 Task: Look for space in Phirangipuram, India from 1st July, 2023 to 3rd July, 2023 for 1 adult in price range Rs.5000 to Rs.15000. Place can be private room with 1  bedroom having 1 bed and 1 bathroom. Property type can be house, flat, guest house, hotel. Amenities needed are: wifi. Booking option can be shelf check-in. Required host language is English.
Action: Mouse moved to (619, 87)
Screenshot: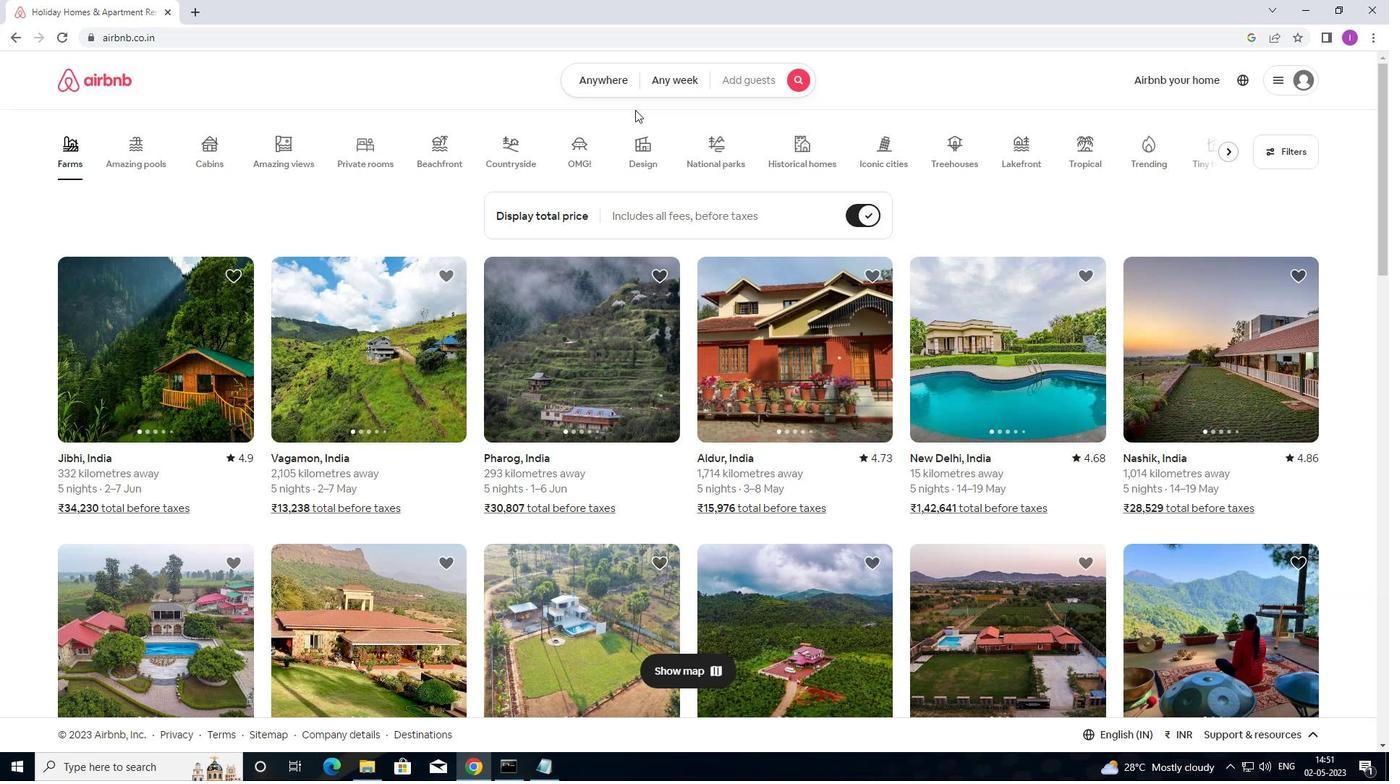 
Action: Mouse pressed left at (619, 87)
Screenshot: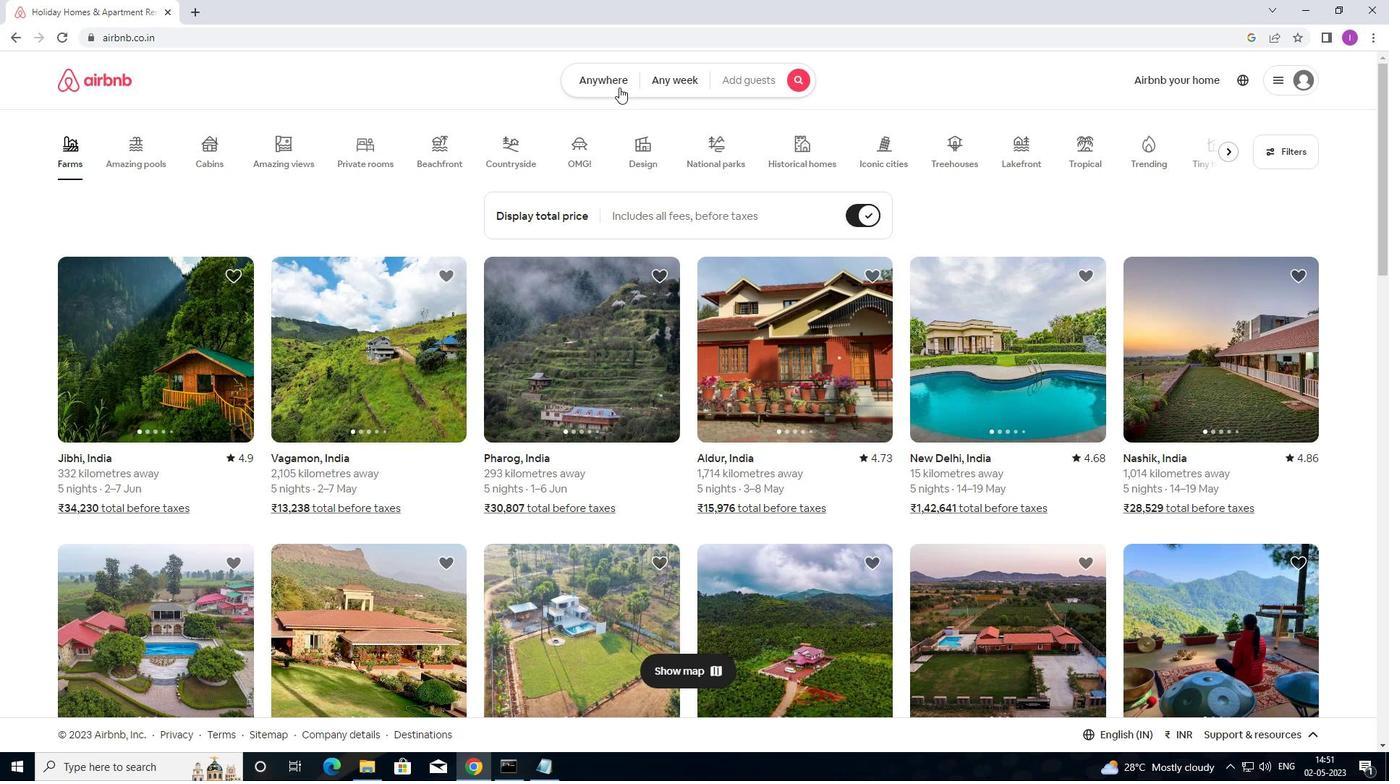
Action: Mouse moved to (456, 146)
Screenshot: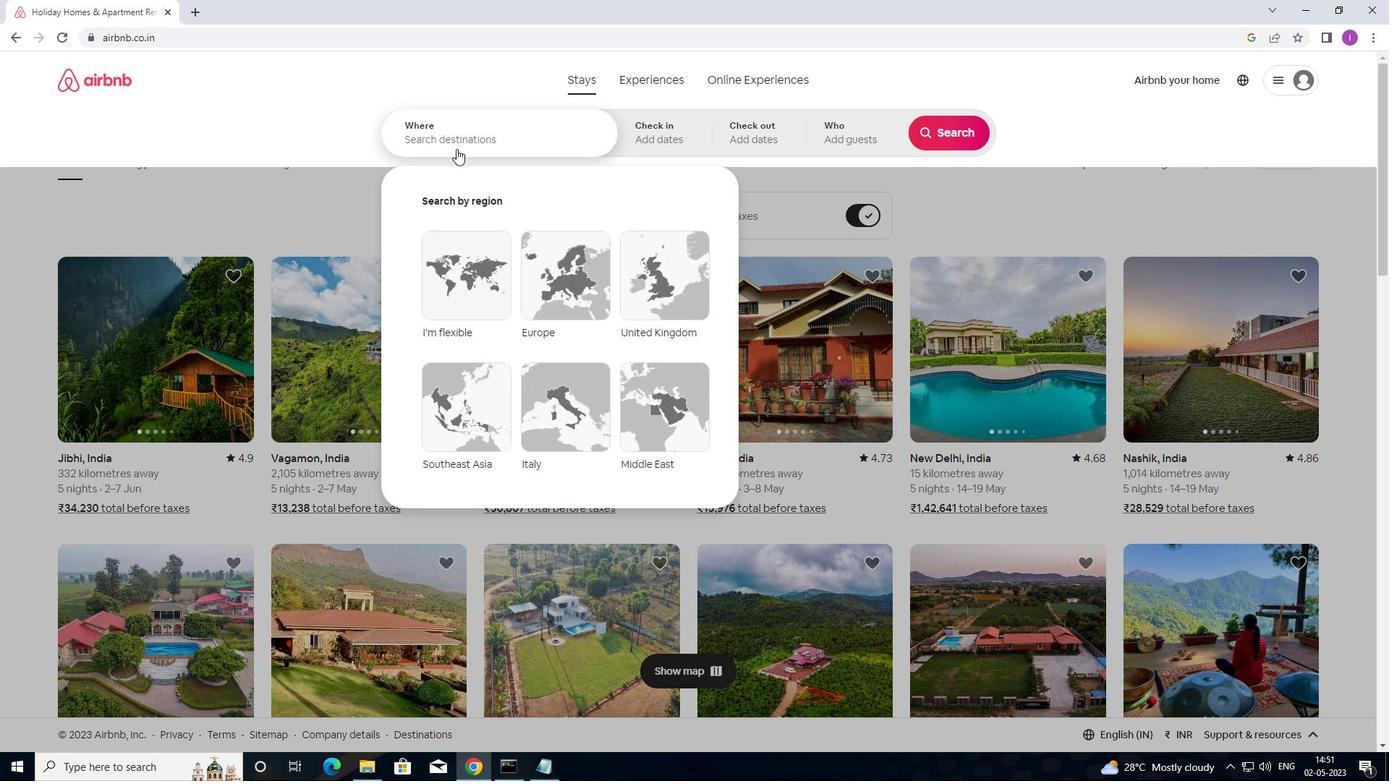 
Action: Mouse pressed left at (456, 146)
Screenshot: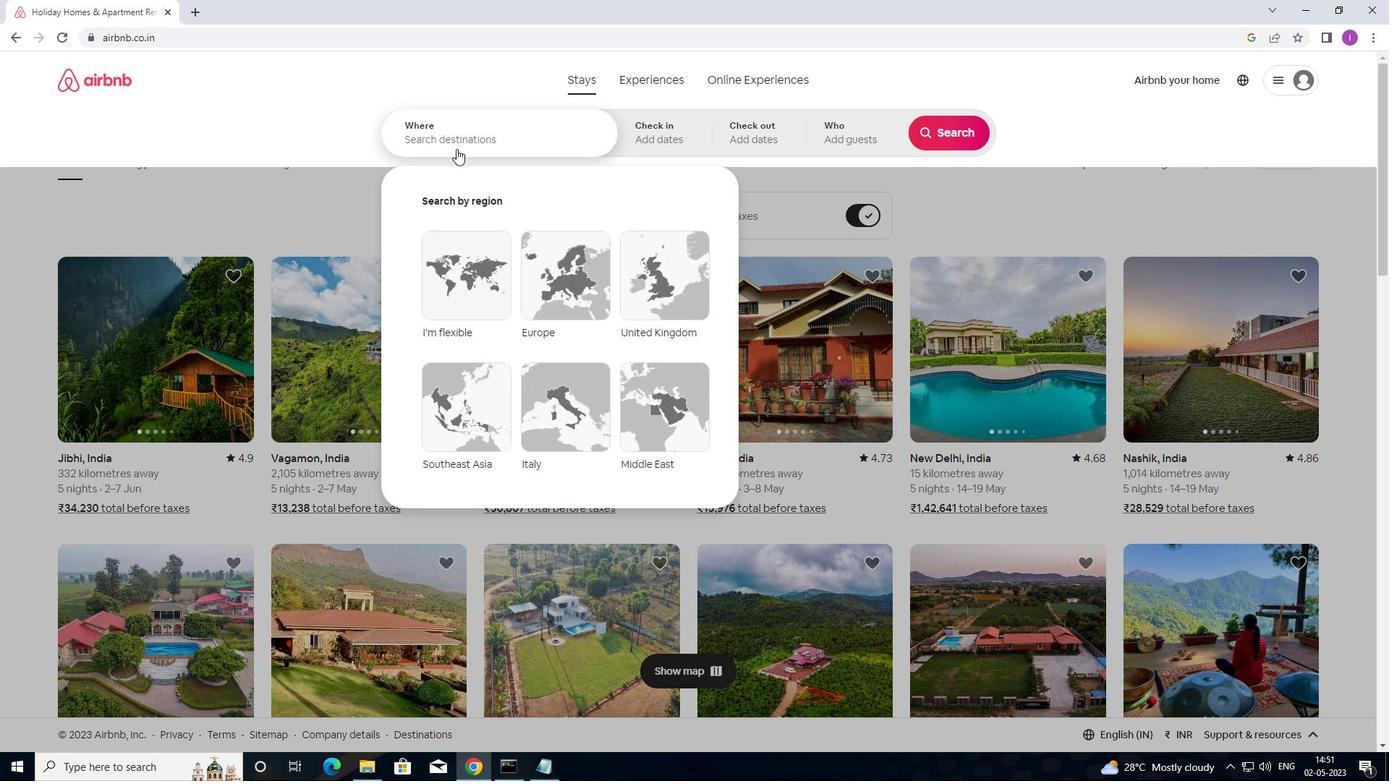 
Action: Mouse moved to (711, 159)
Screenshot: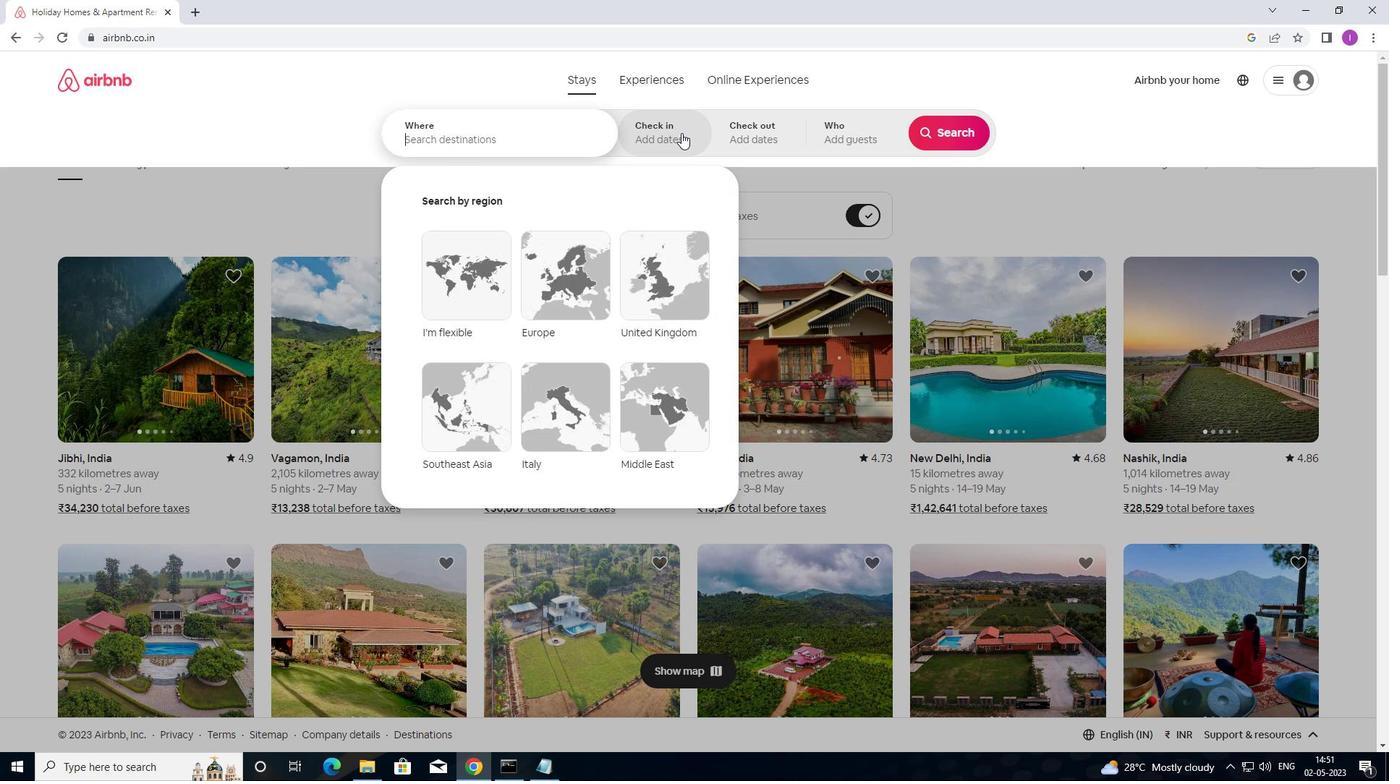 
Action: Key pressed <Key.shift>PHIRANGIPURAM,<Key.shift>INDIA
Screenshot: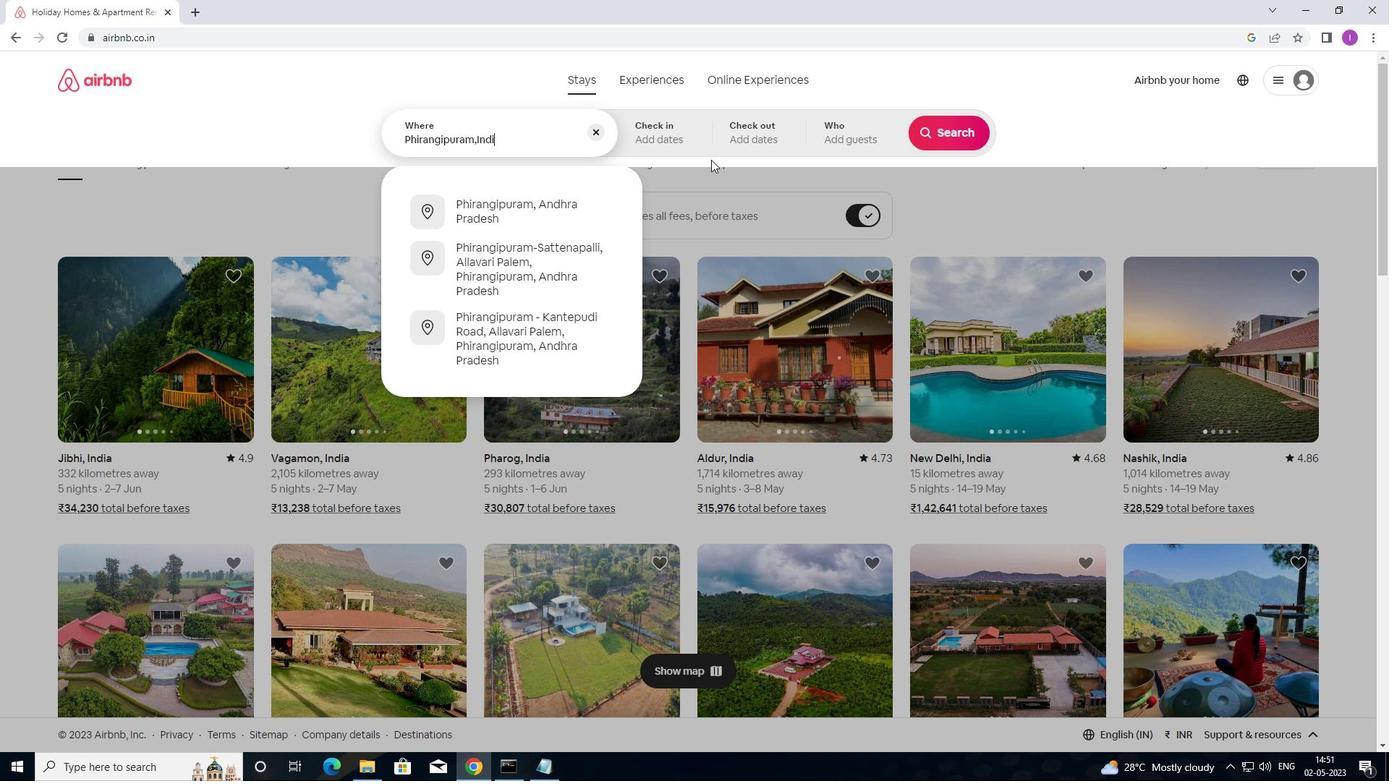 
Action: Mouse moved to (671, 133)
Screenshot: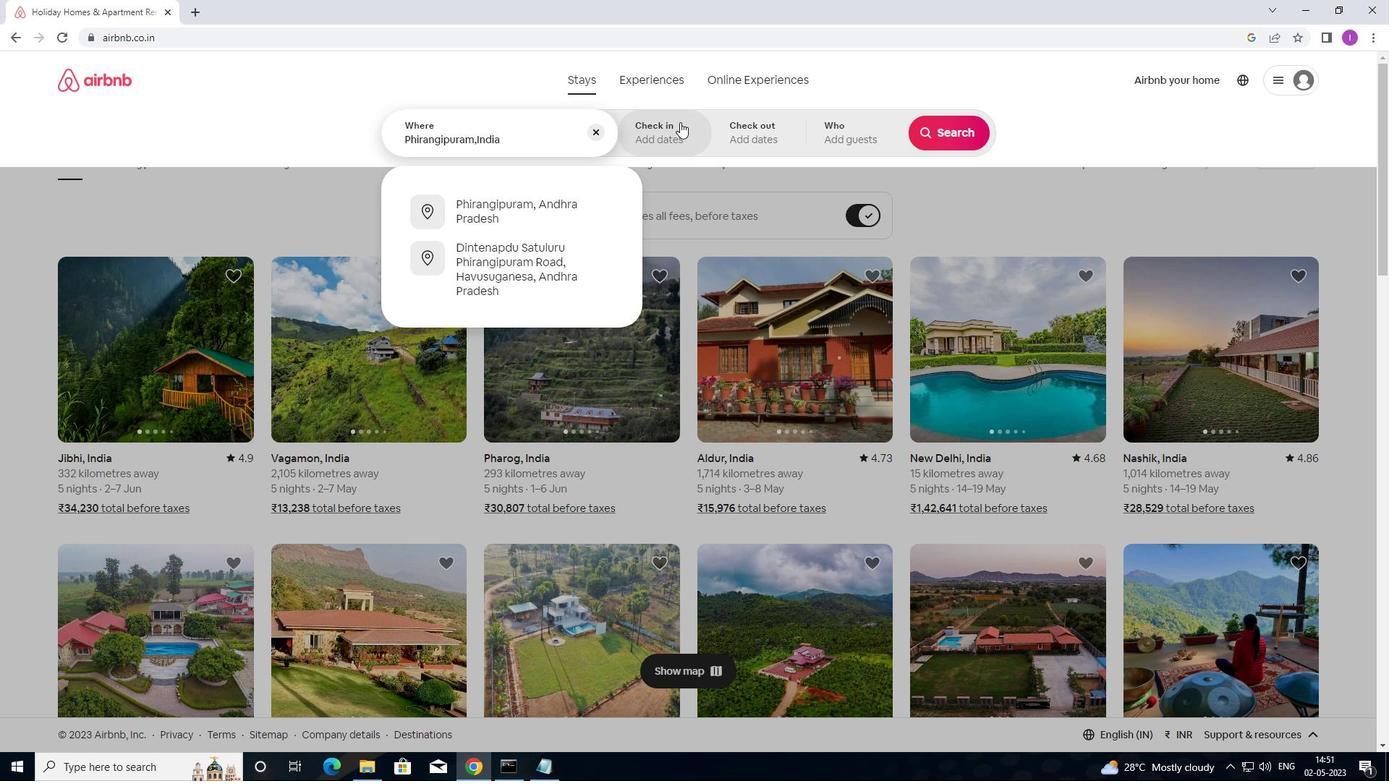 
Action: Mouse pressed left at (671, 133)
Screenshot: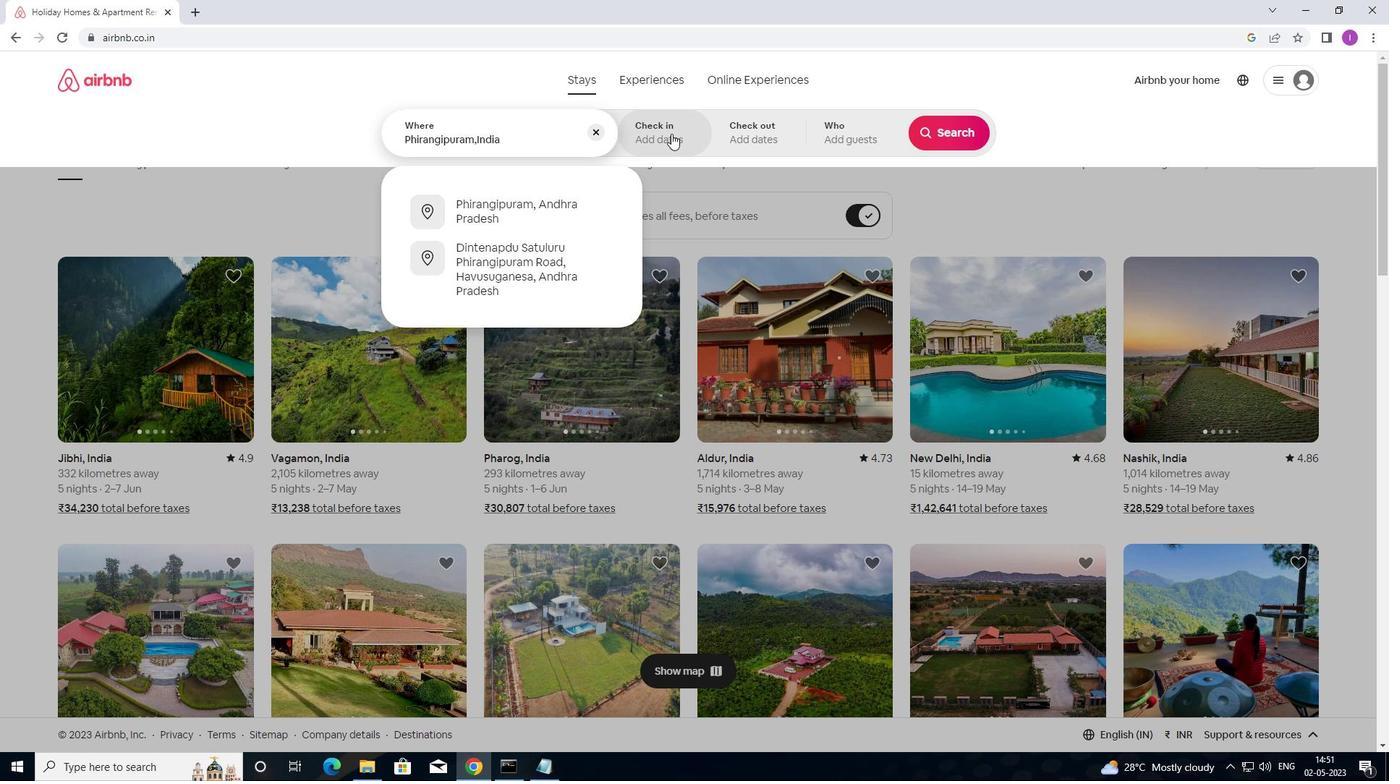
Action: Mouse moved to (944, 248)
Screenshot: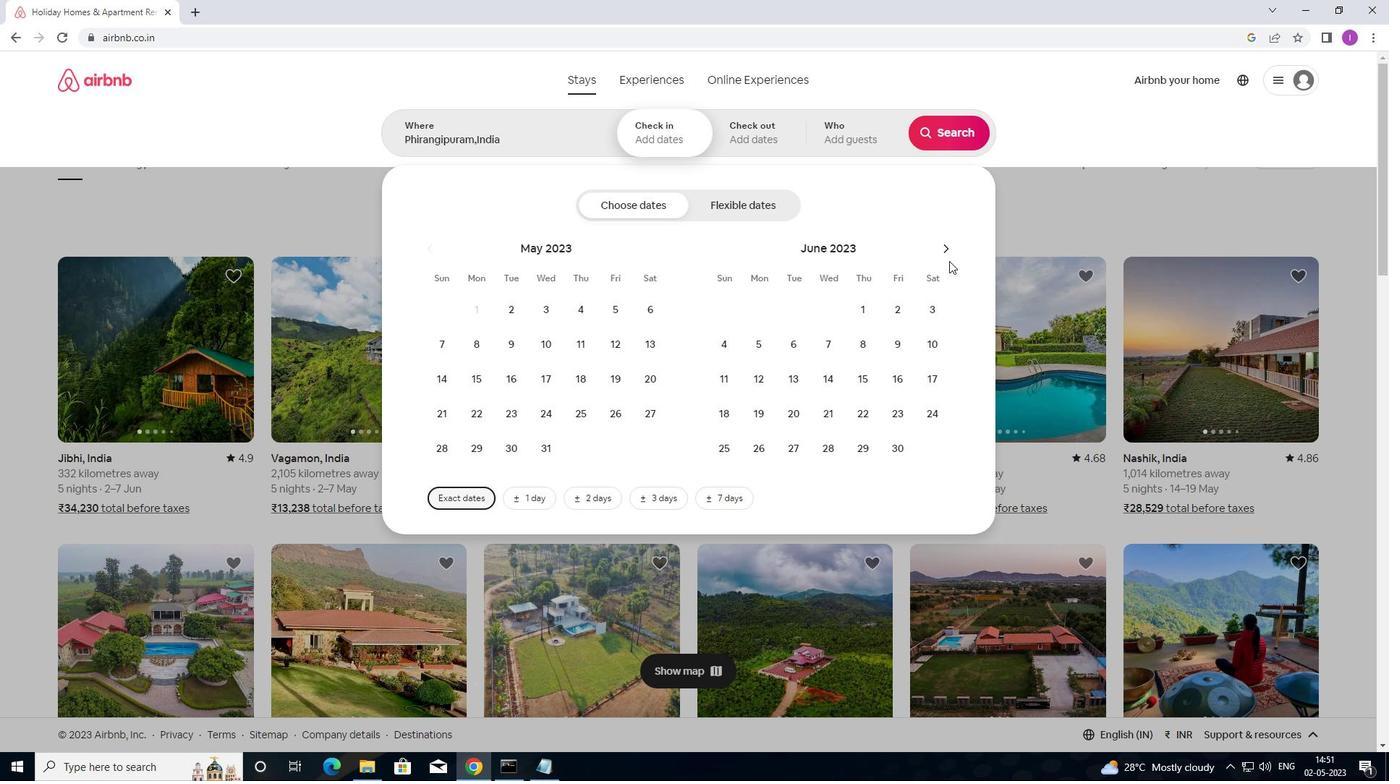
Action: Mouse pressed left at (944, 248)
Screenshot: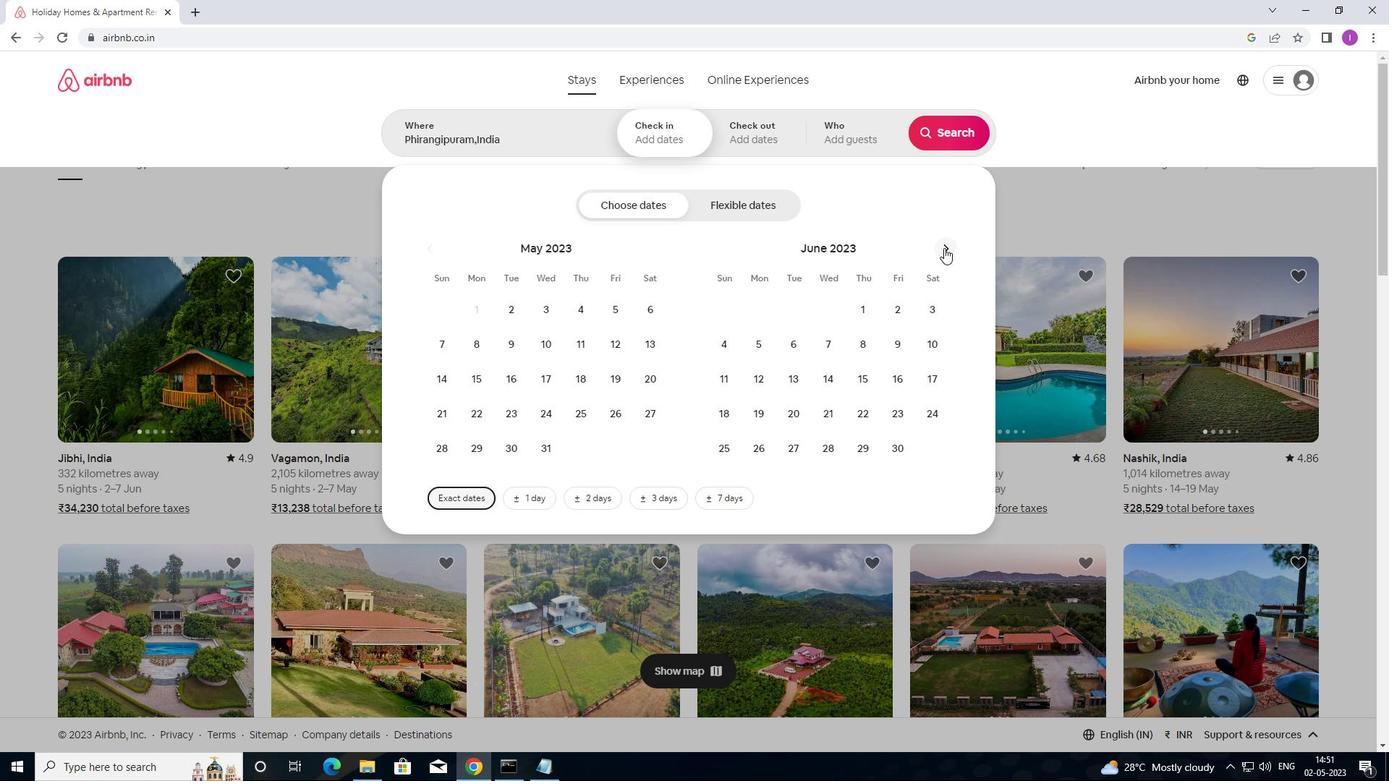 
Action: Mouse moved to (580, 302)
Screenshot: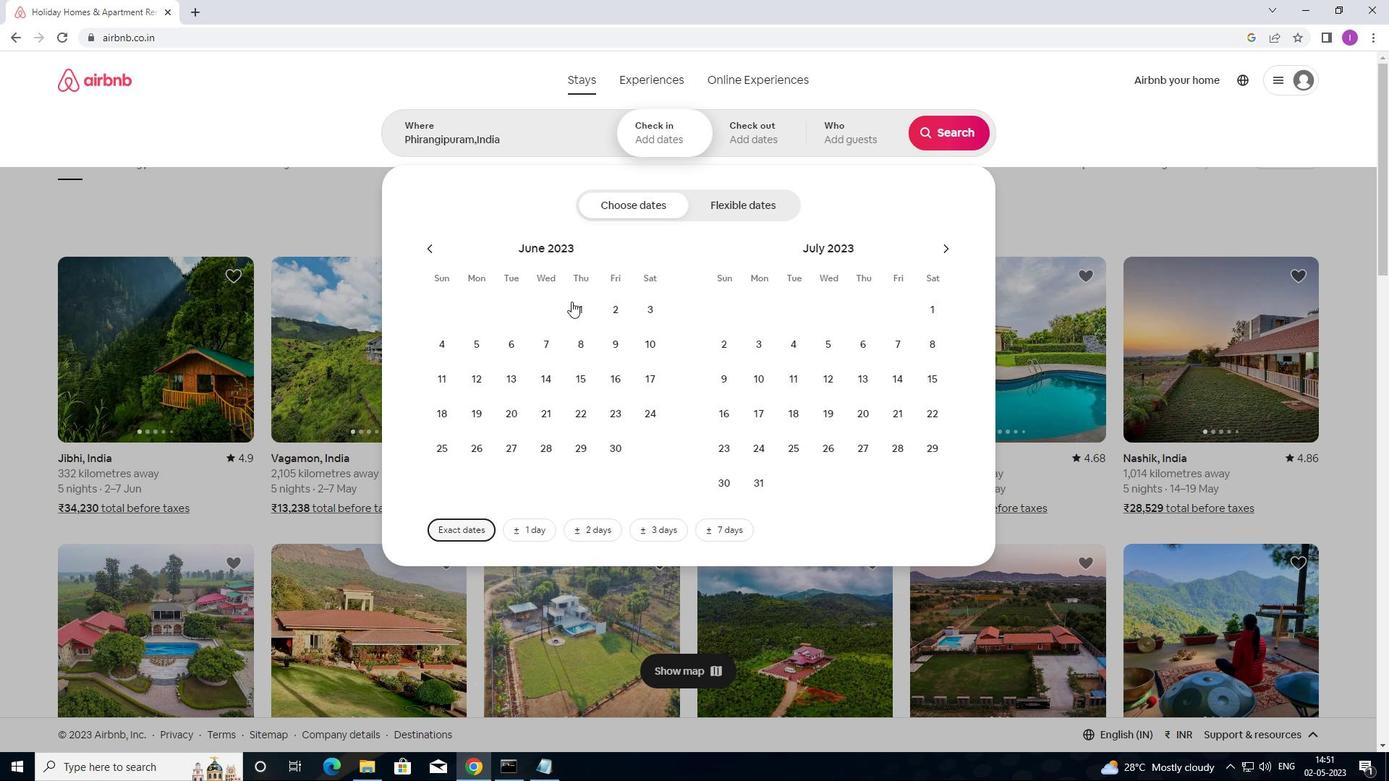 
Action: Mouse pressed left at (580, 302)
Screenshot: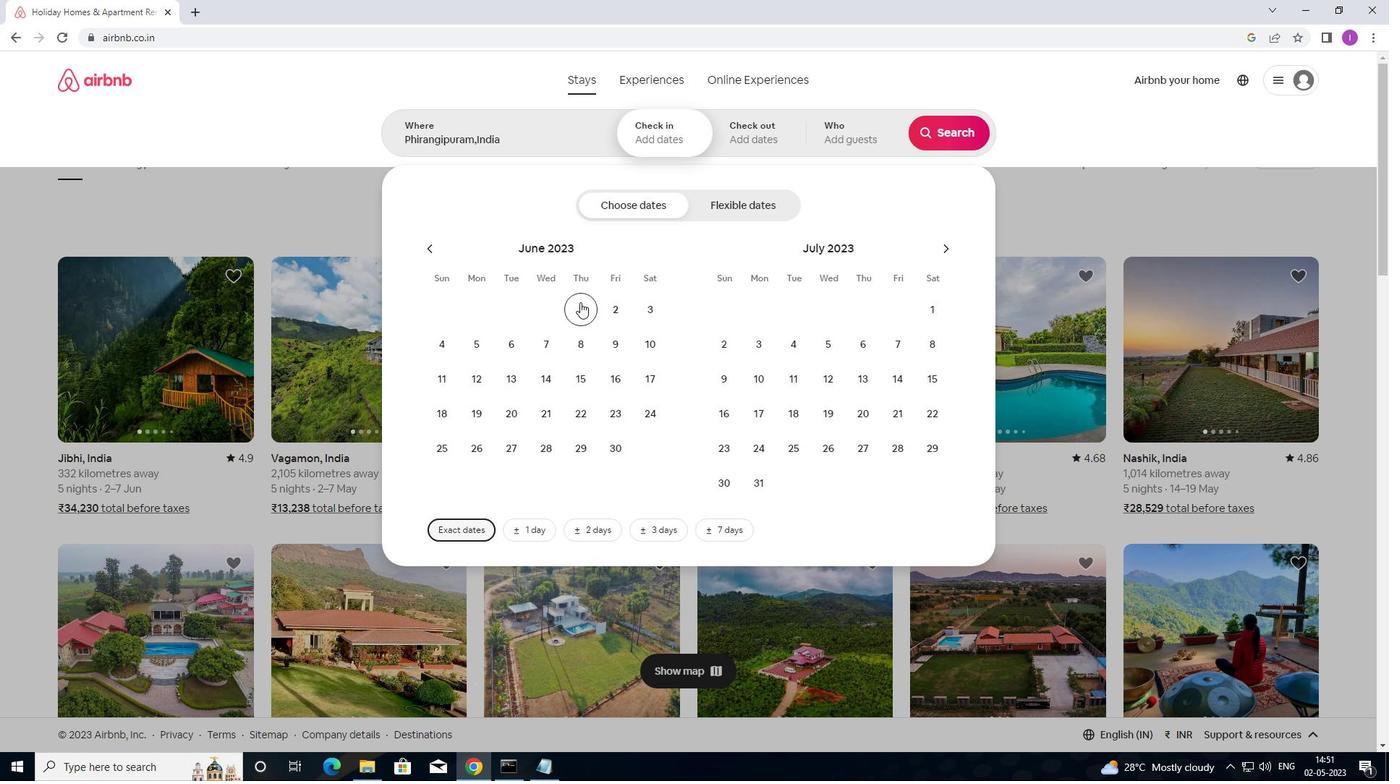 
Action: Mouse moved to (659, 314)
Screenshot: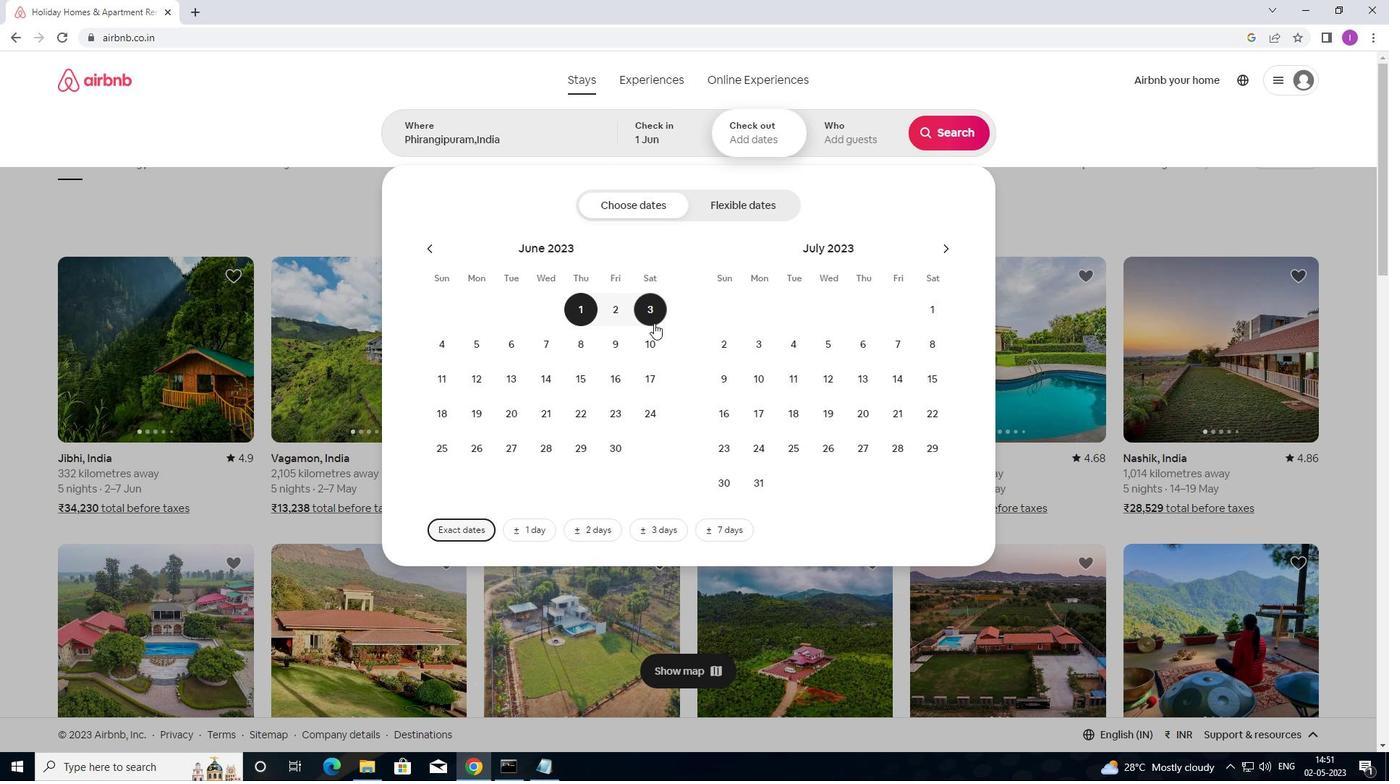 
Action: Mouse pressed left at (659, 314)
Screenshot: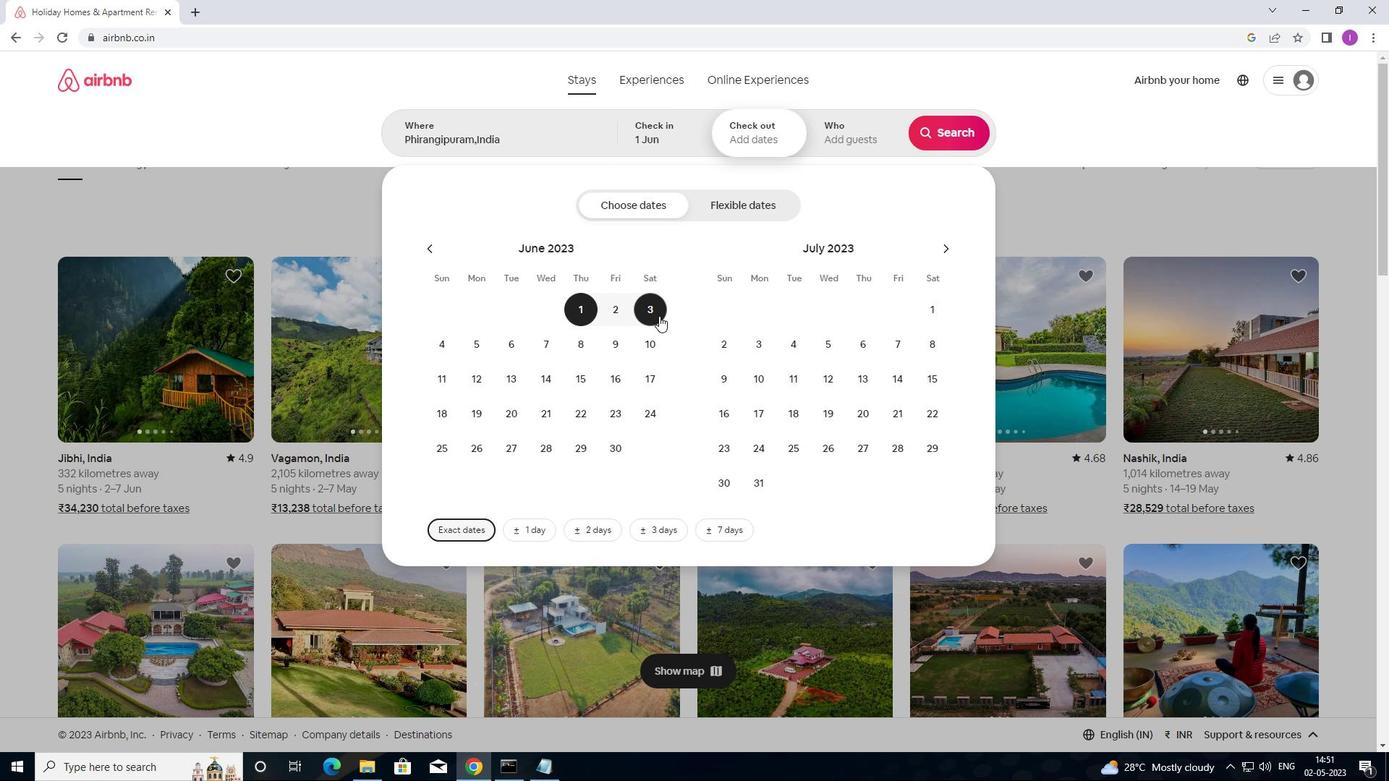 
Action: Mouse moved to (642, 126)
Screenshot: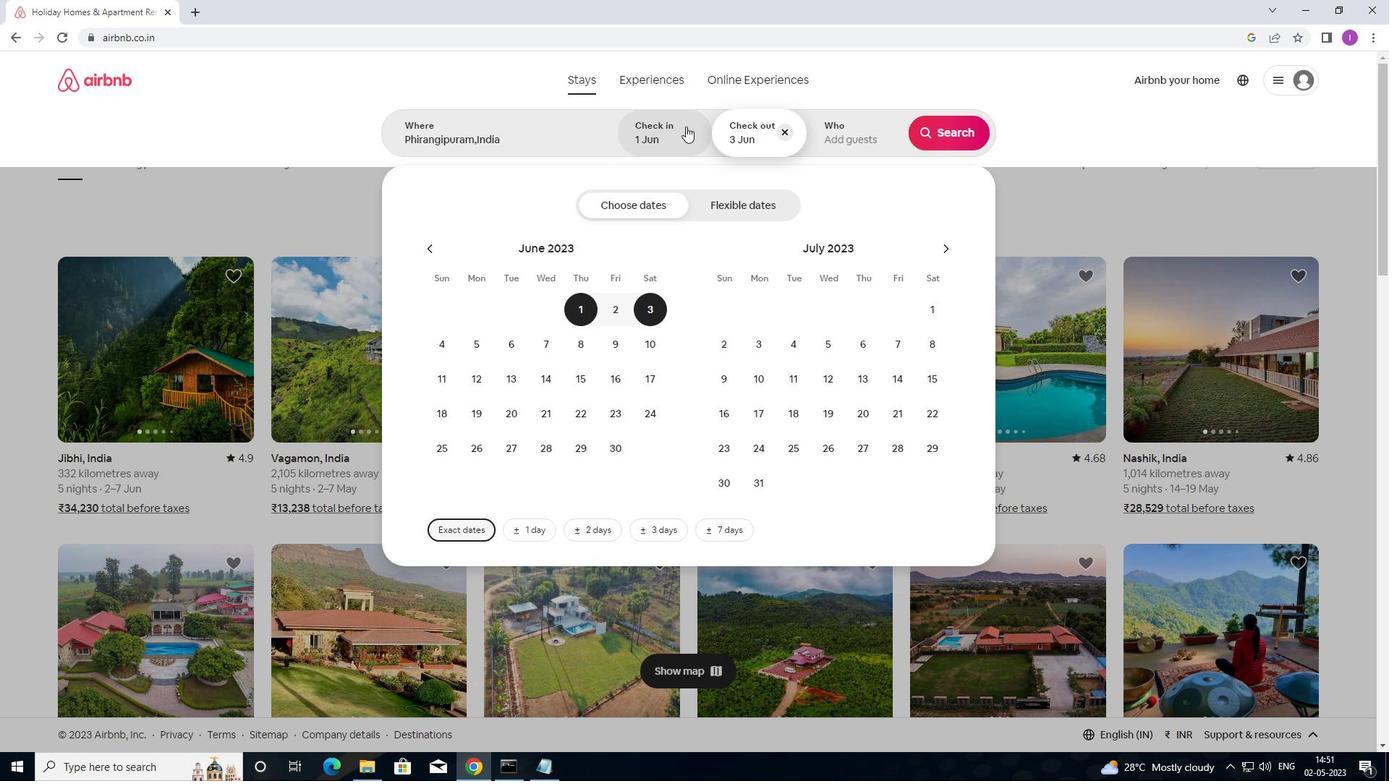 
Action: Mouse pressed left at (642, 126)
Screenshot: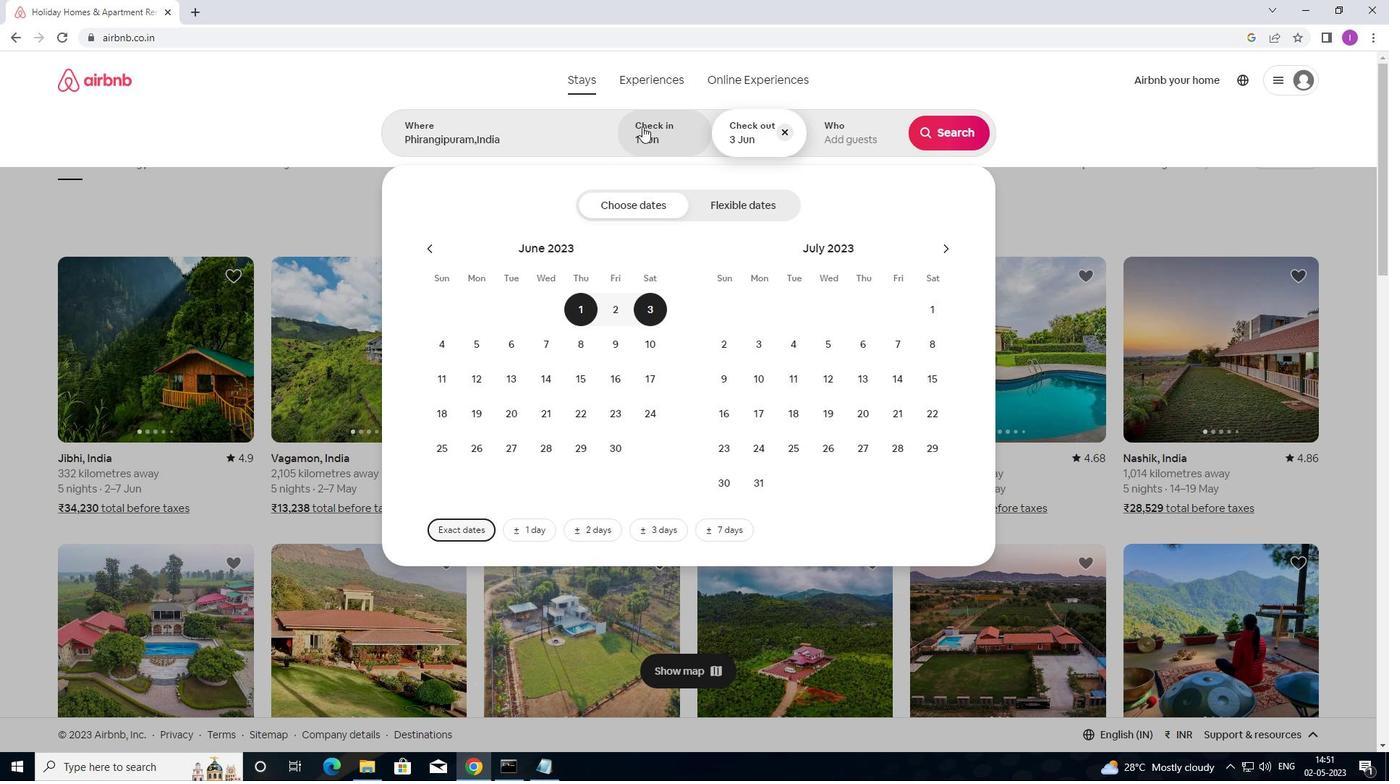
Action: Mouse moved to (696, 131)
Screenshot: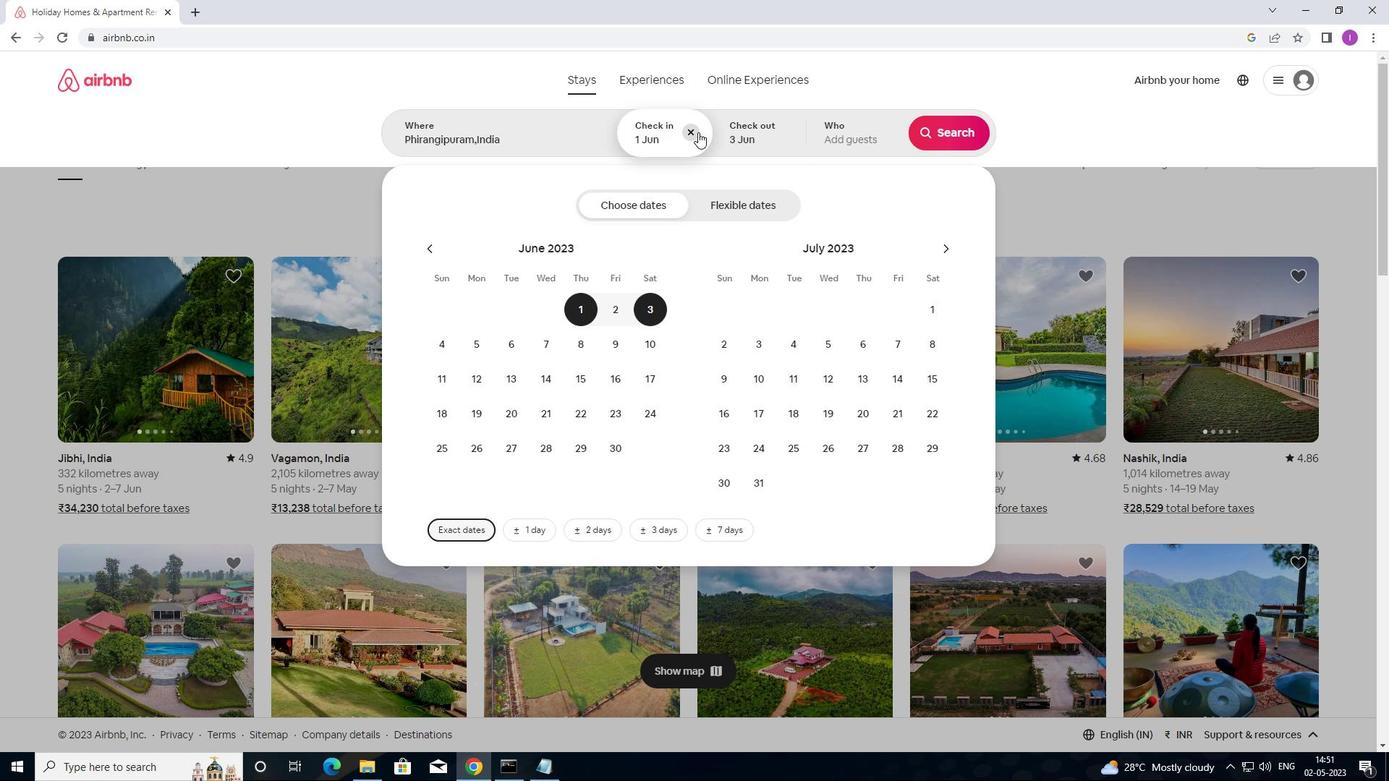 
Action: Mouse pressed left at (696, 131)
Screenshot: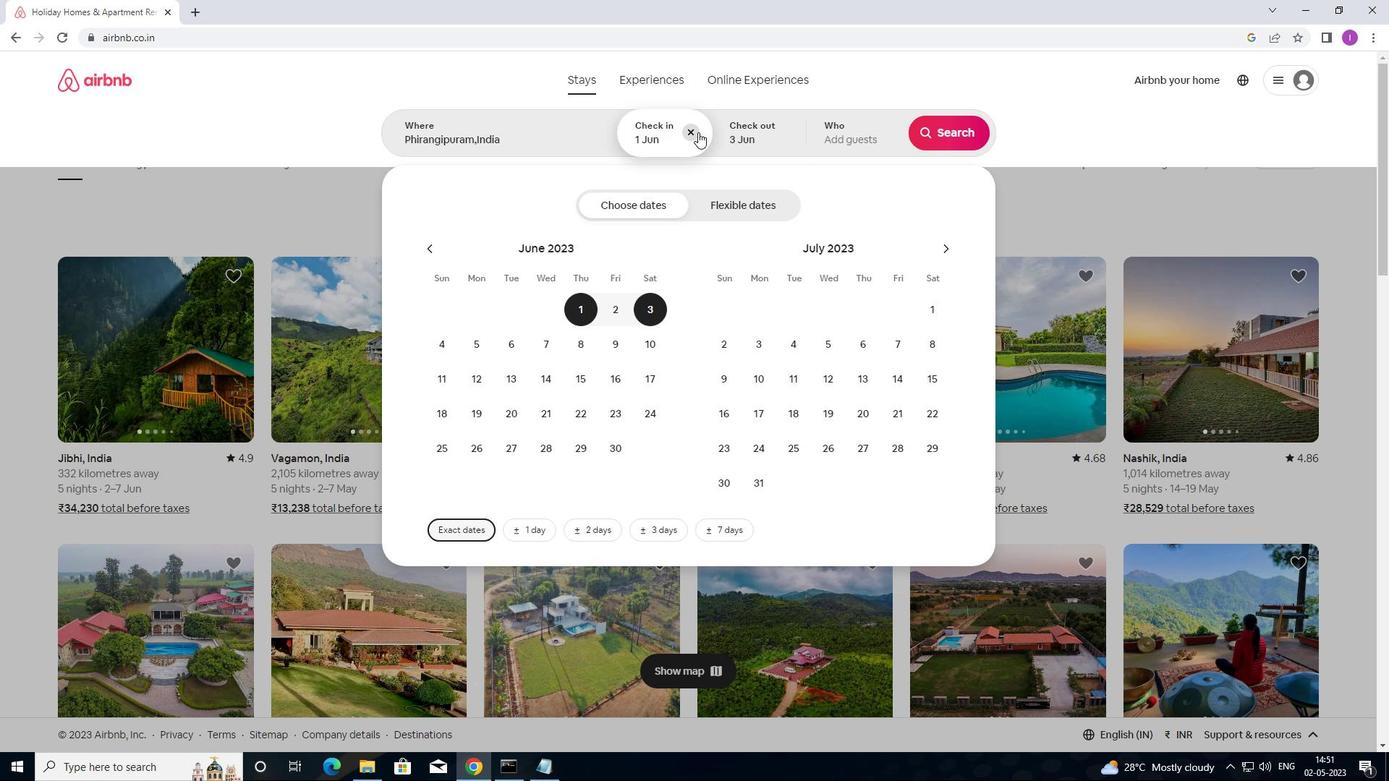 
Action: Mouse moved to (937, 308)
Screenshot: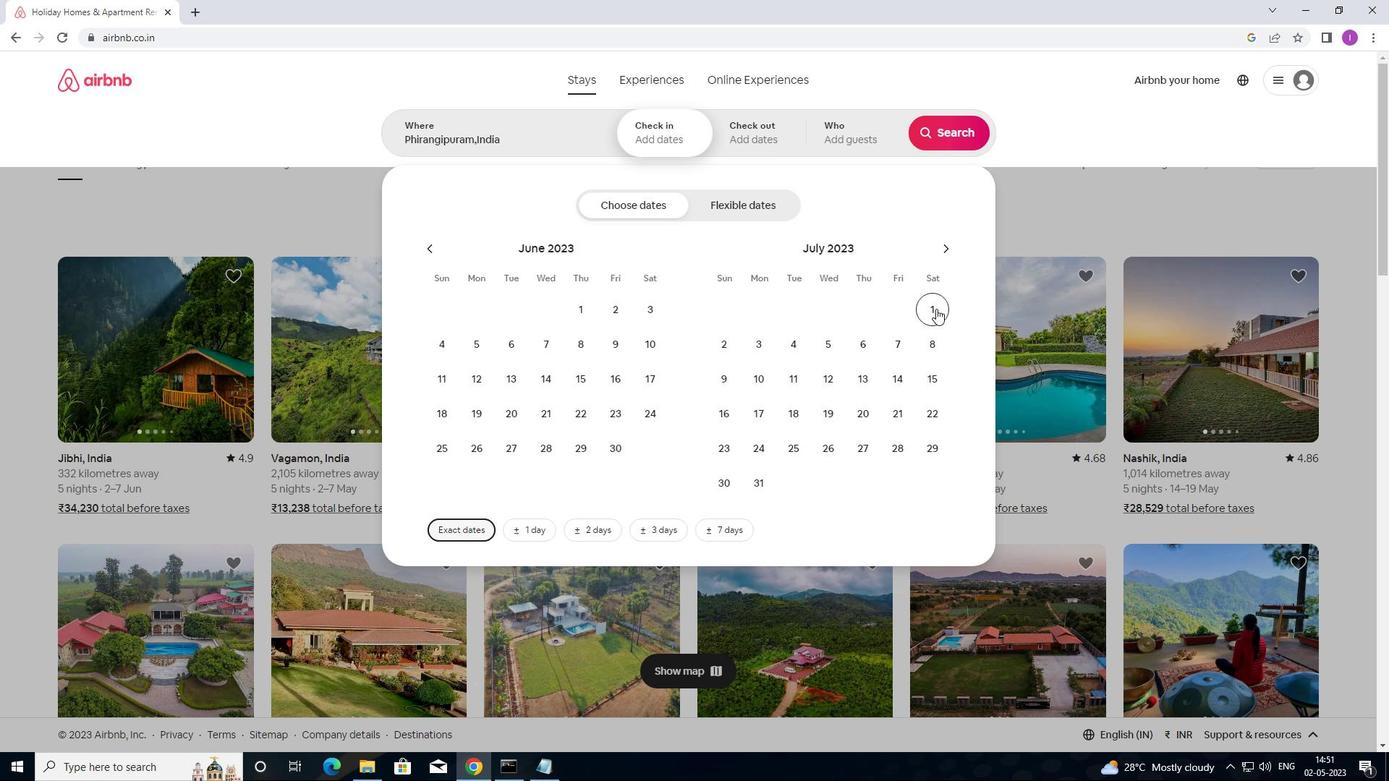 
Action: Mouse pressed left at (937, 308)
Screenshot: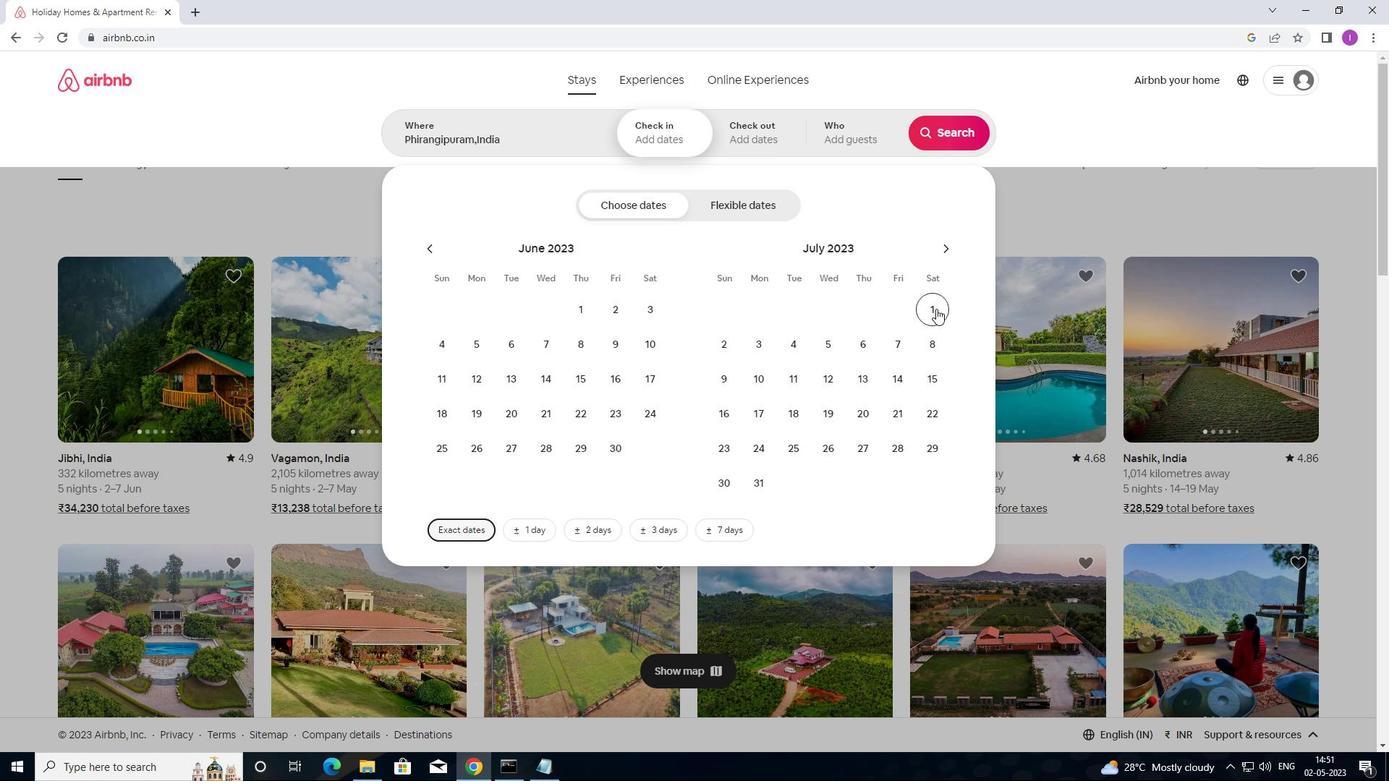 
Action: Mouse moved to (758, 345)
Screenshot: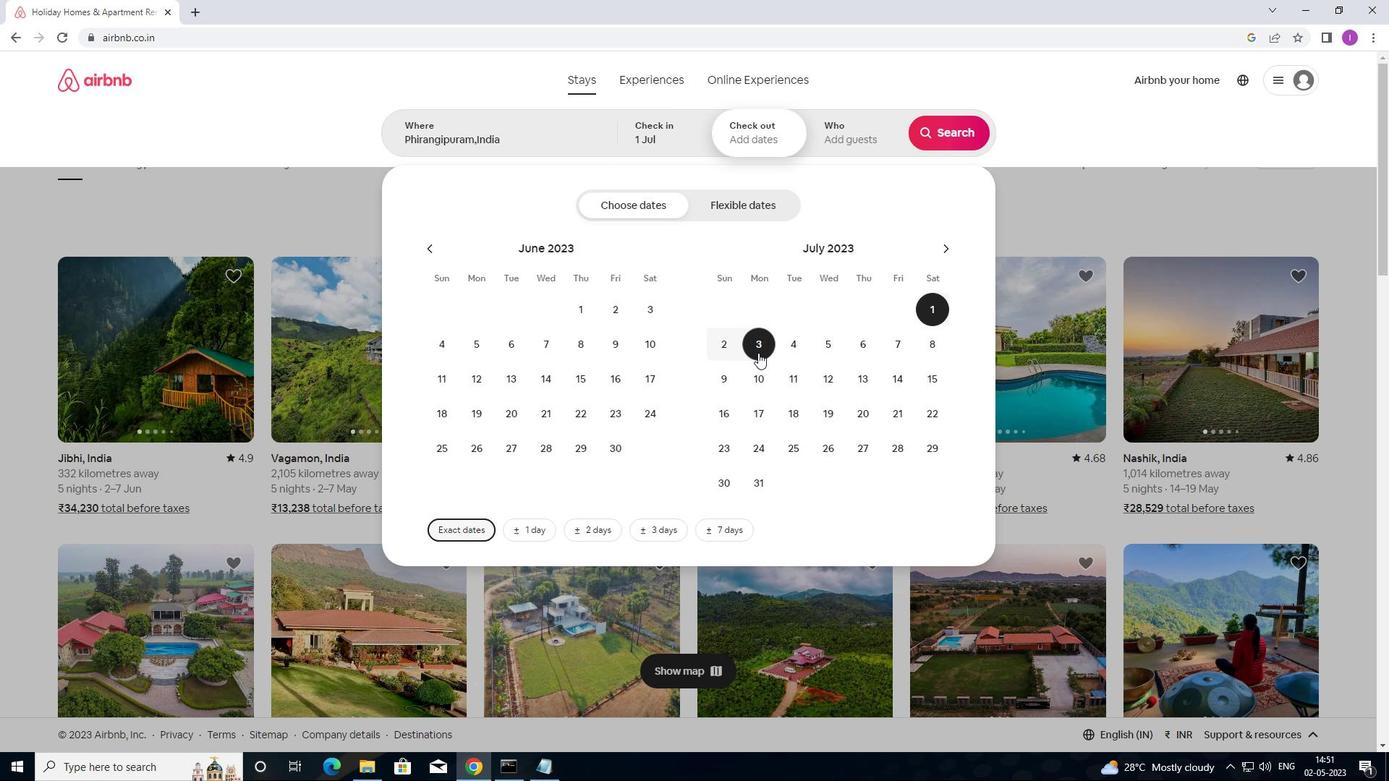 
Action: Mouse pressed left at (758, 345)
Screenshot: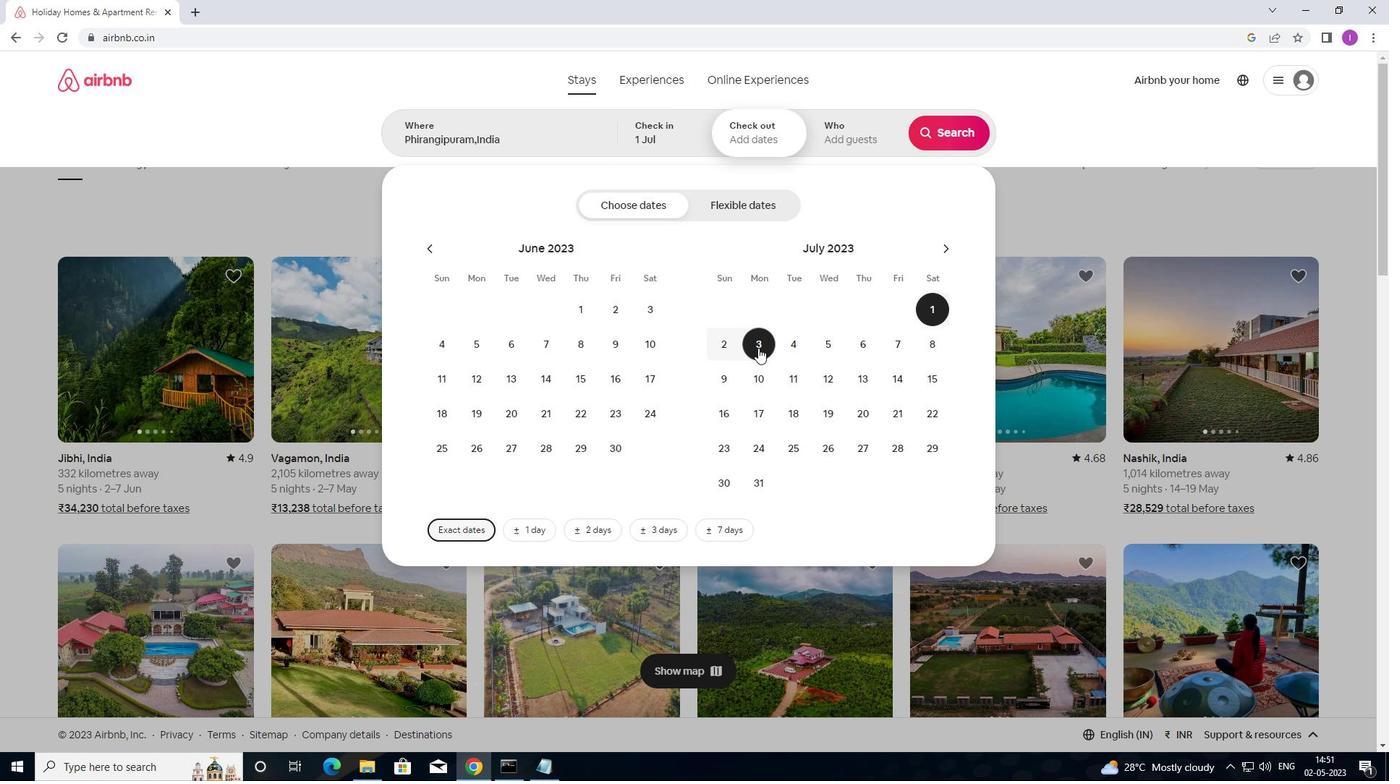 
Action: Mouse moved to (859, 138)
Screenshot: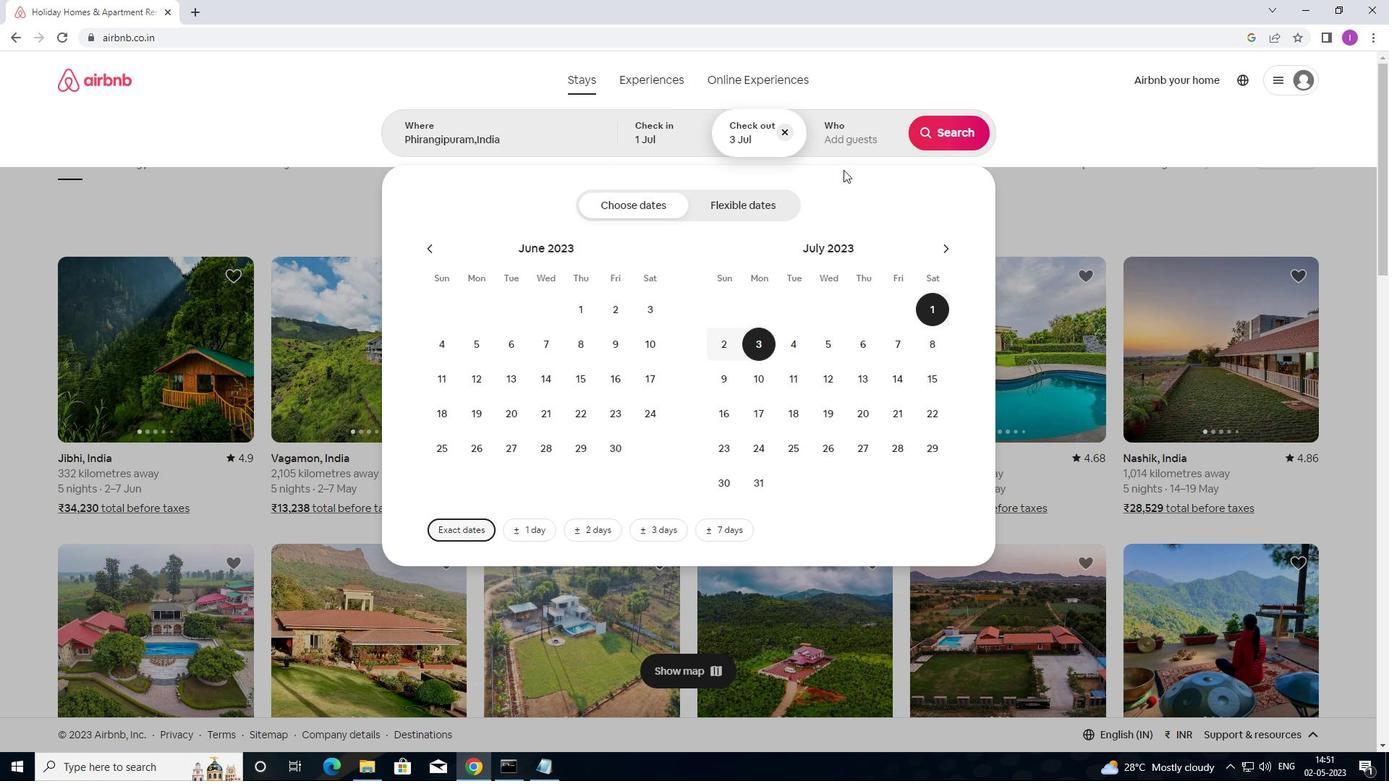 
Action: Mouse pressed left at (859, 138)
Screenshot: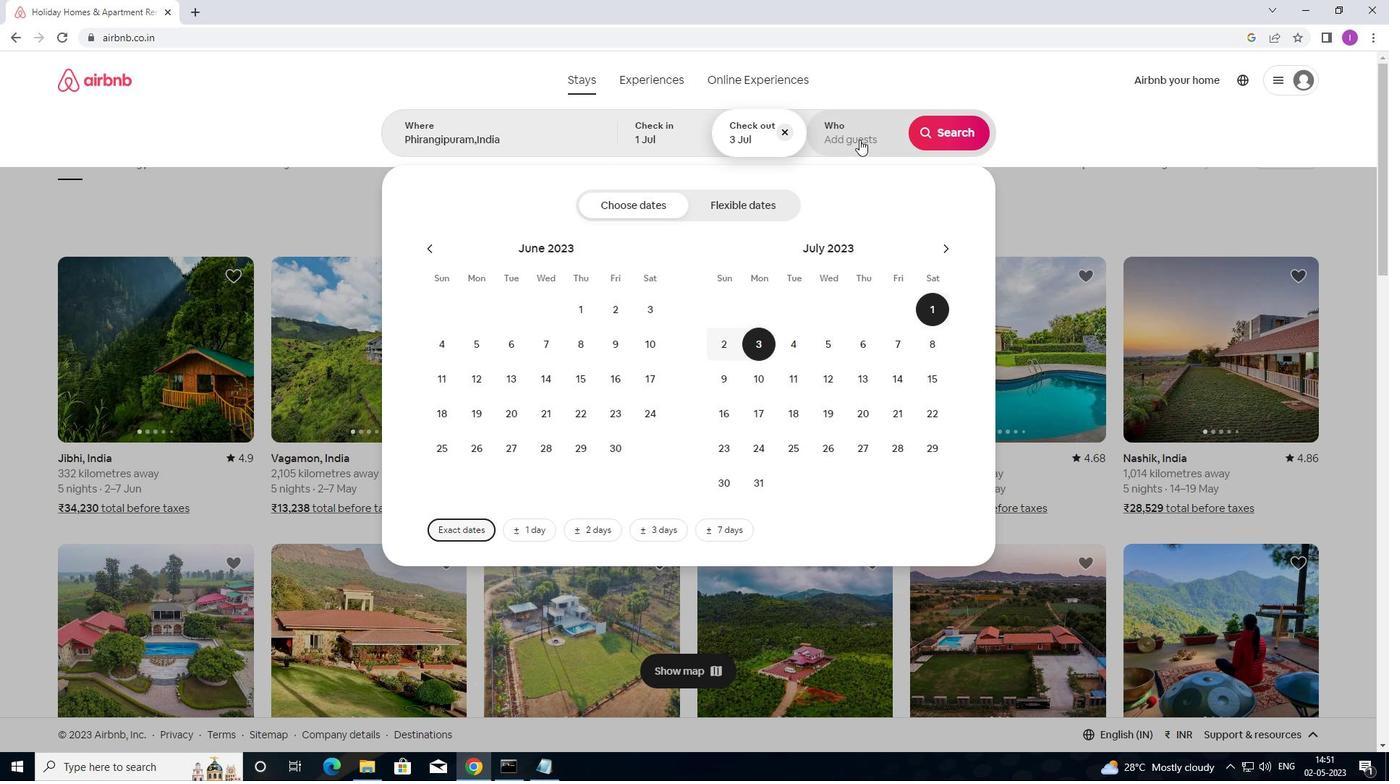 
Action: Mouse moved to (955, 209)
Screenshot: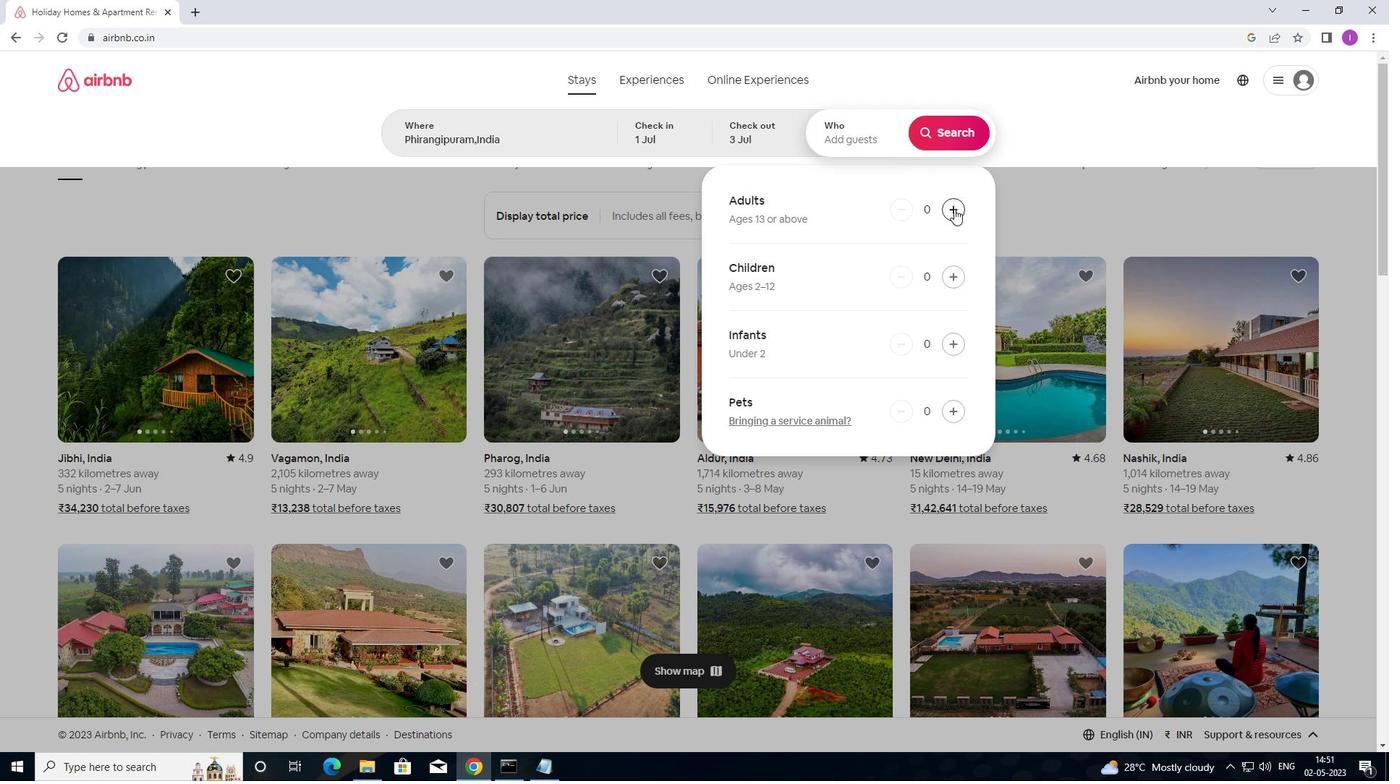 
Action: Mouse pressed left at (955, 209)
Screenshot: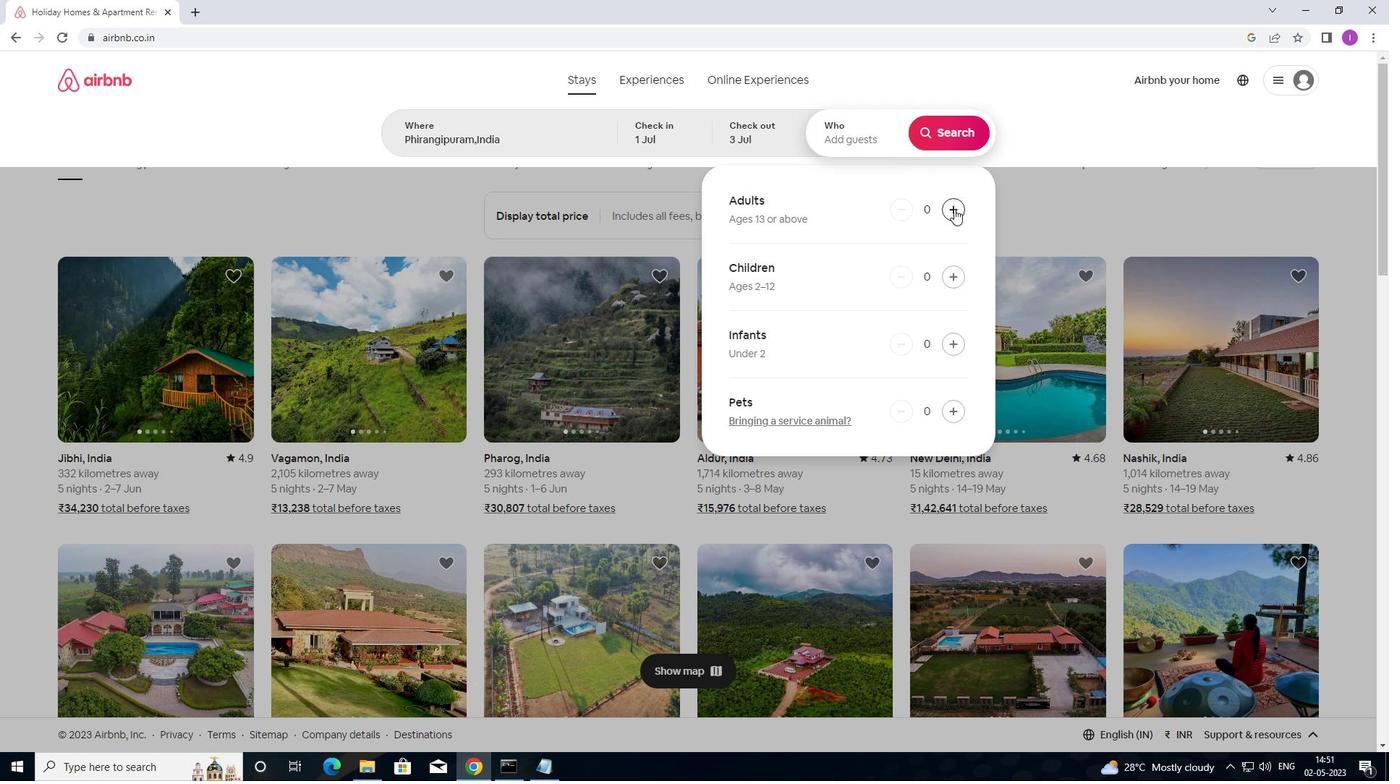 
Action: Mouse moved to (955, 209)
Screenshot: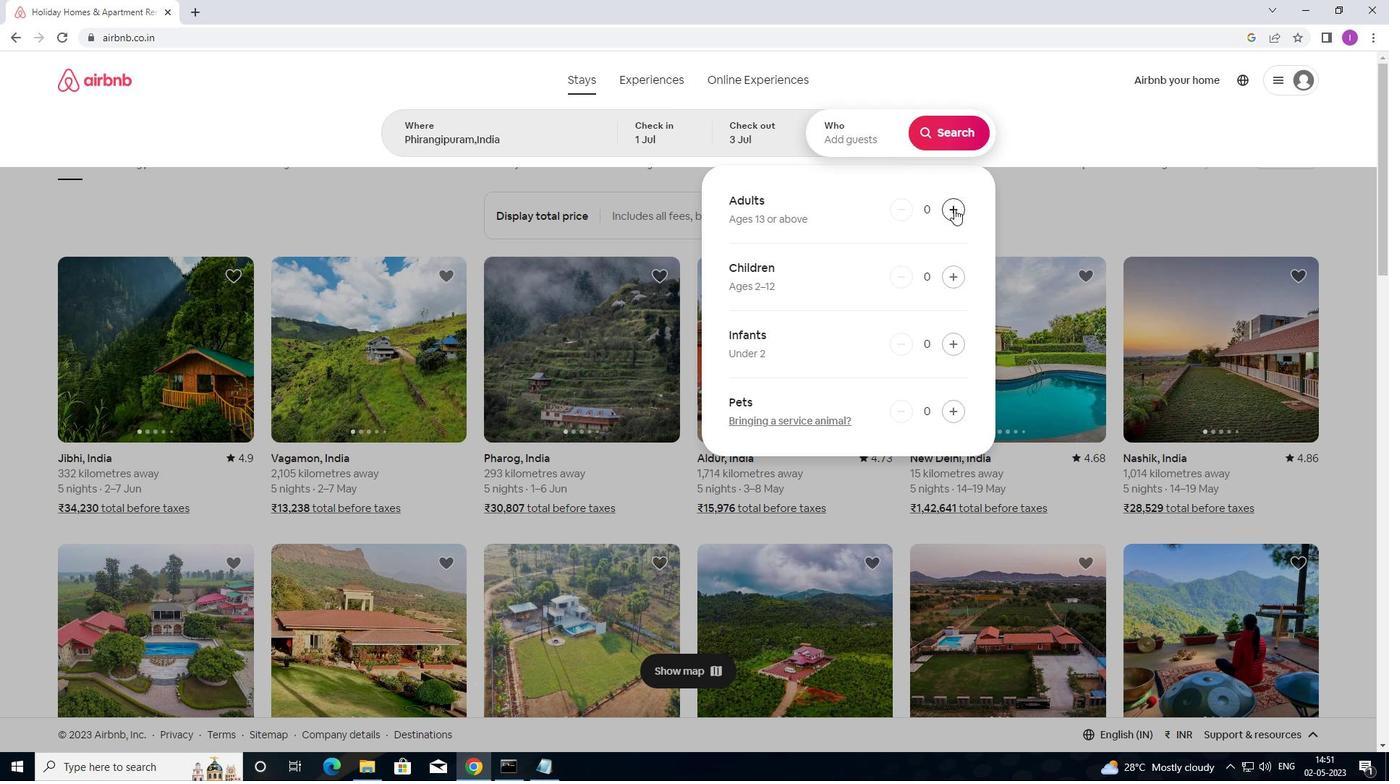
Action: Mouse pressed left at (955, 209)
Screenshot: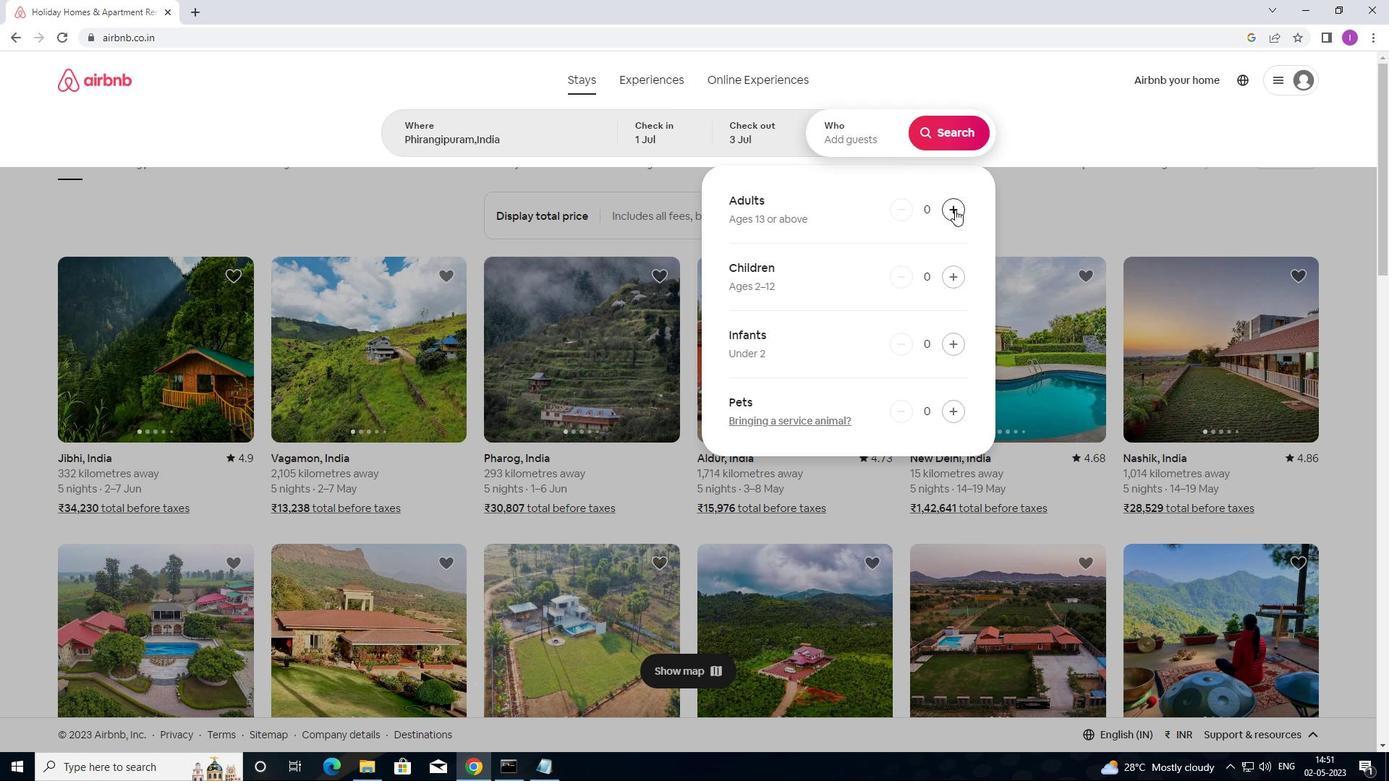 
Action: Mouse moved to (897, 214)
Screenshot: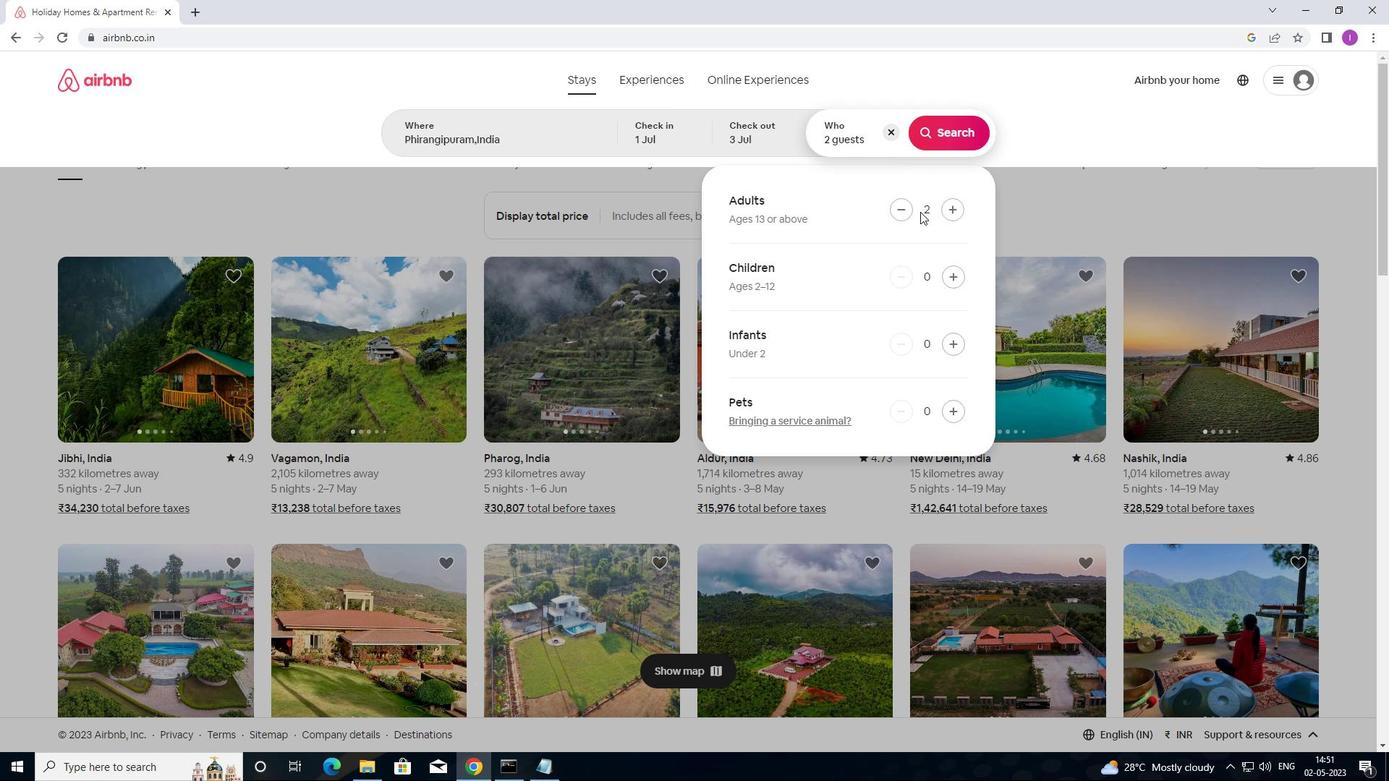 
Action: Mouse pressed left at (897, 214)
Screenshot: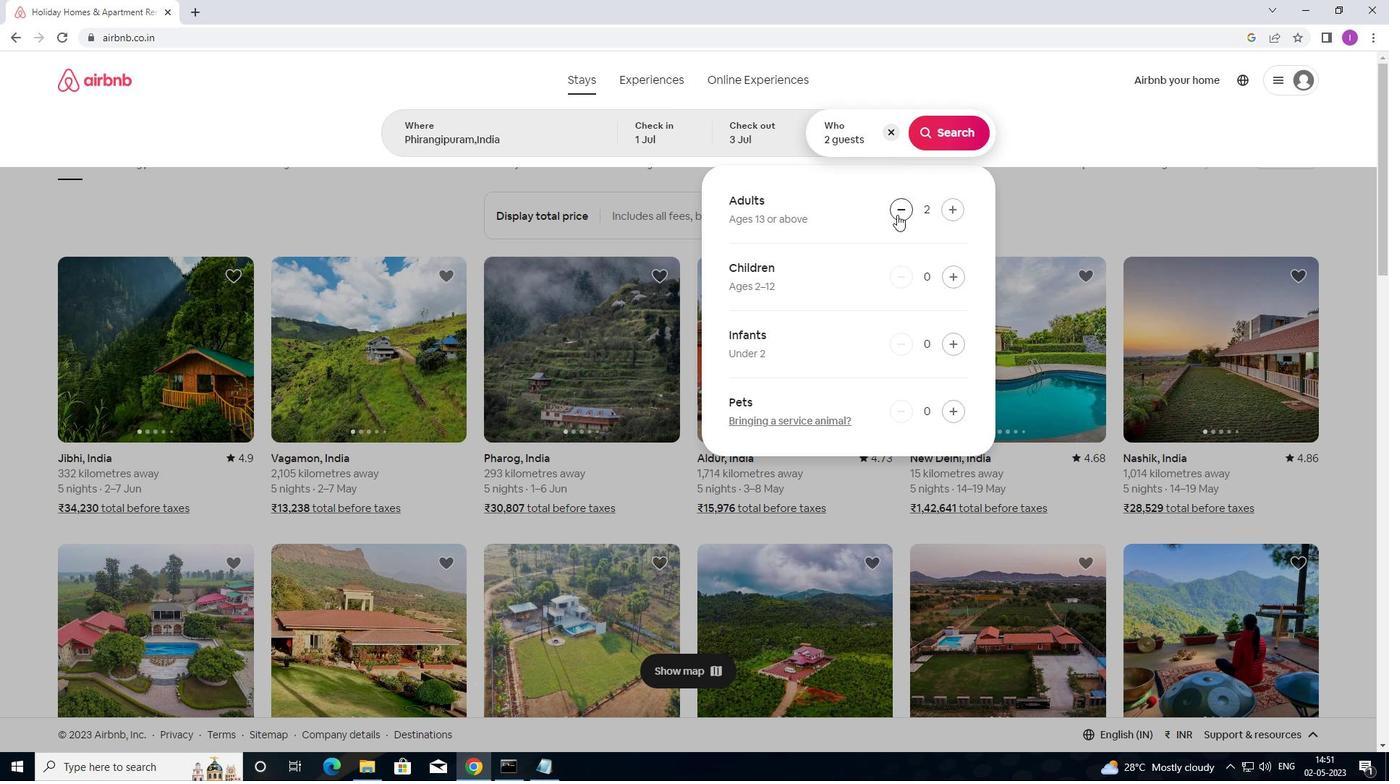 
Action: Mouse moved to (941, 139)
Screenshot: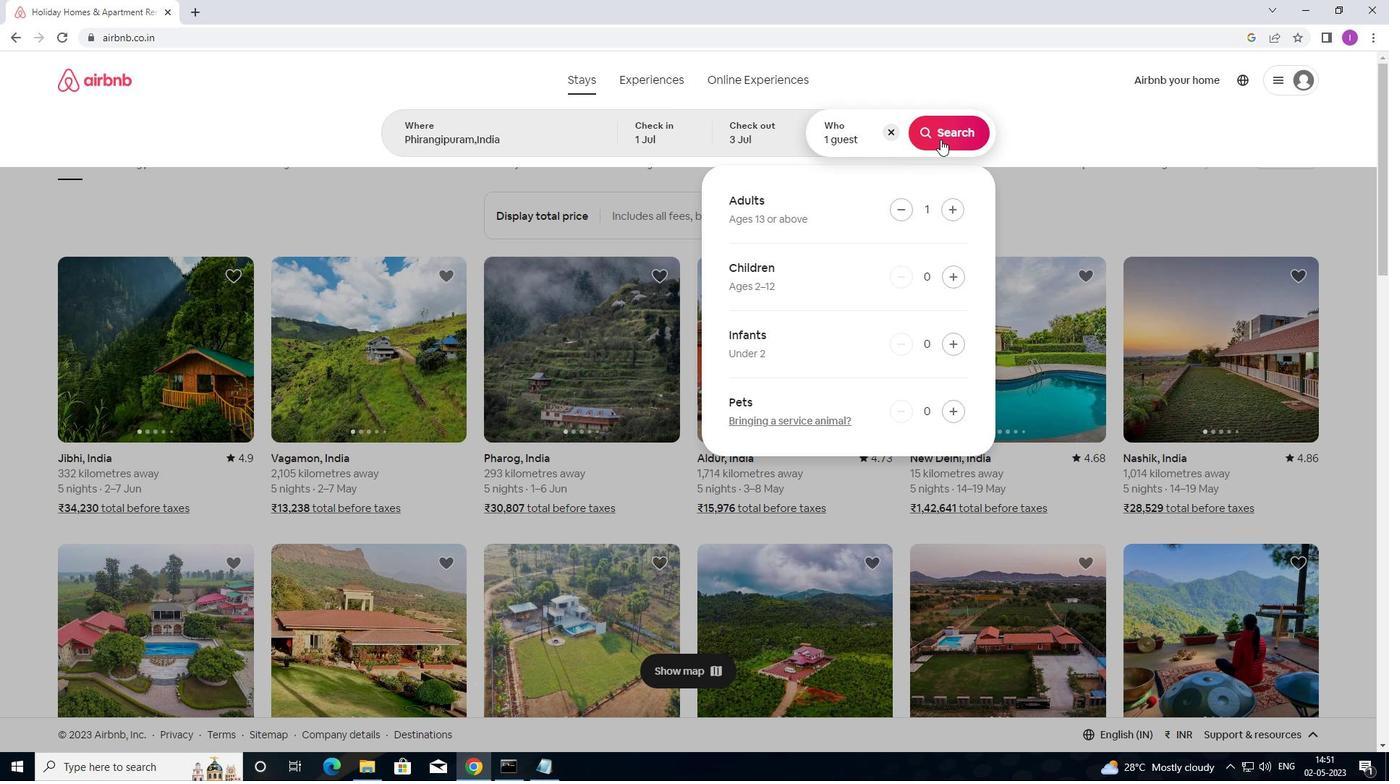 
Action: Mouse pressed left at (941, 139)
Screenshot: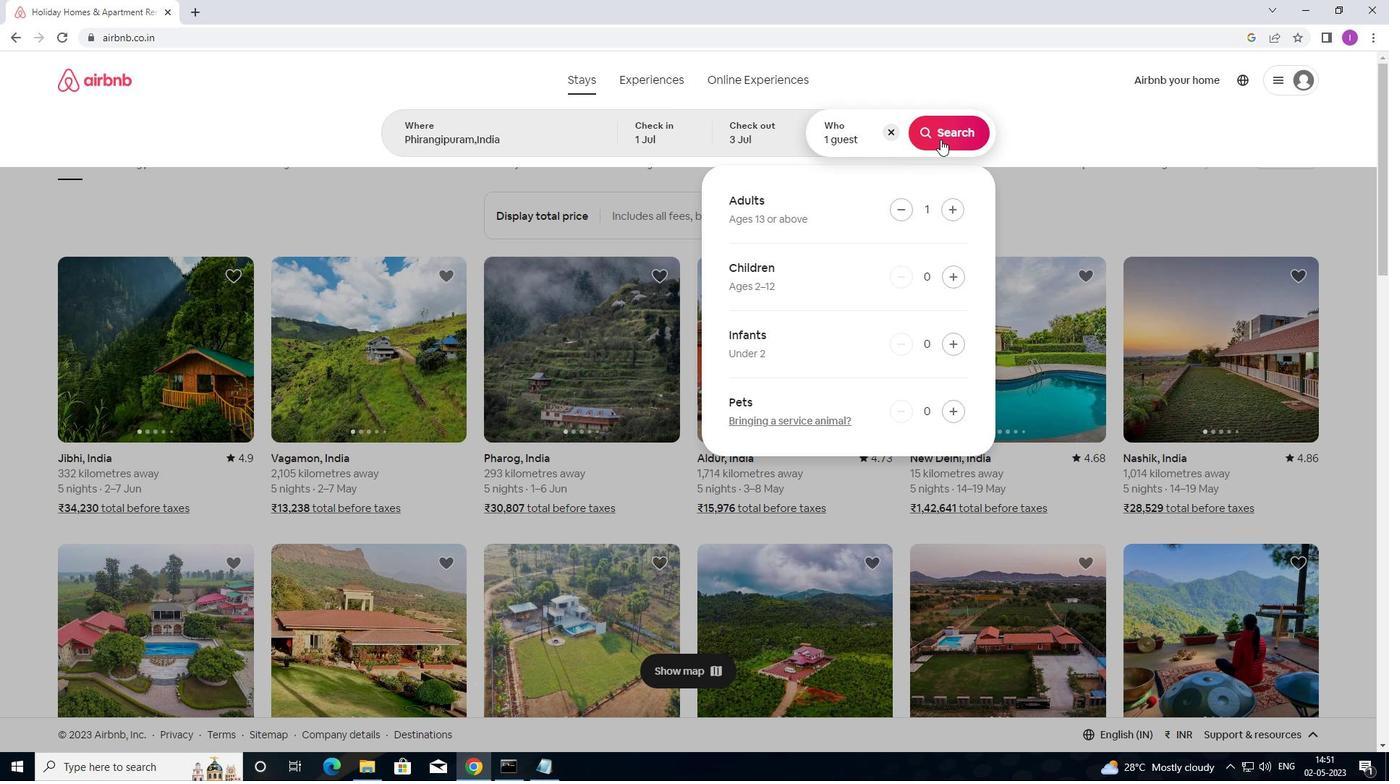
Action: Mouse moved to (1307, 136)
Screenshot: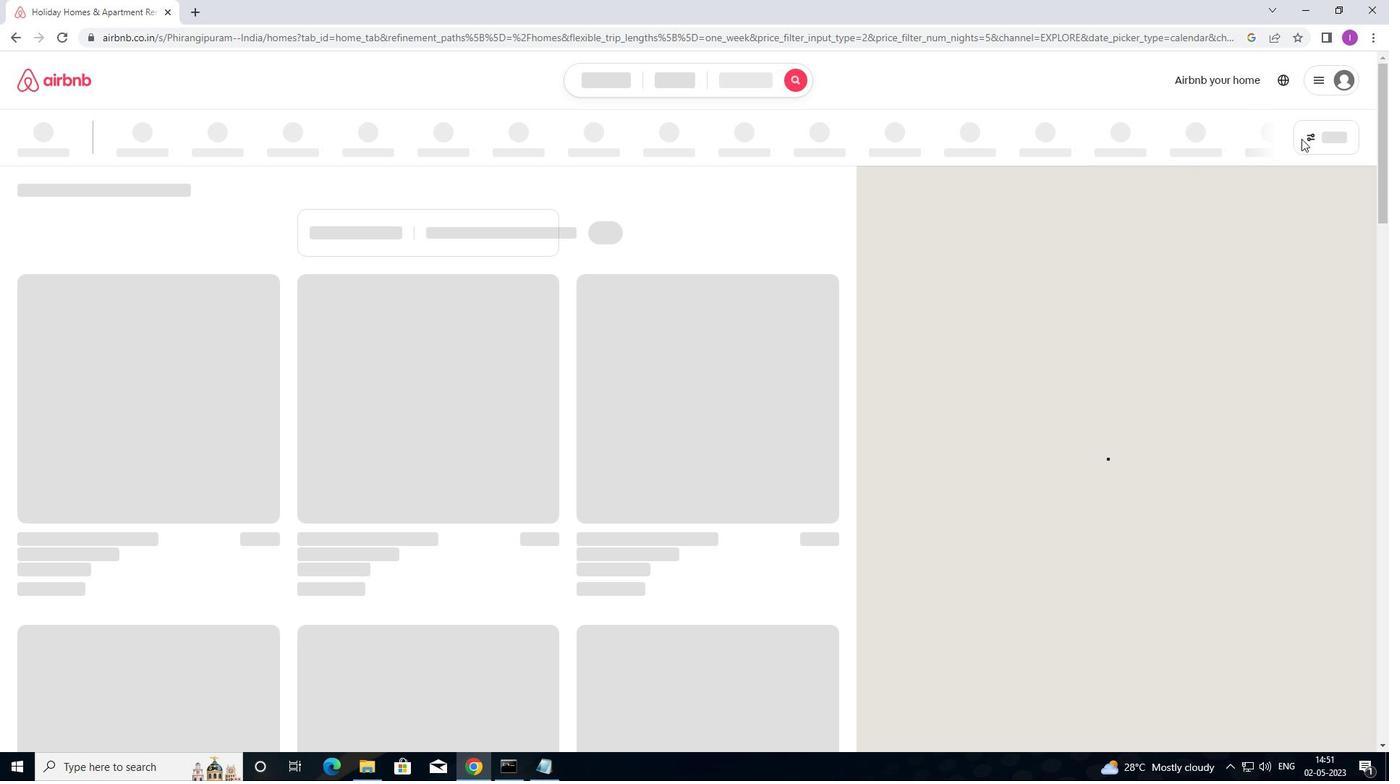 
Action: Mouse pressed left at (1307, 136)
Screenshot: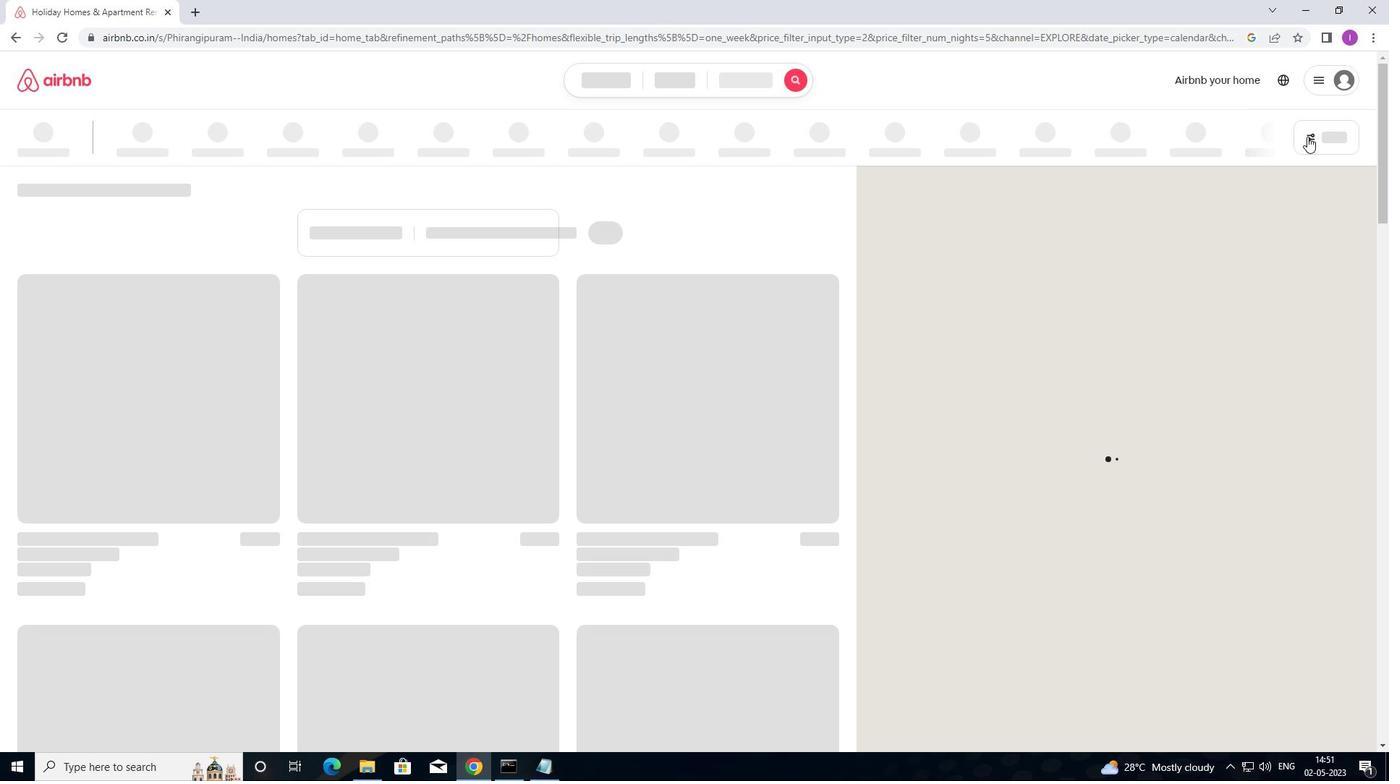 
Action: Mouse moved to (540, 324)
Screenshot: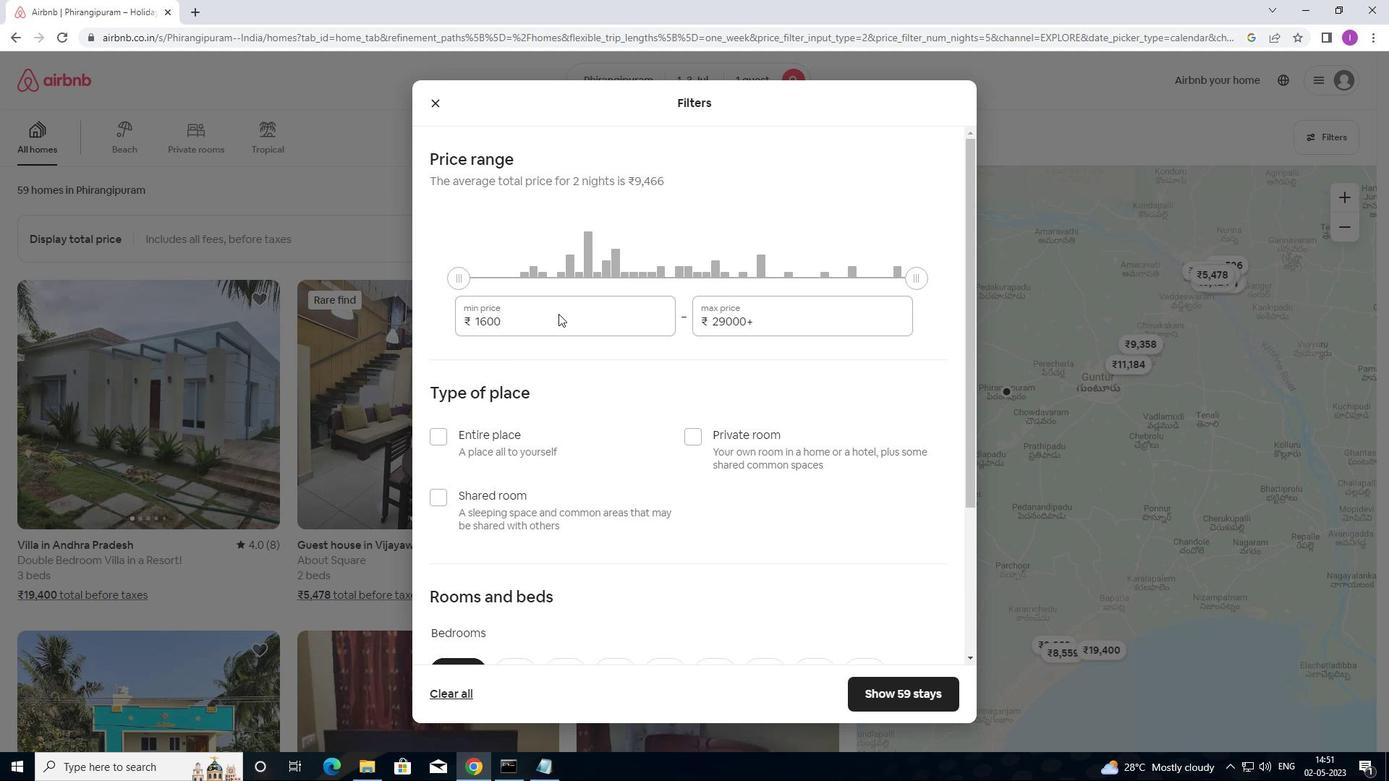 
Action: Mouse pressed left at (540, 324)
Screenshot: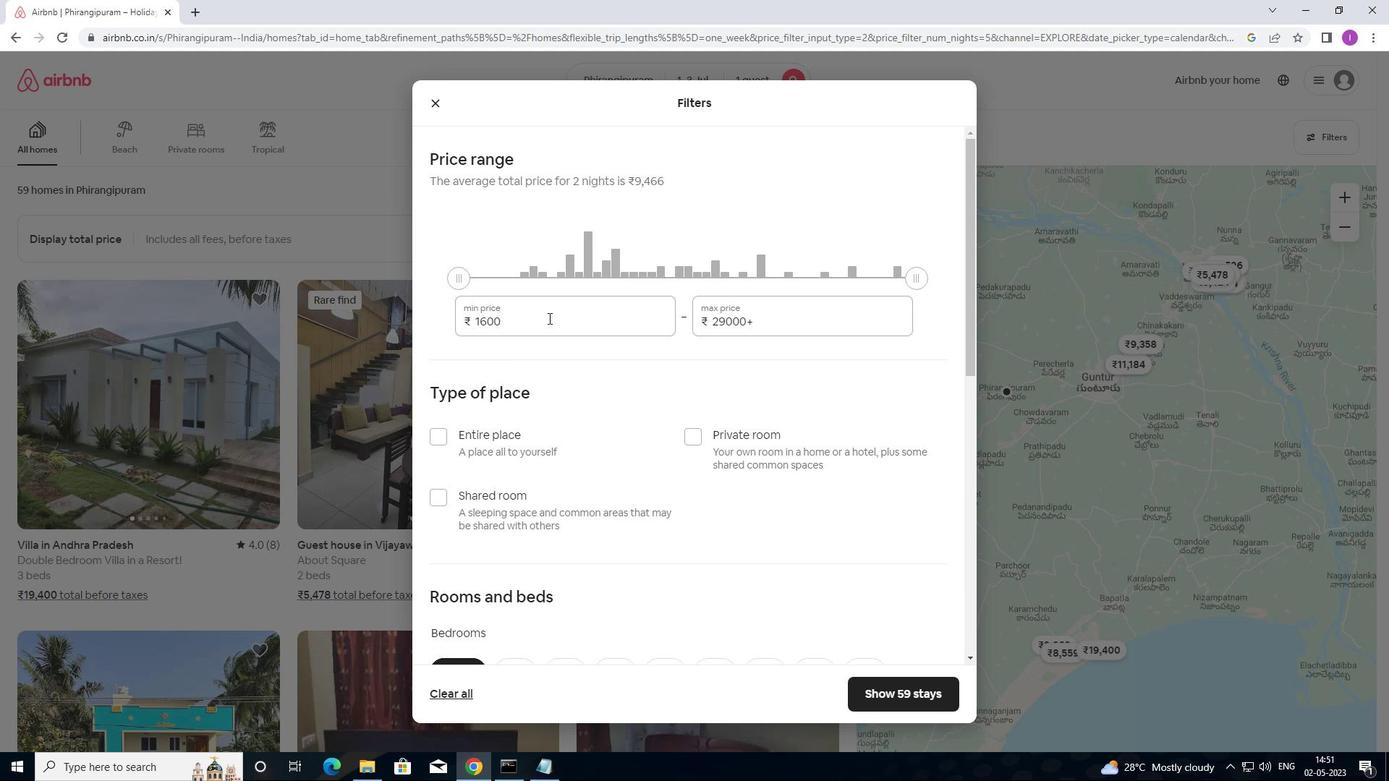 
Action: Mouse moved to (466, 314)
Screenshot: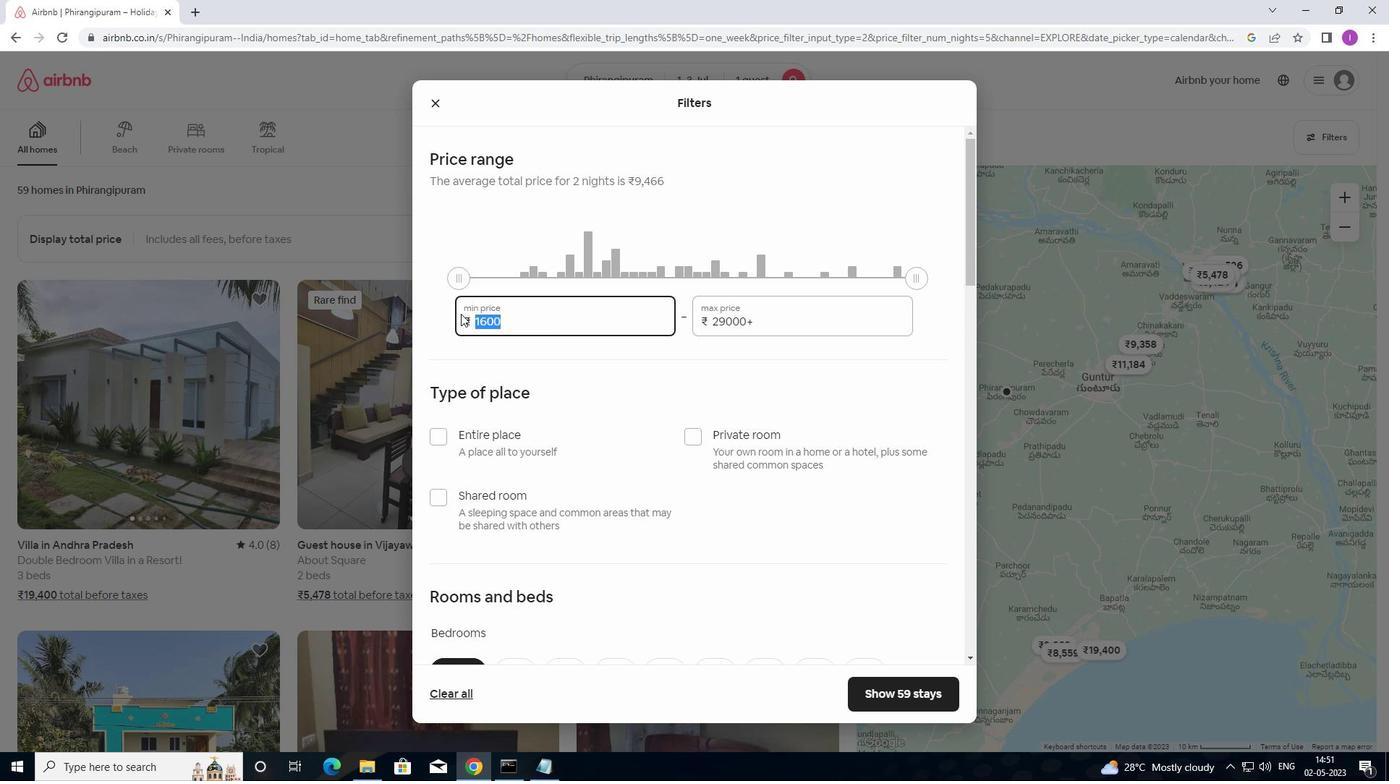 
Action: Key pressed 50
Screenshot: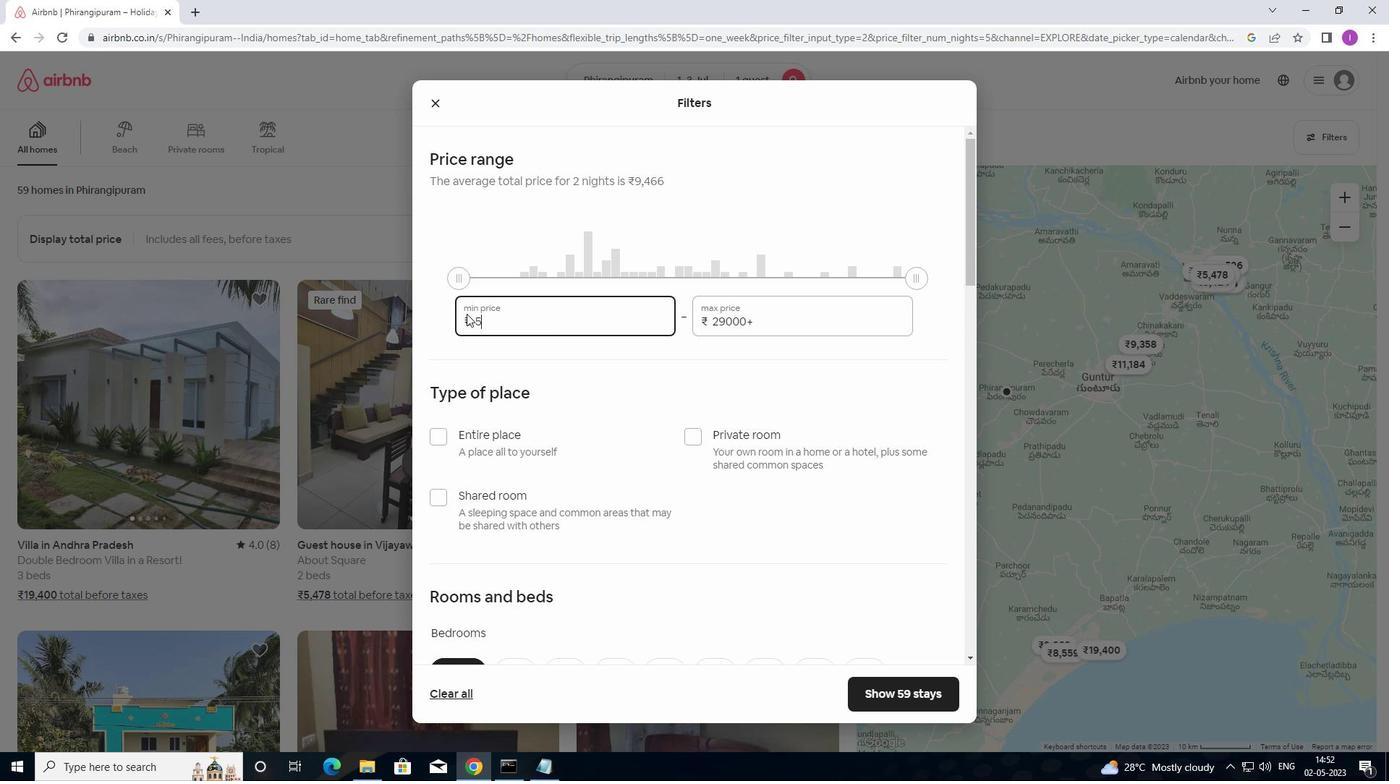 
Action: Mouse moved to (471, 314)
Screenshot: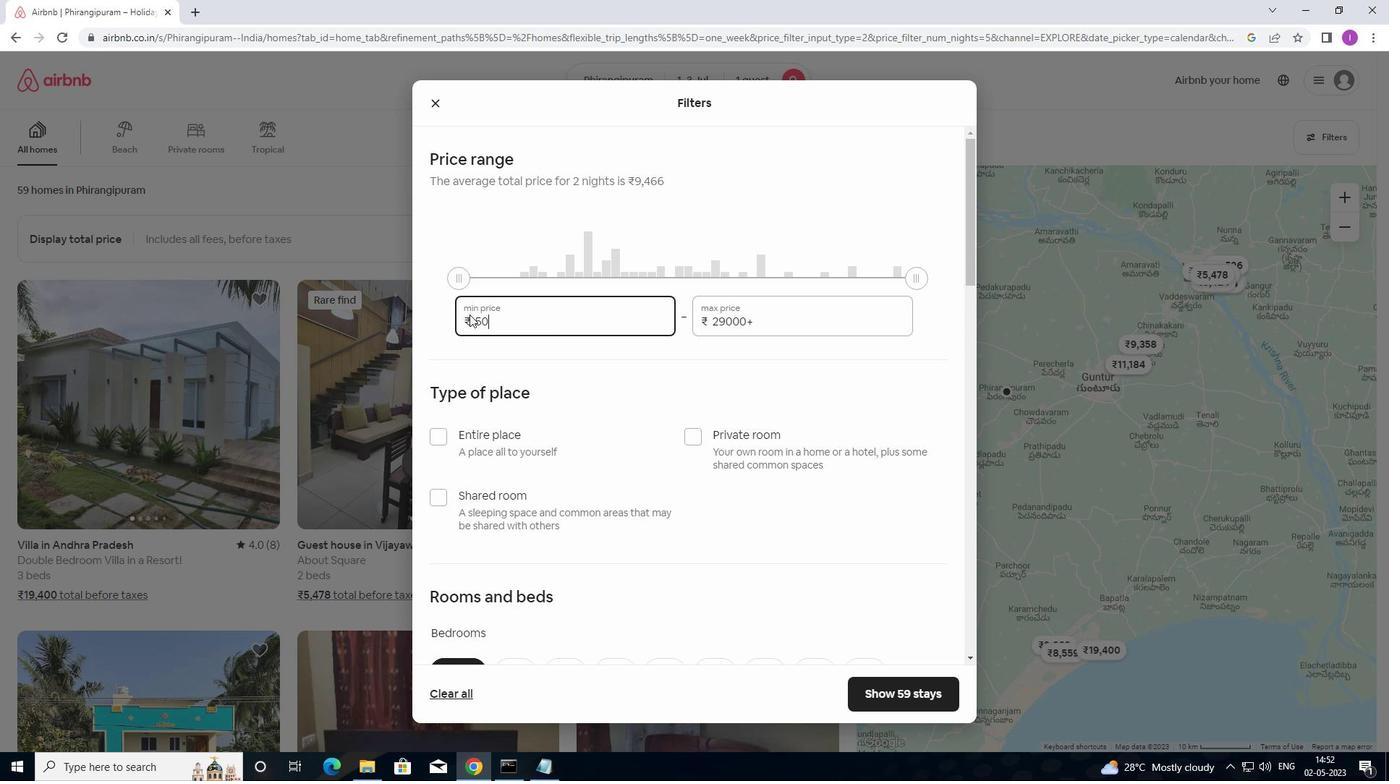 
Action: Key pressed 0
Screenshot: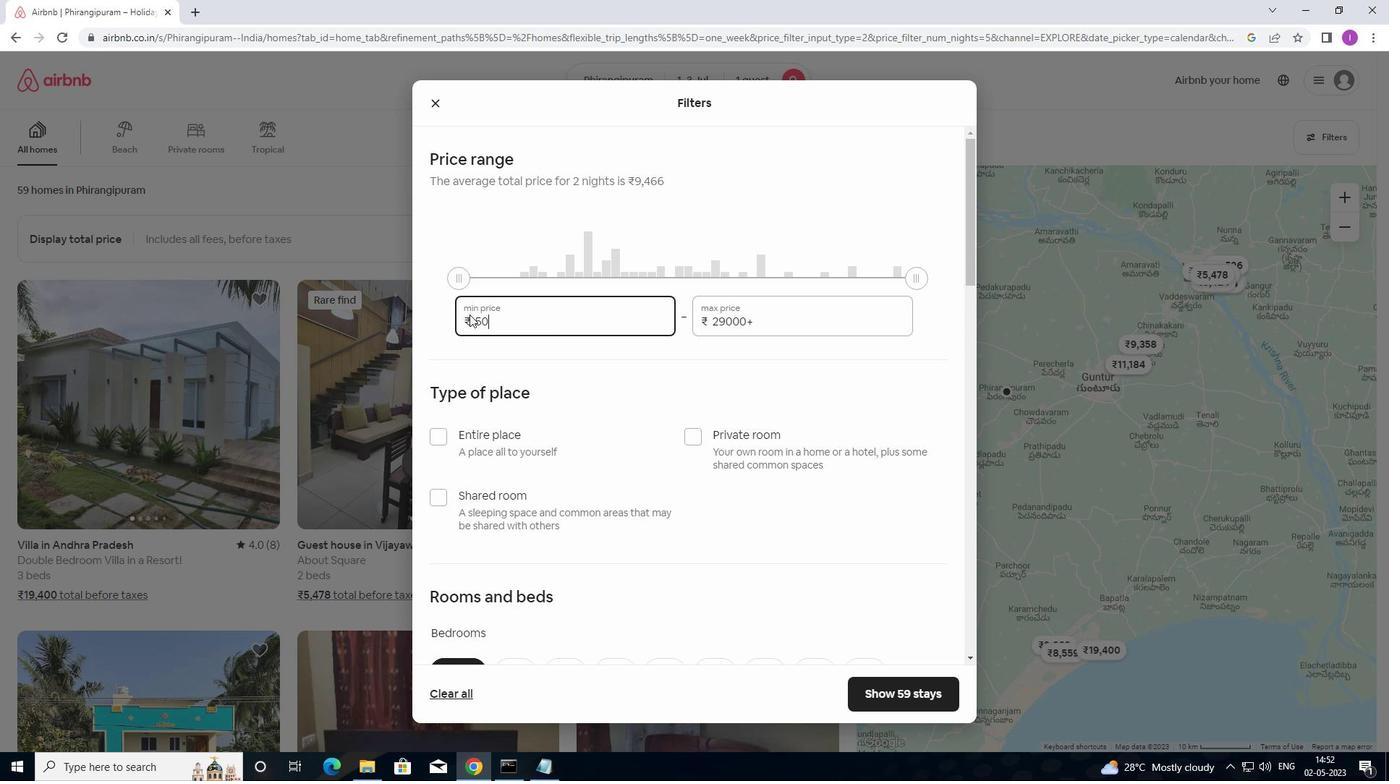 
Action: Mouse moved to (482, 314)
Screenshot: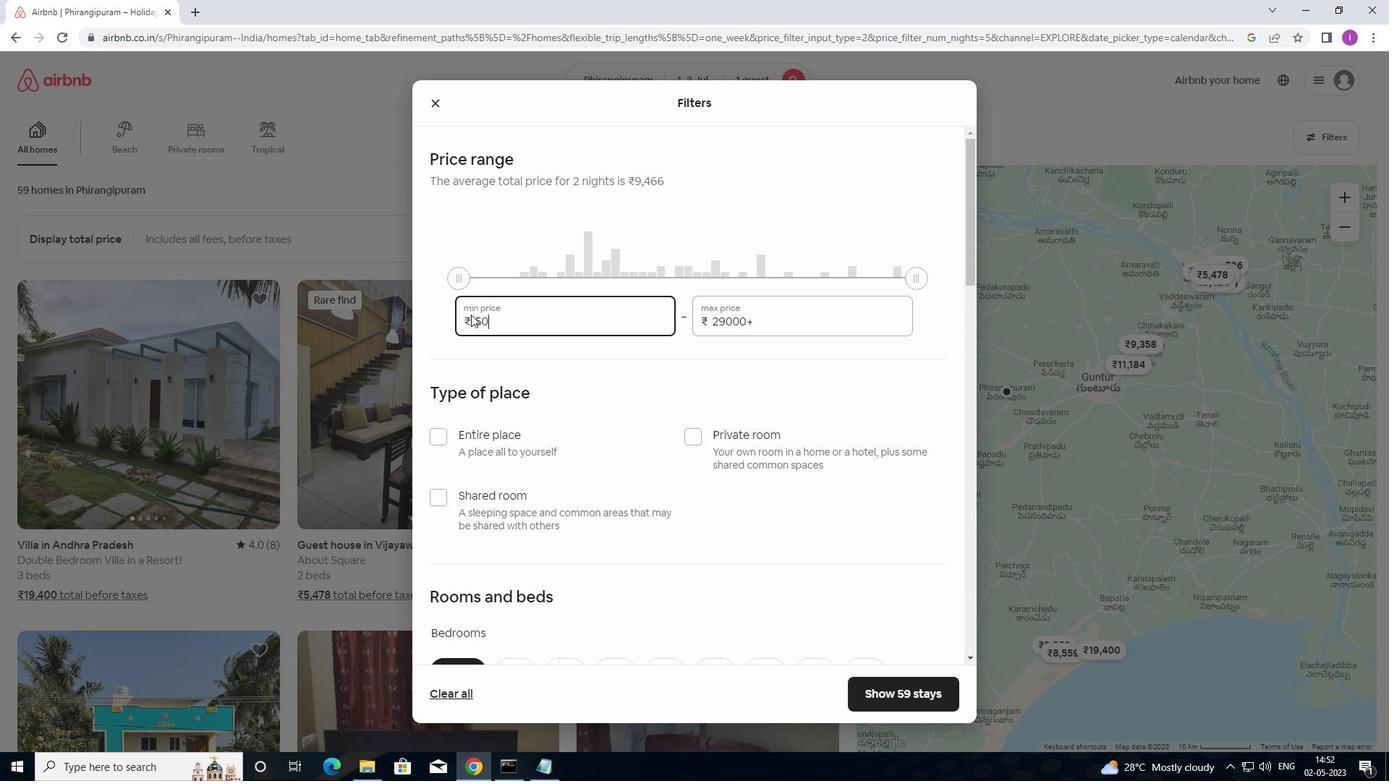 
Action: Key pressed 0
Screenshot: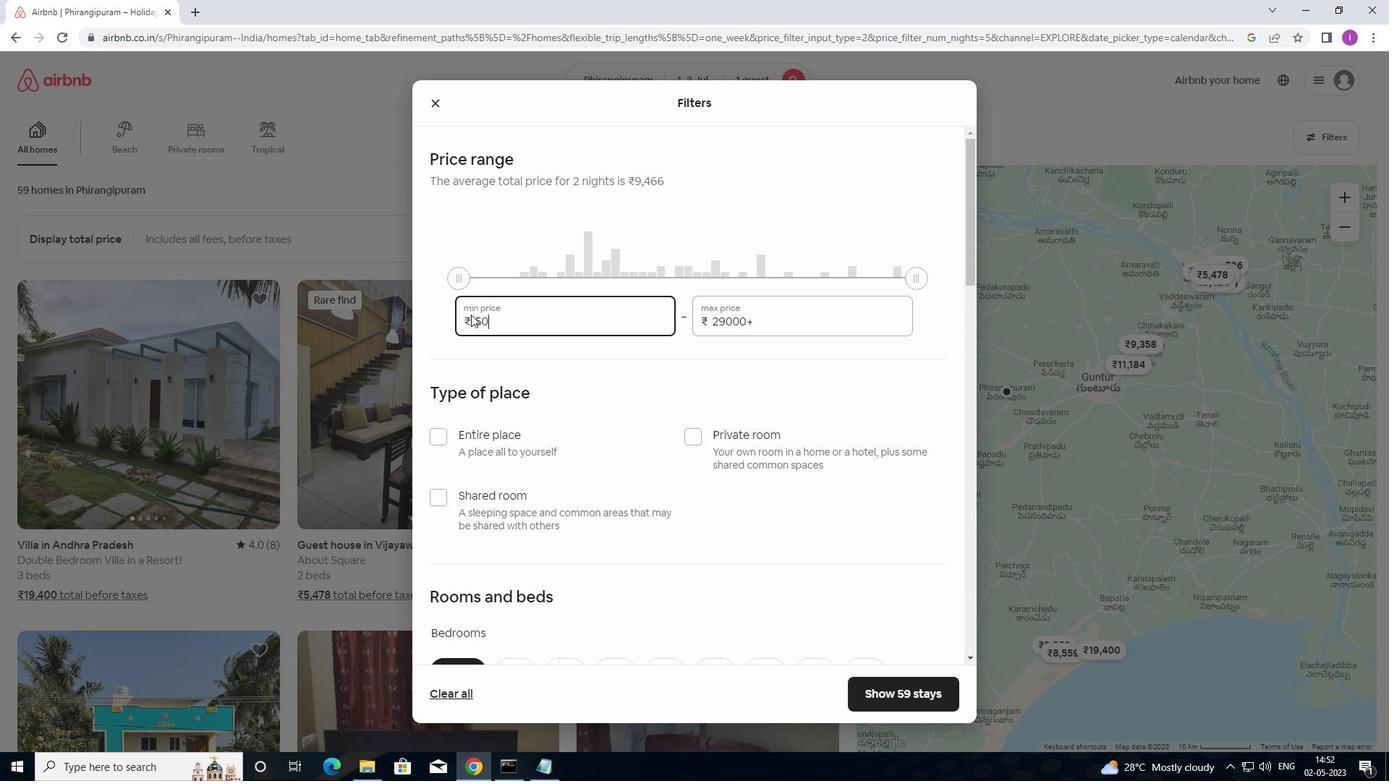 
Action: Mouse moved to (760, 313)
Screenshot: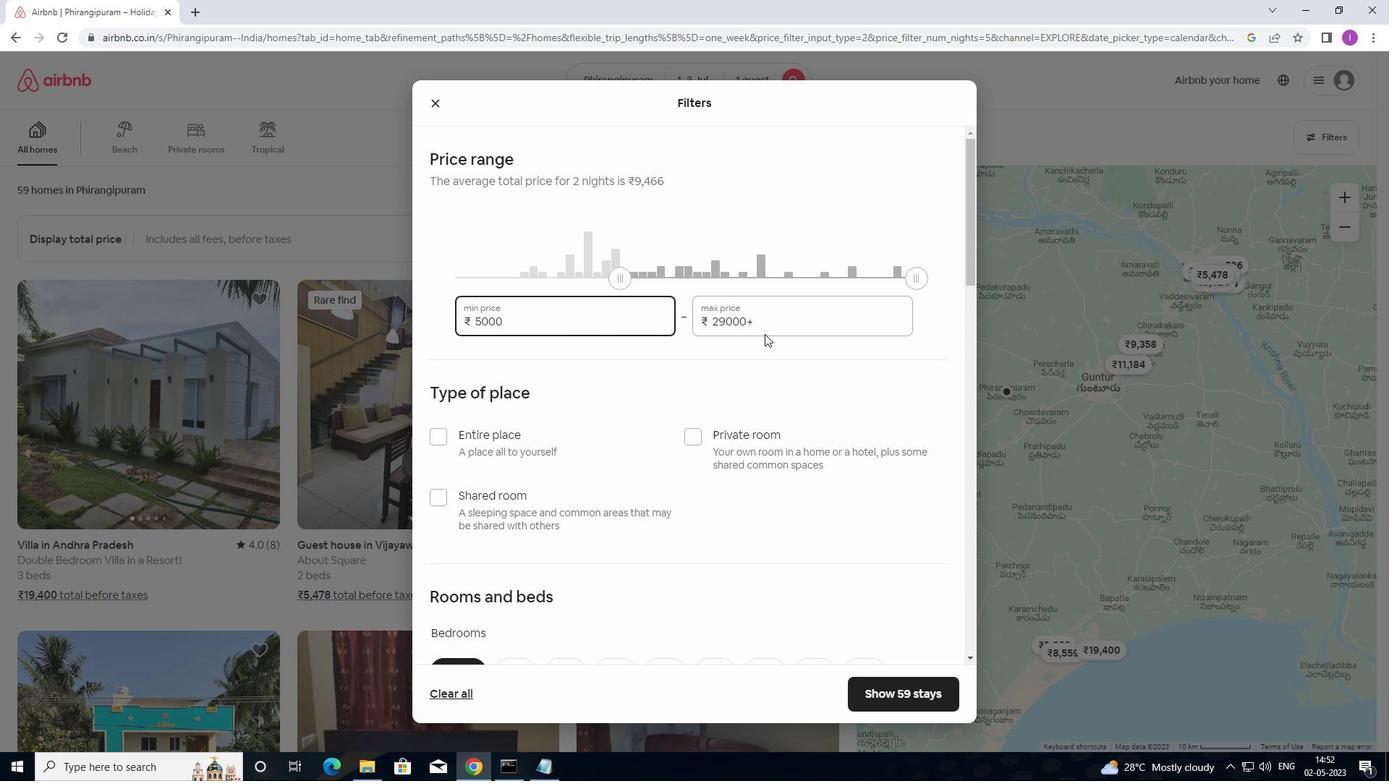 
Action: Mouse pressed left at (760, 313)
Screenshot: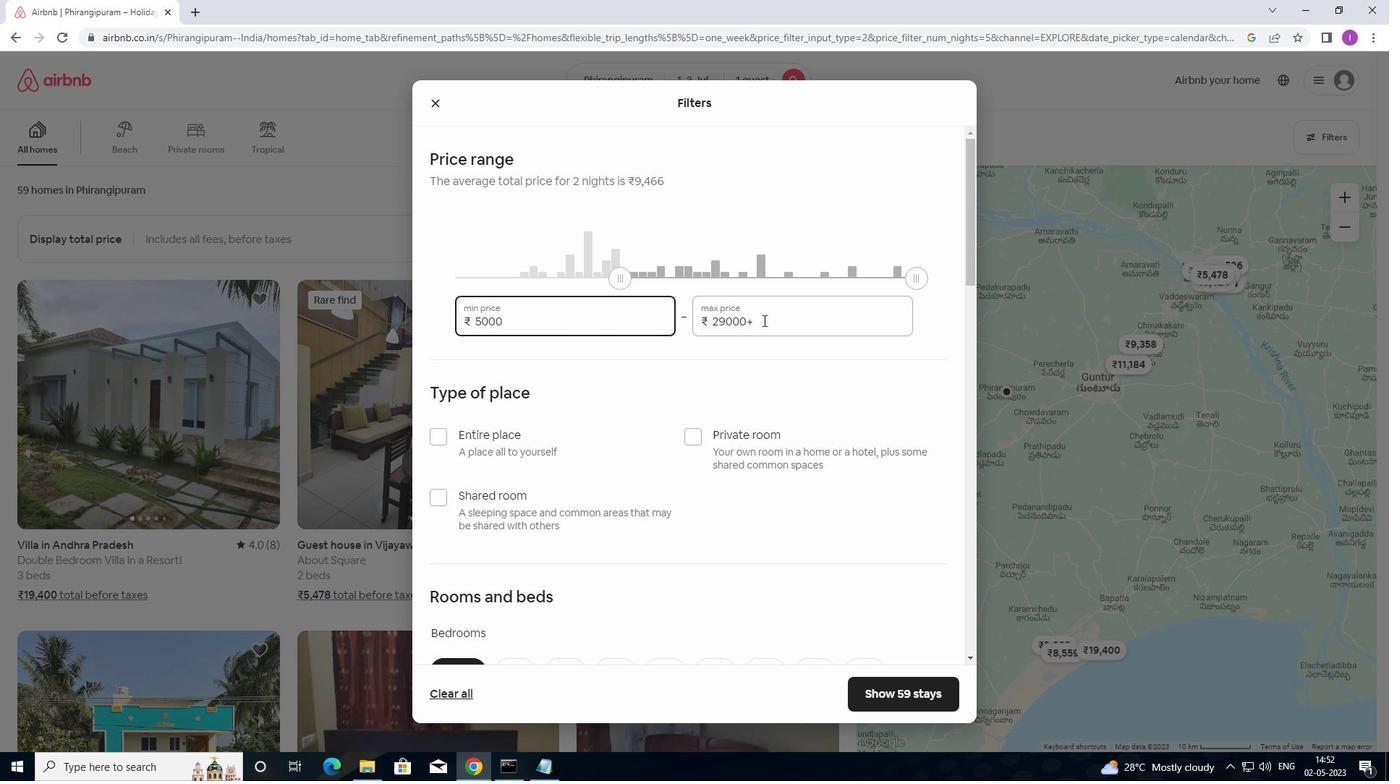 
Action: Mouse moved to (776, 322)
Screenshot: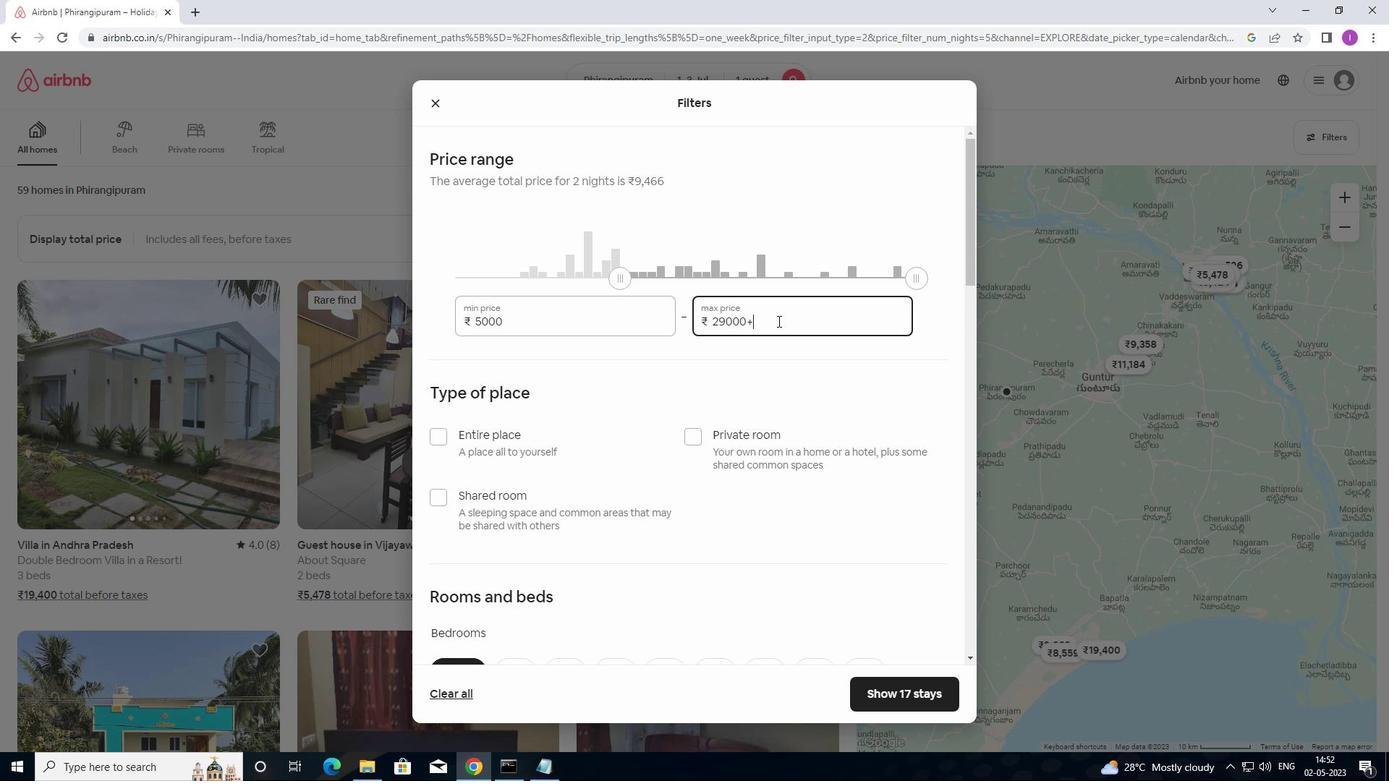
Action: Mouse pressed left at (776, 322)
Screenshot: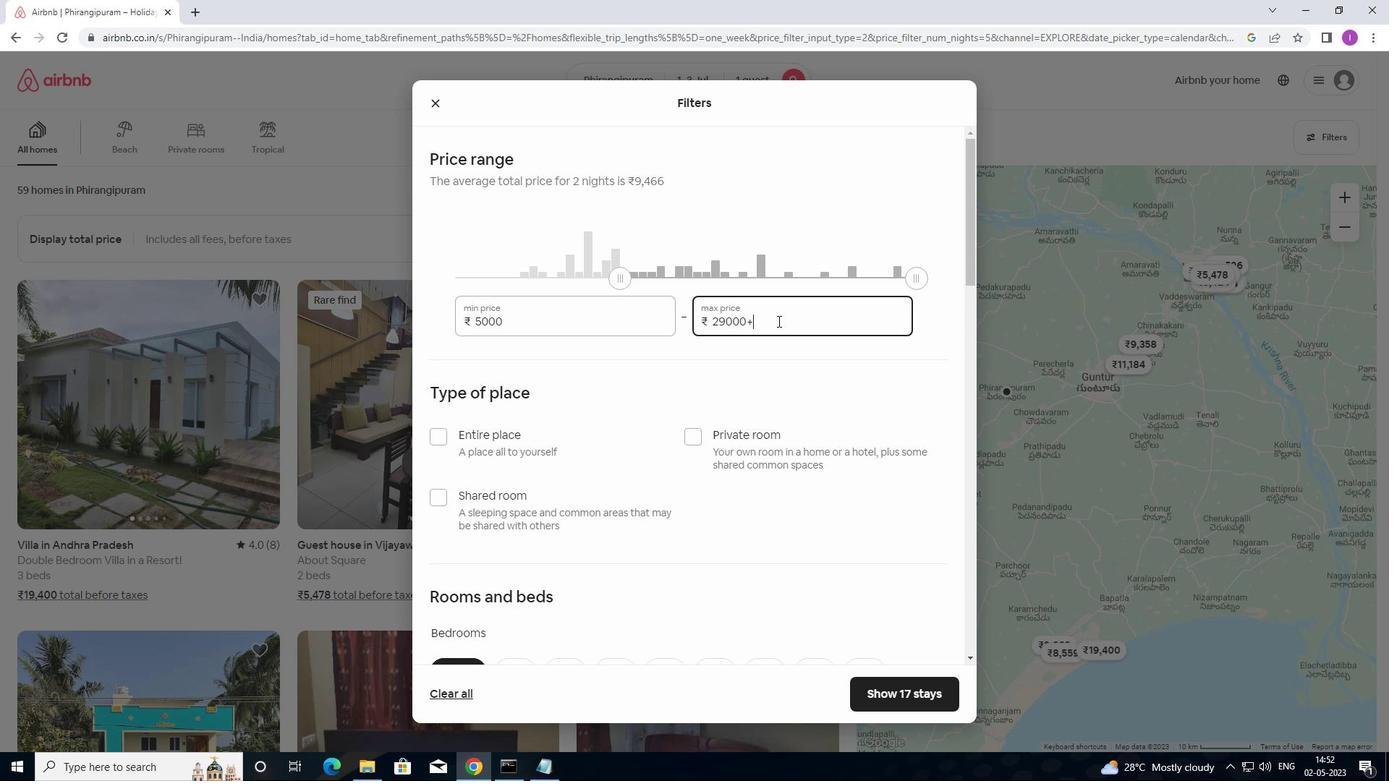 
Action: Mouse moved to (699, 320)
Screenshot: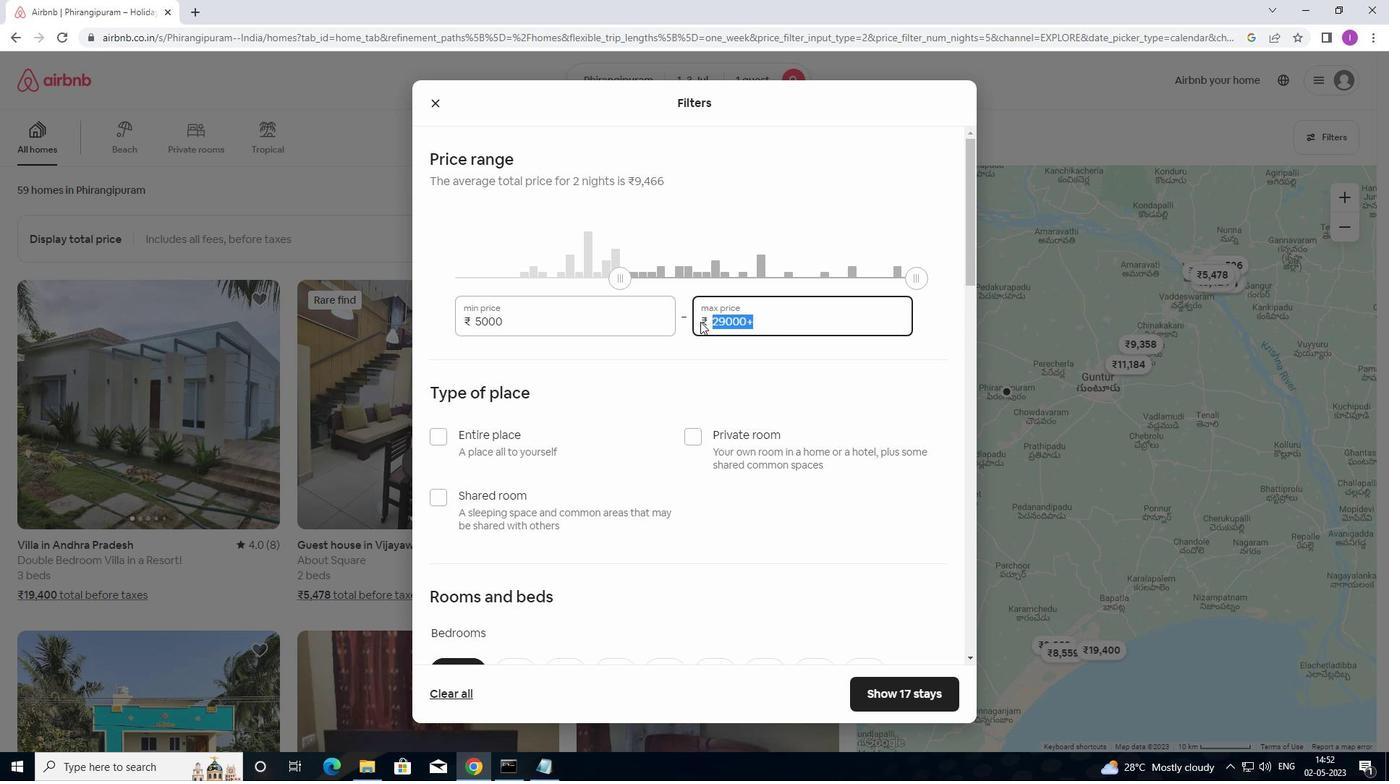
Action: Key pressed 1
Screenshot: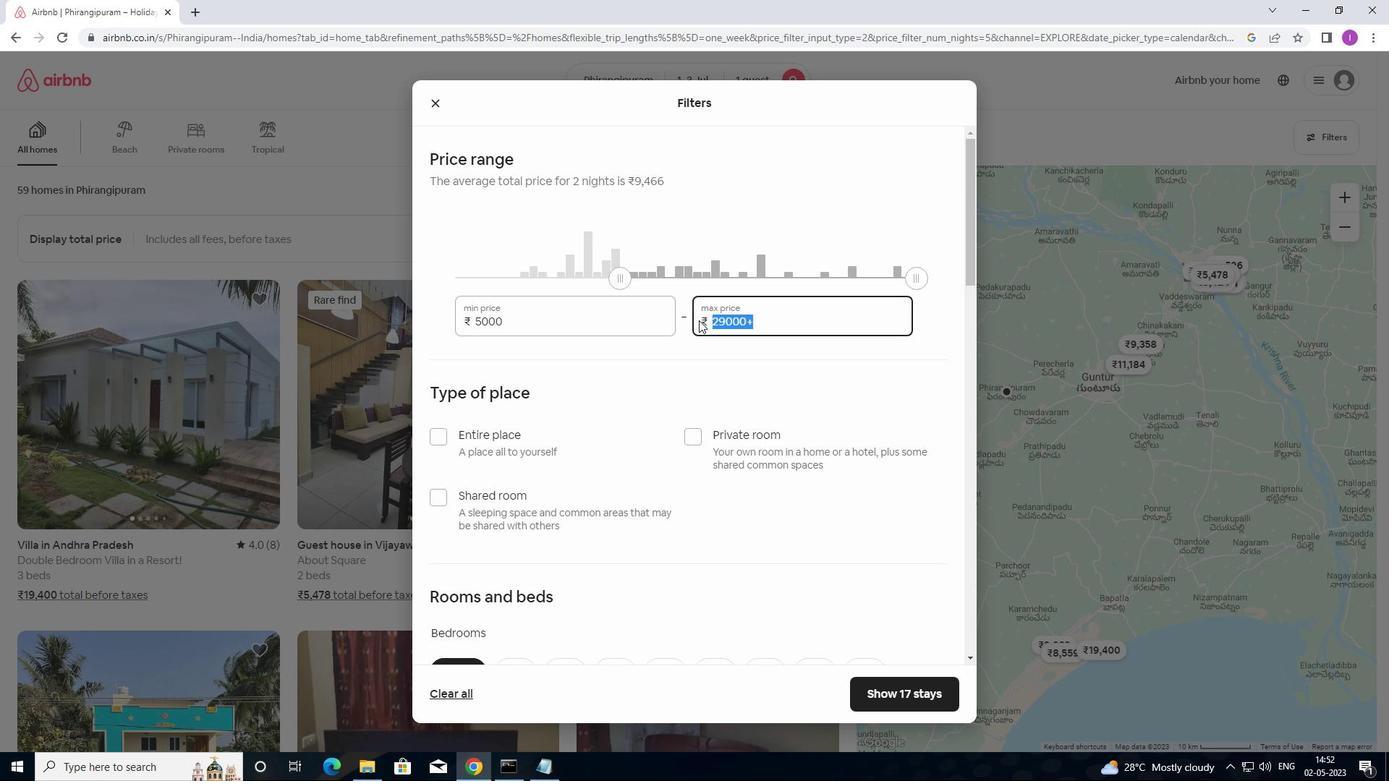 
Action: Mouse moved to (699, 320)
Screenshot: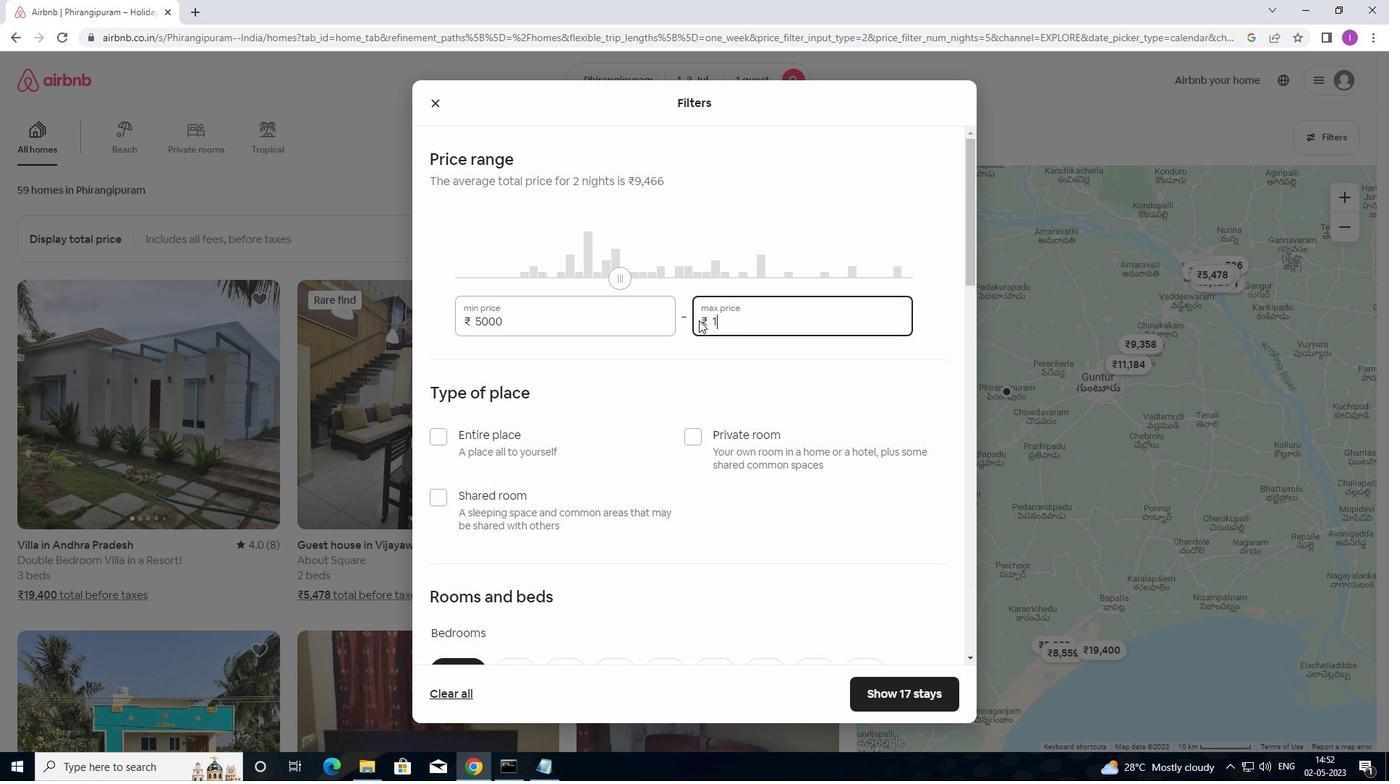 
Action: Key pressed 500
Screenshot: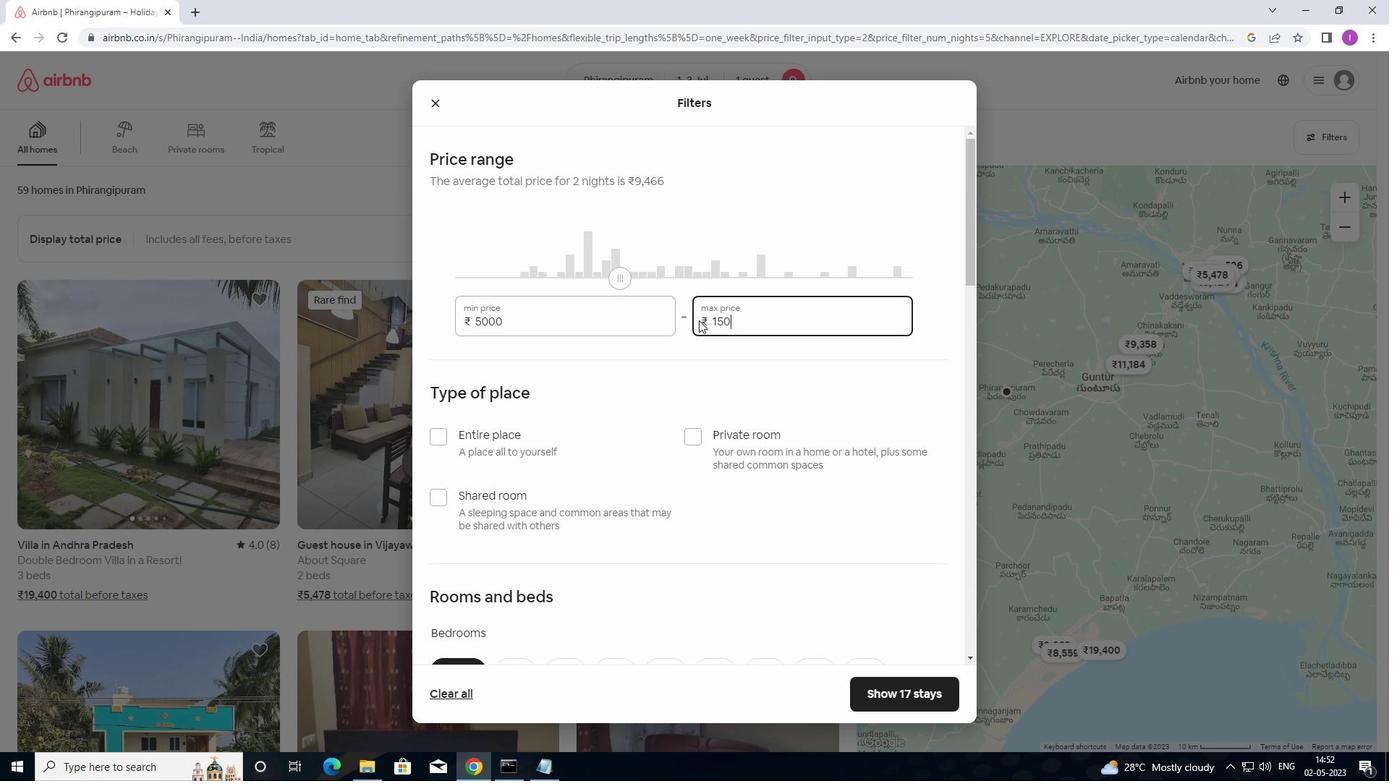 
Action: Mouse moved to (699, 320)
Screenshot: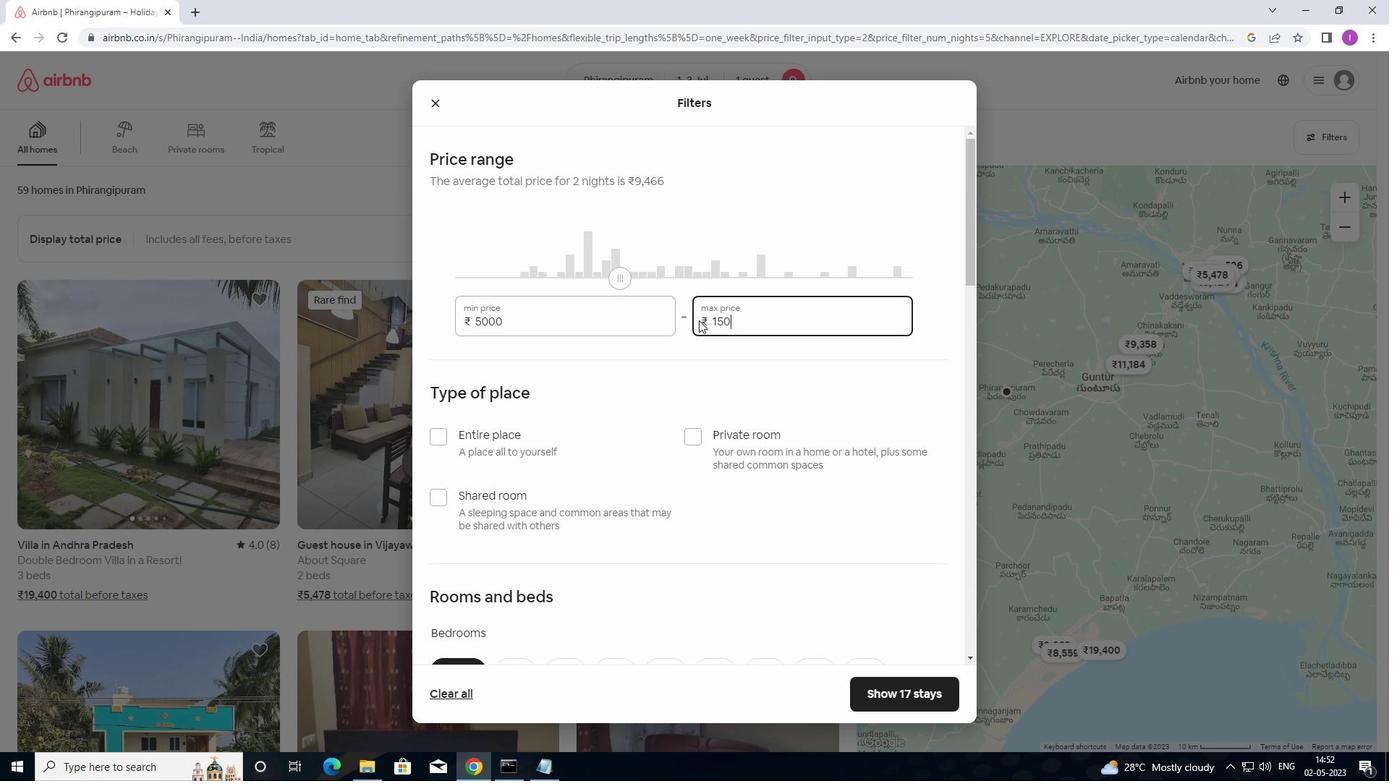 
Action: Key pressed 0
Screenshot: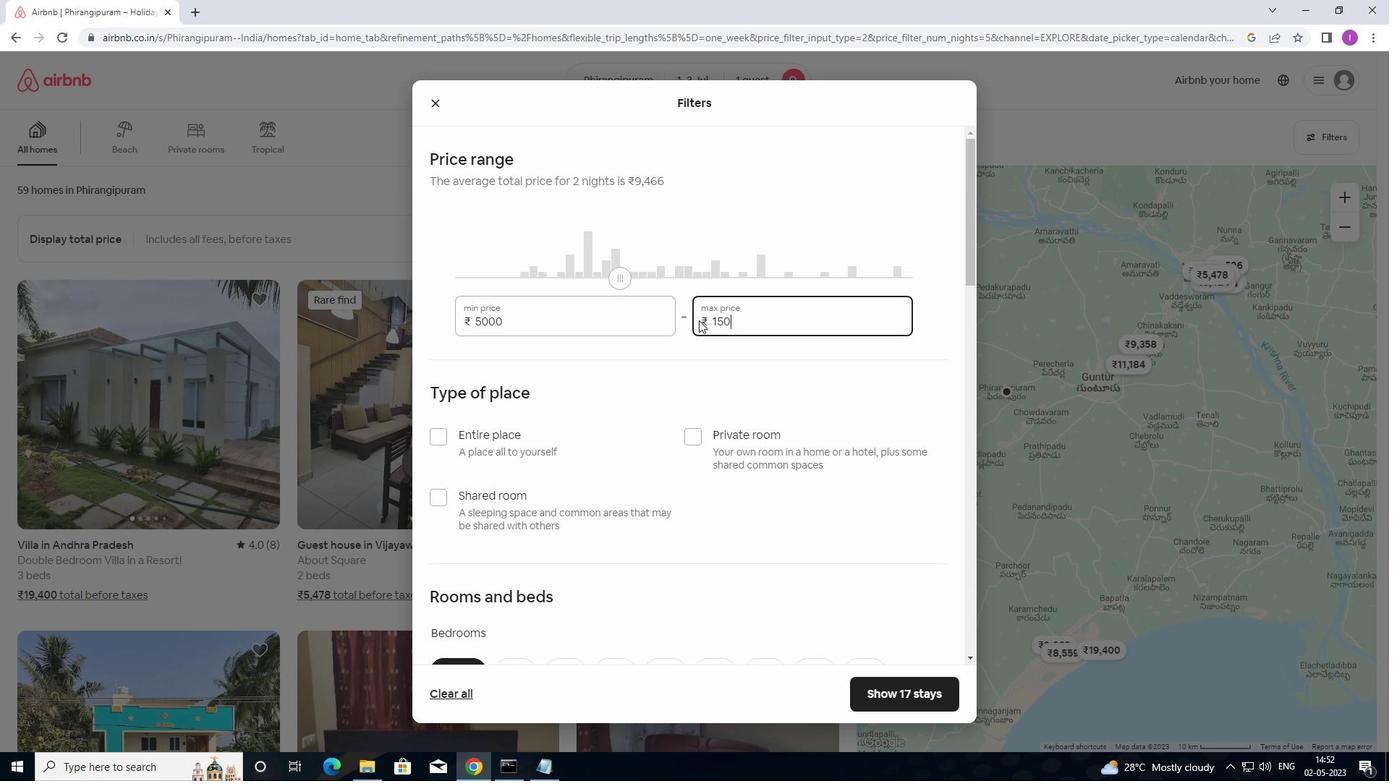 
Action: Mouse moved to (618, 436)
Screenshot: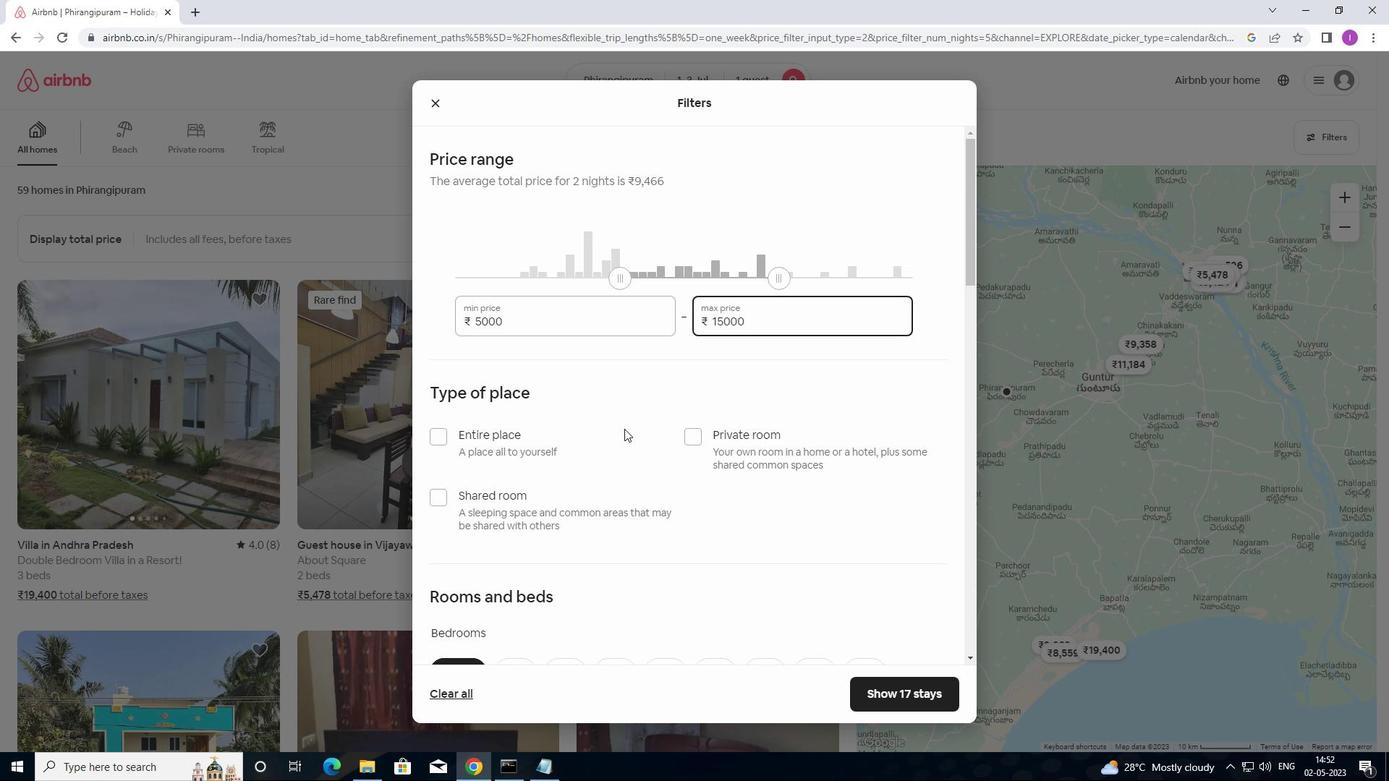 
Action: Mouse scrolled (618, 435) with delta (0, 0)
Screenshot: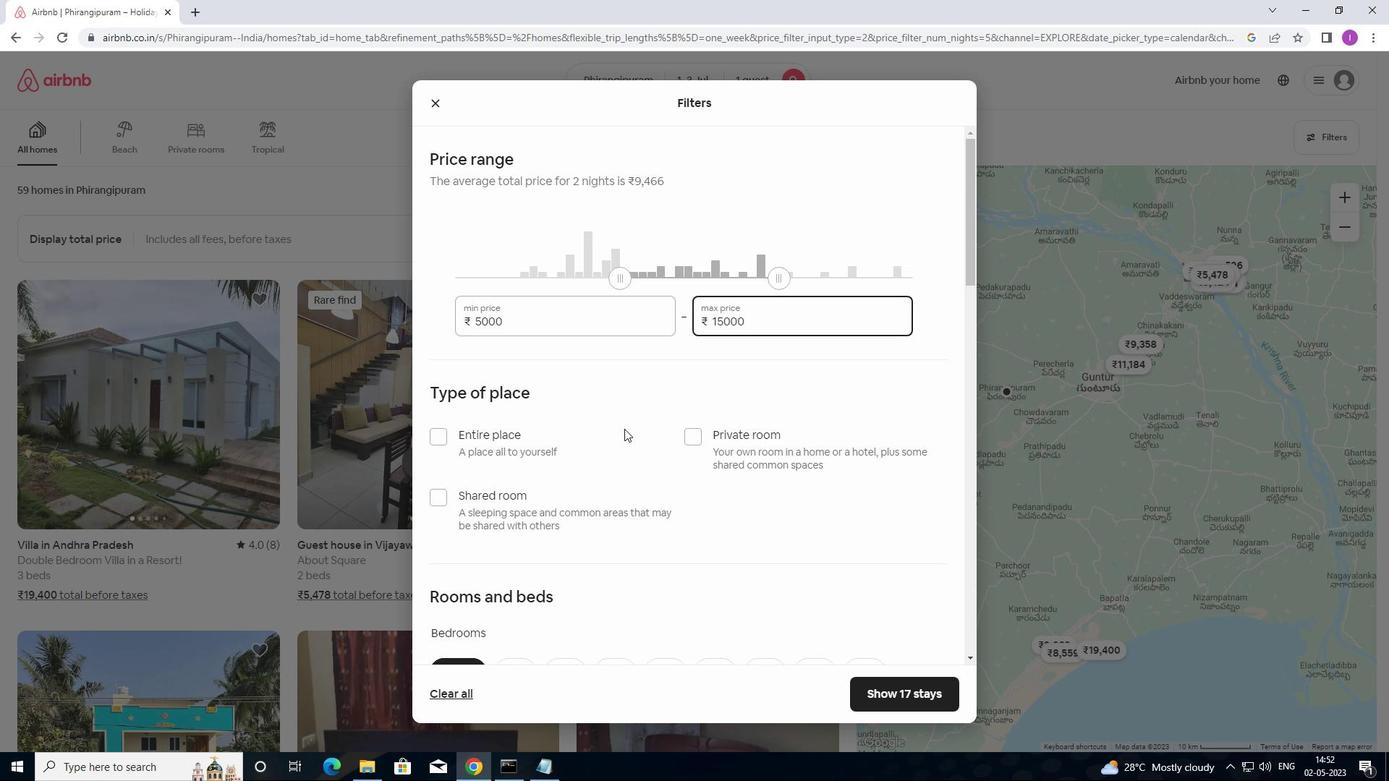 
Action: Mouse scrolled (618, 435) with delta (0, 0)
Screenshot: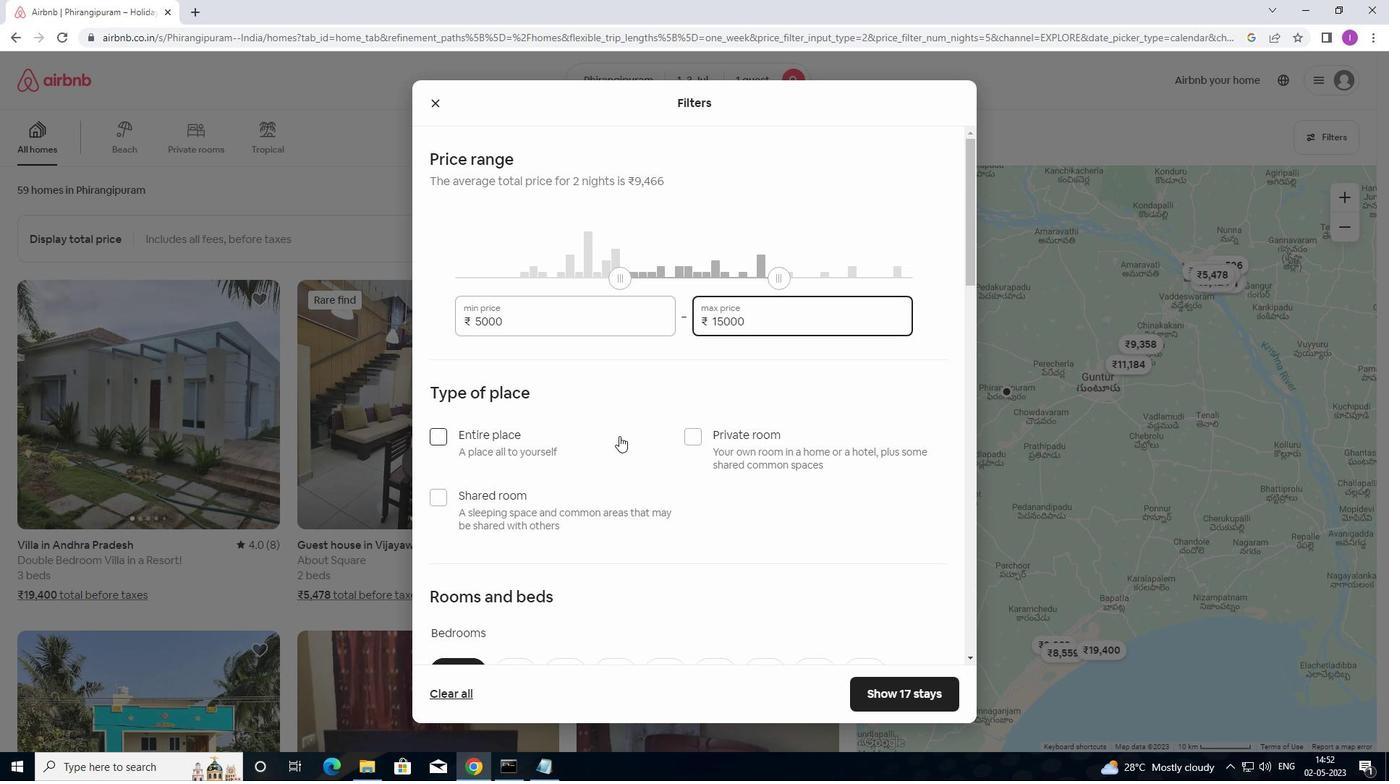 
Action: Mouse moved to (696, 296)
Screenshot: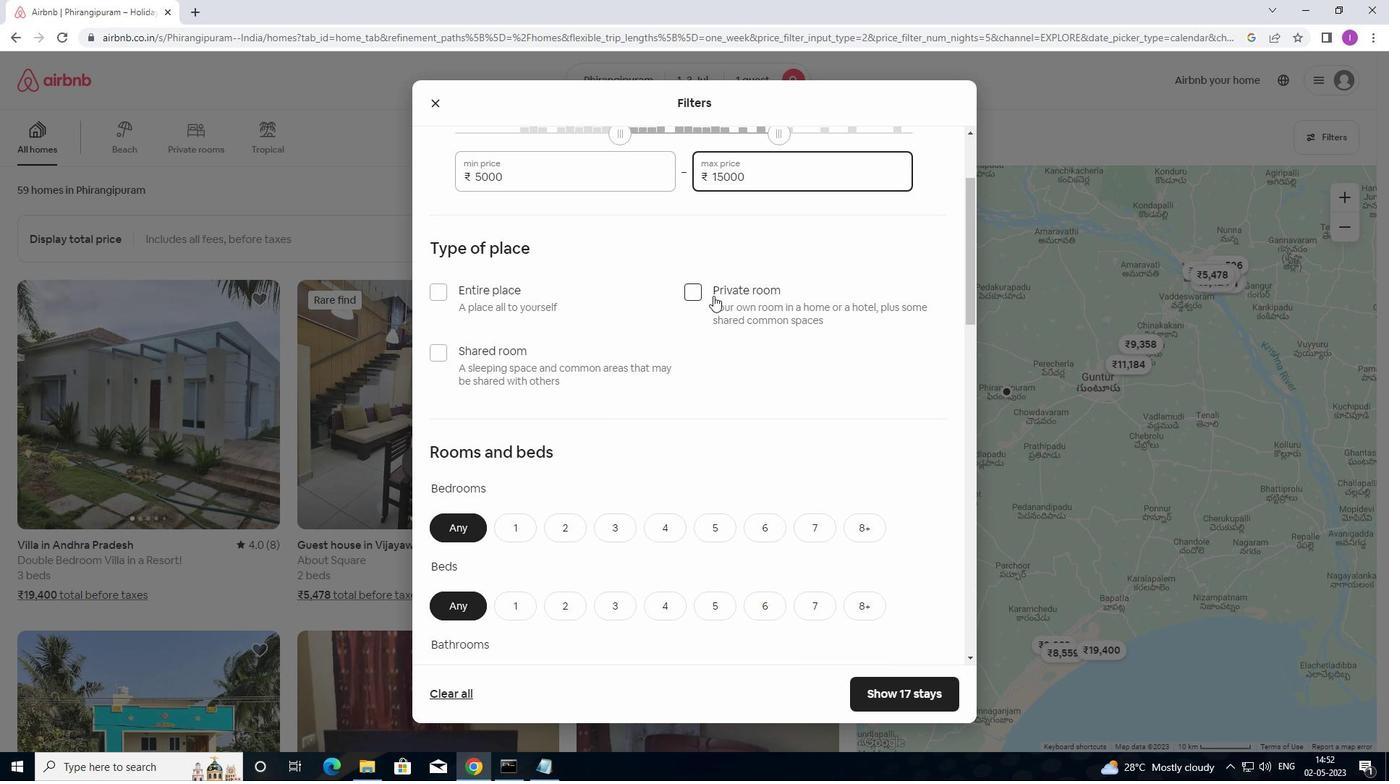 
Action: Mouse pressed left at (696, 296)
Screenshot: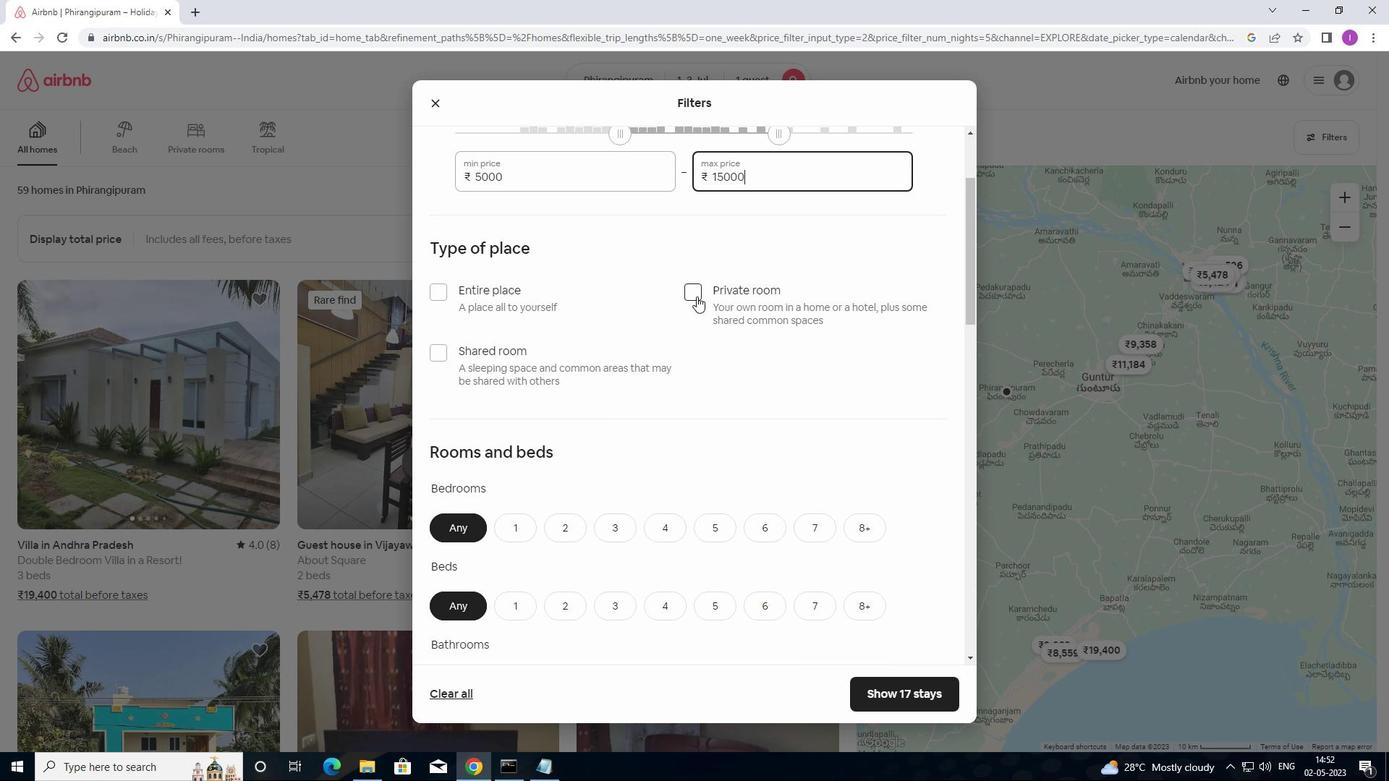 
Action: Mouse moved to (647, 410)
Screenshot: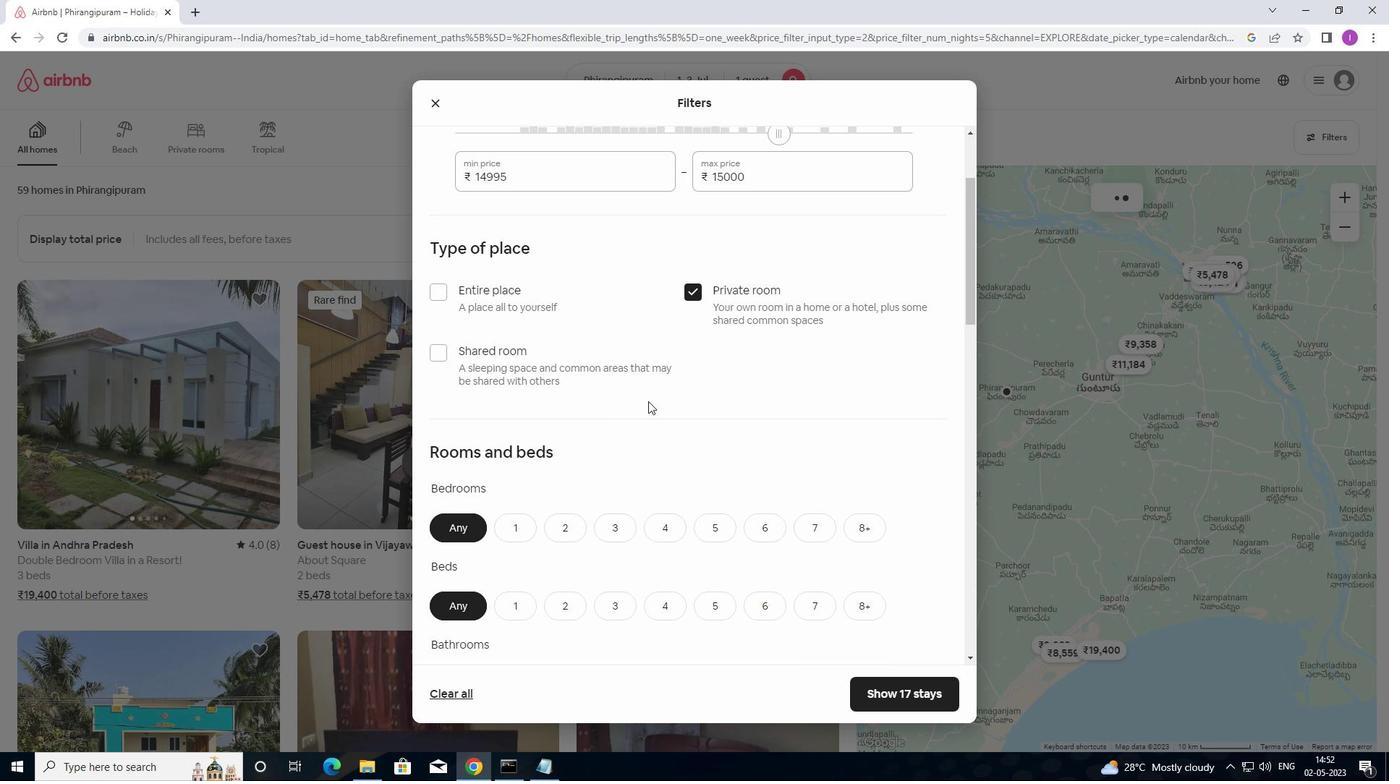
Action: Mouse scrolled (647, 409) with delta (0, 0)
Screenshot: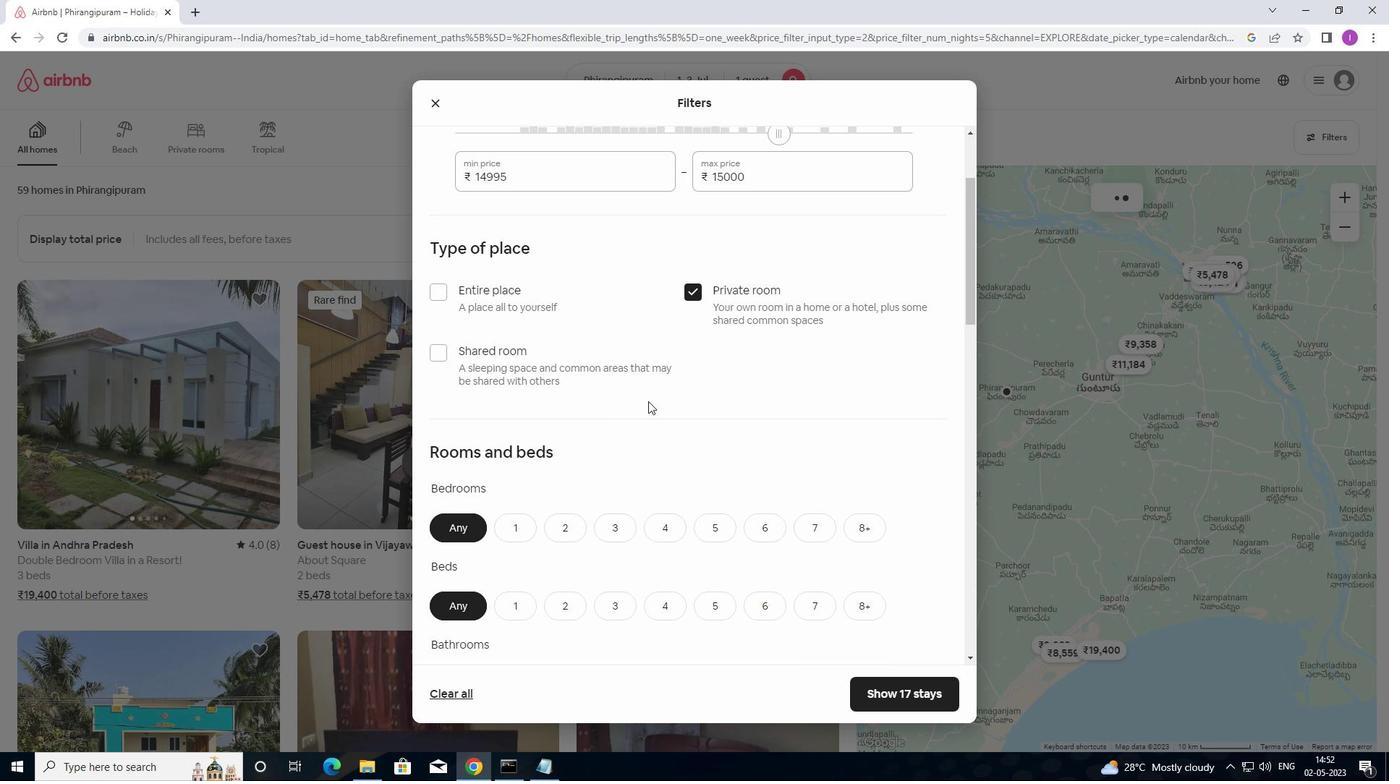 
Action: Mouse moved to (647, 421)
Screenshot: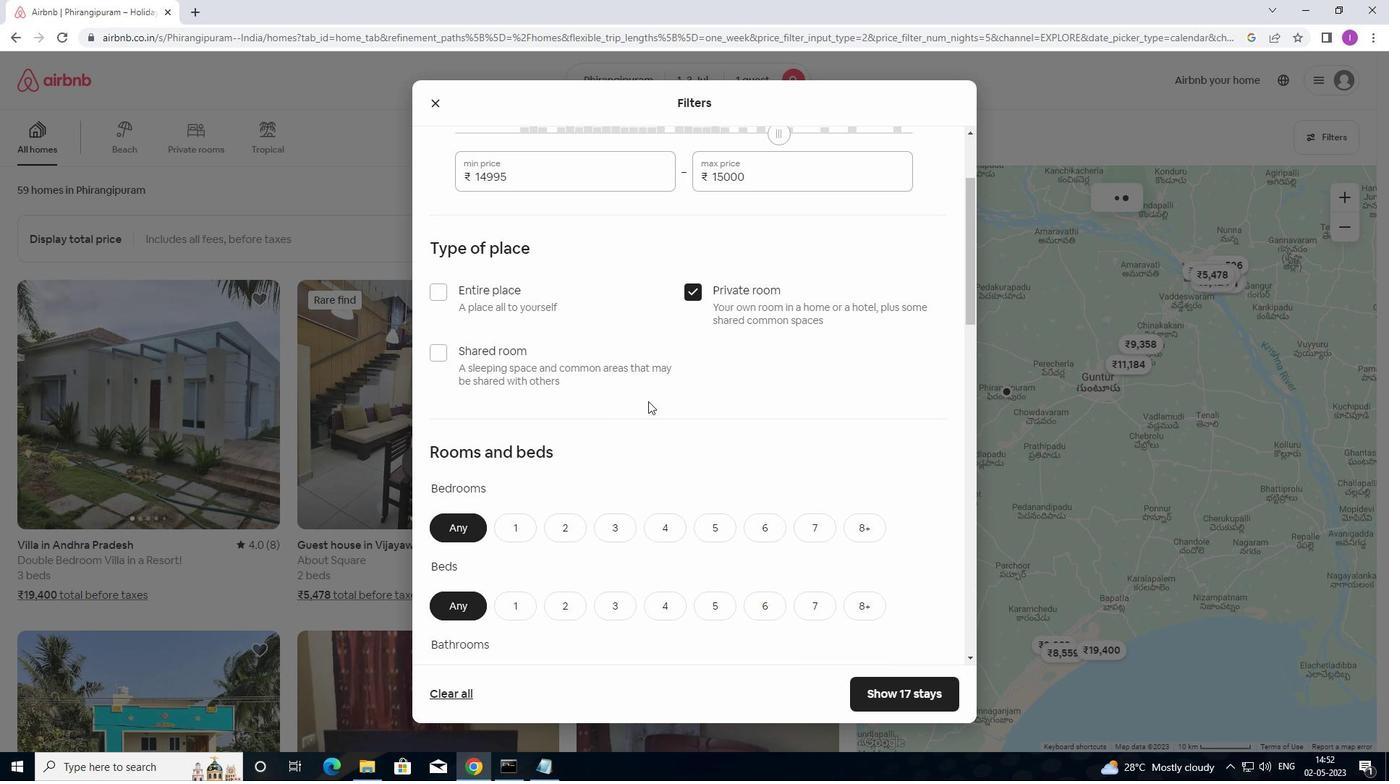 
Action: Mouse scrolled (647, 420) with delta (0, 0)
Screenshot: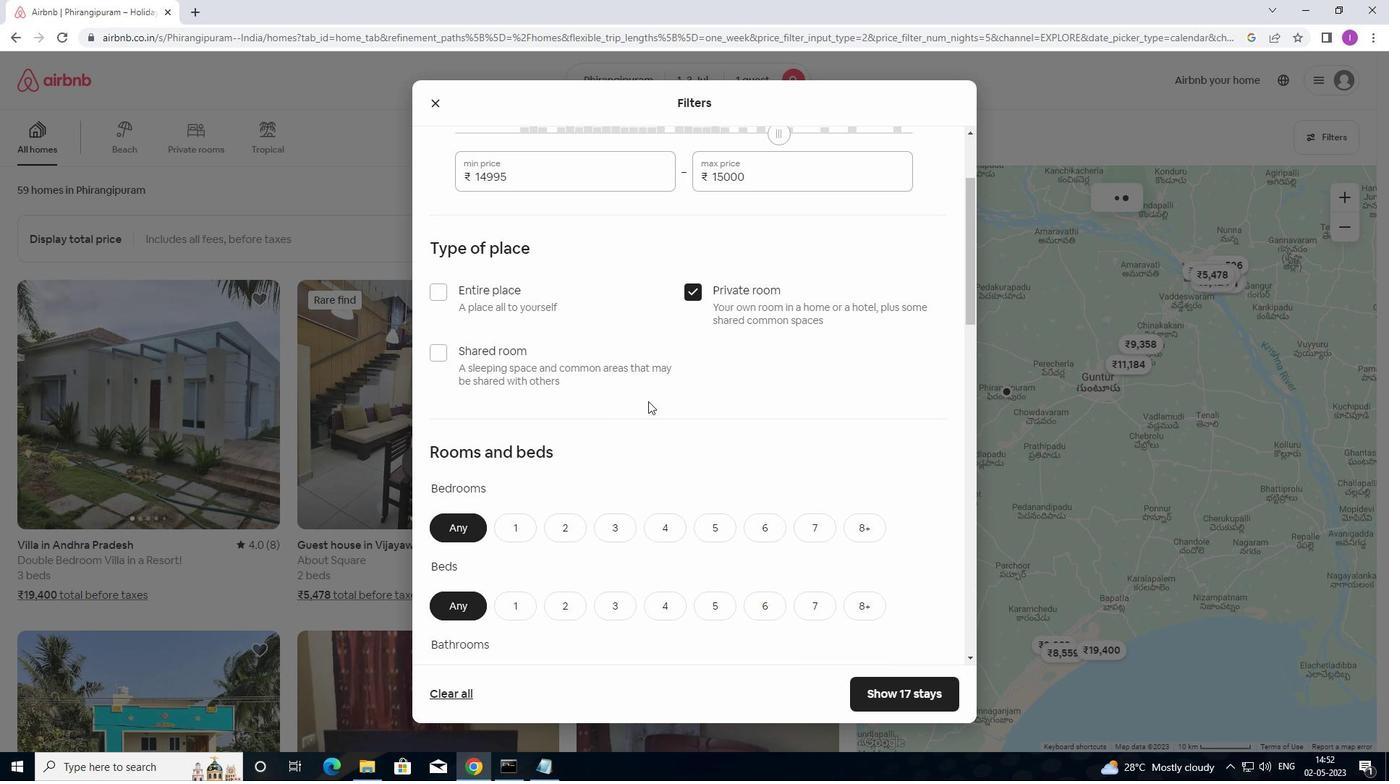 
Action: Mouse moved to (649, 422)
Screenshot: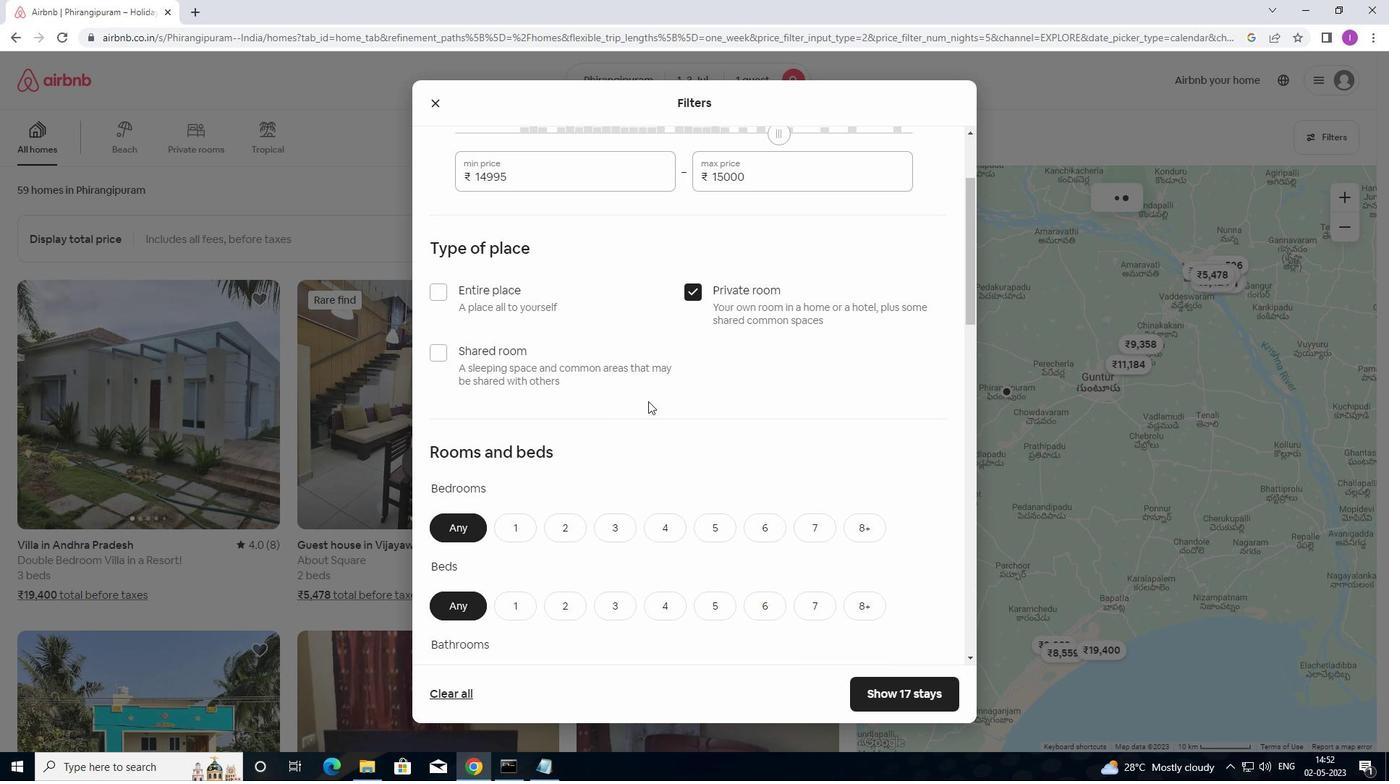 
Action: Mouse scrolled (649, 421) with delta (0, 0)
Screenshot: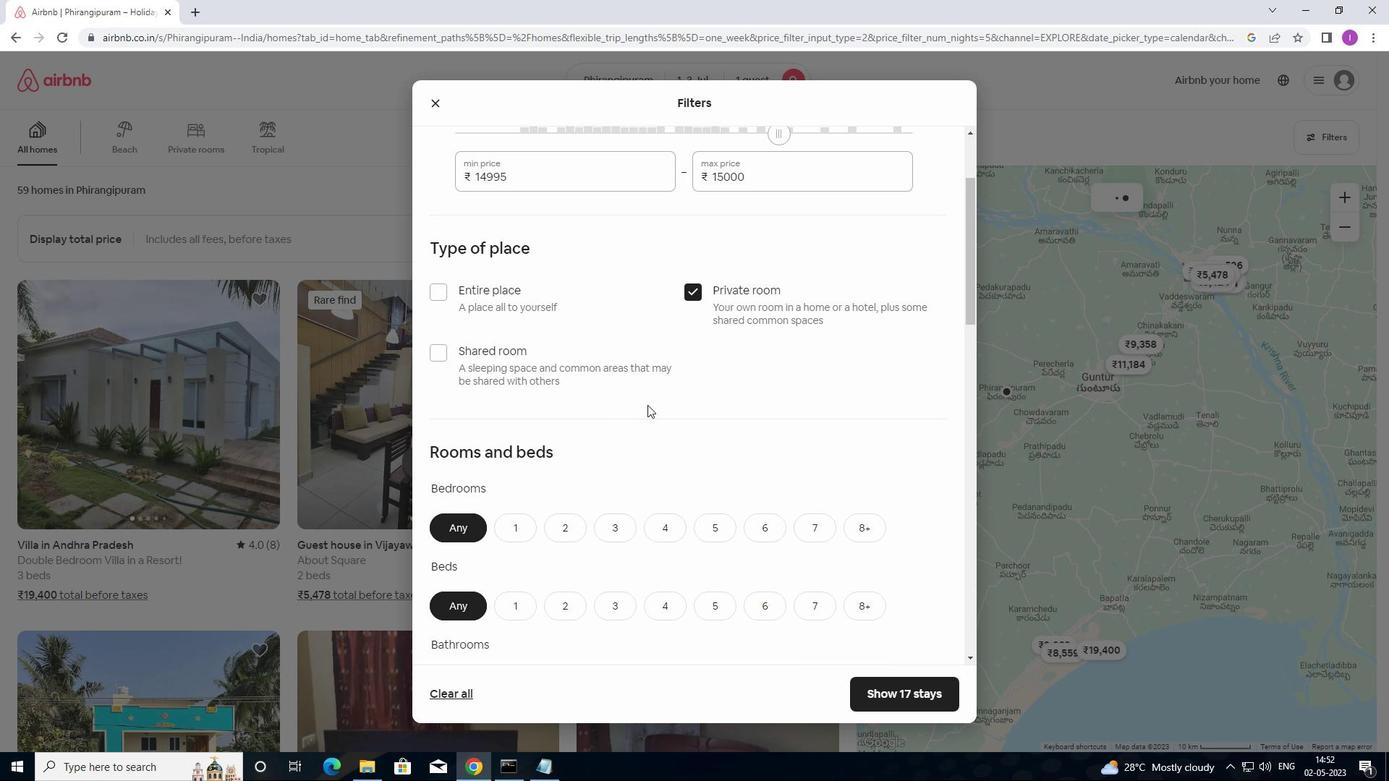 
Action: Mouse scrolled (649, 421) with delta (0, 0)
Screenshot: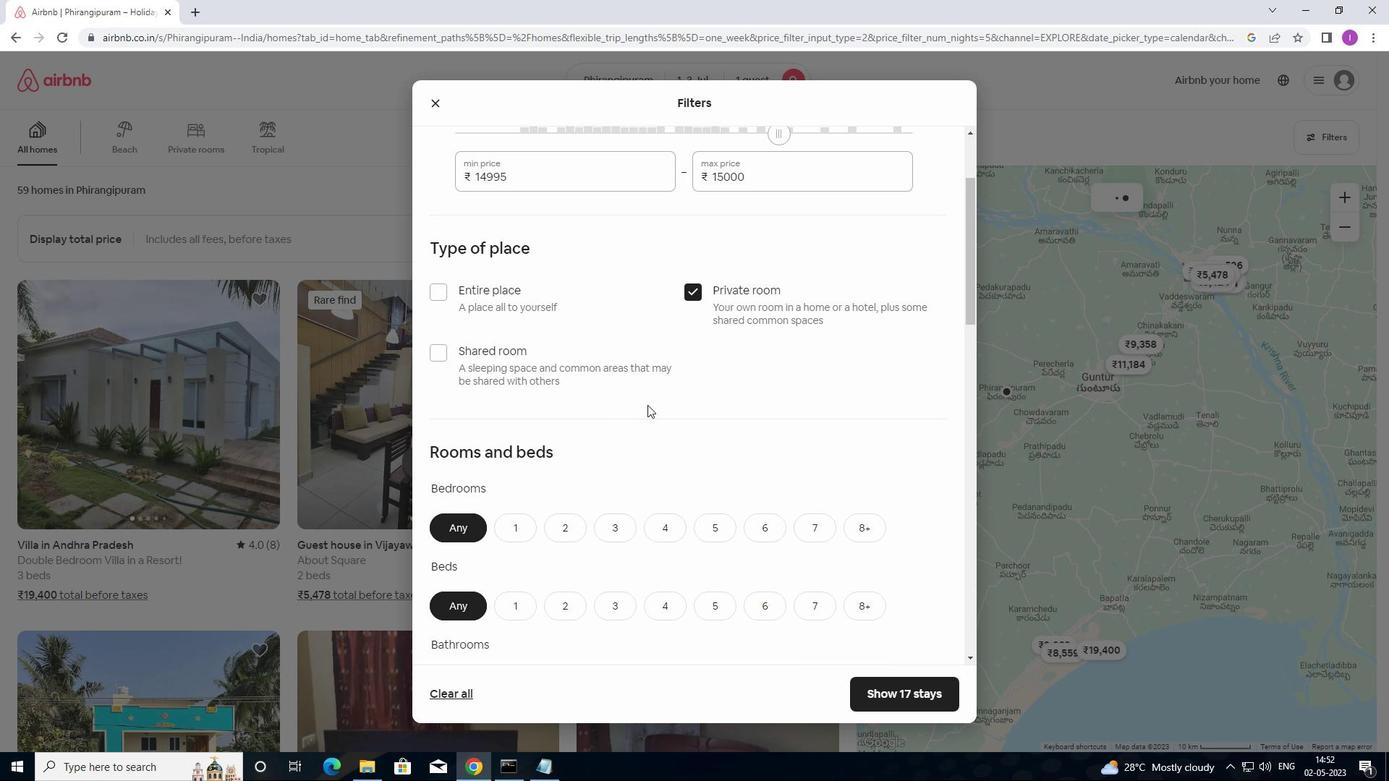 
Action: Mouse moved to (516, 236)
Screenshot: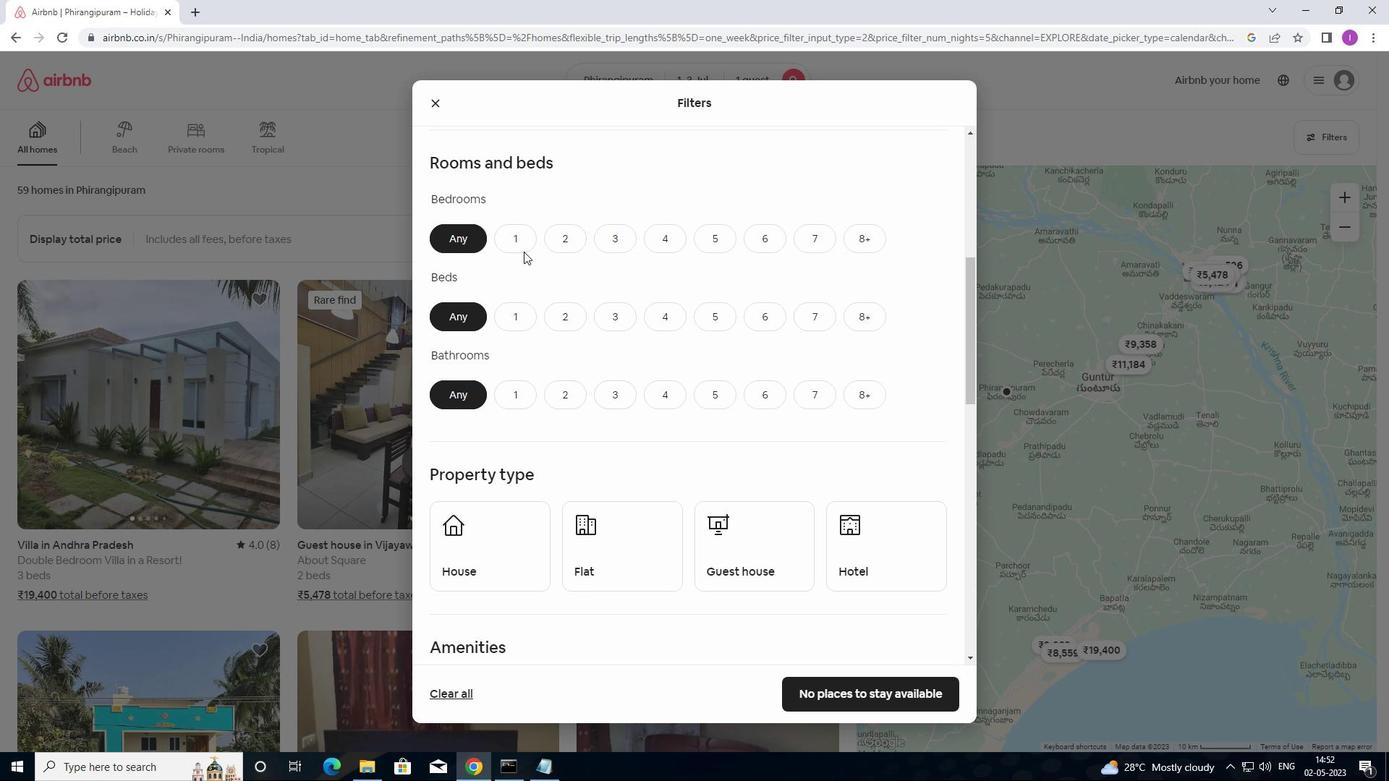 
Action: Mouse pressed left at (516, 236)
Screenshot: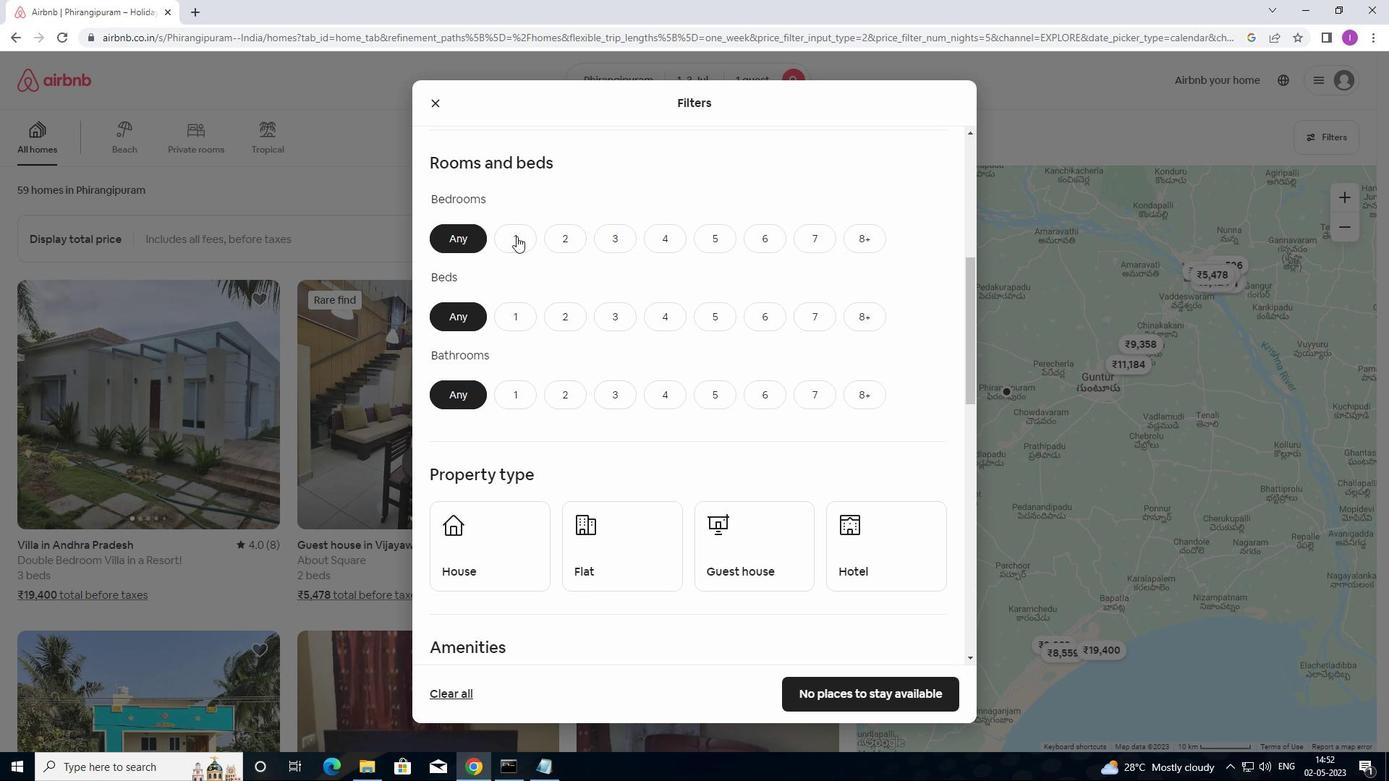 
Action: Mouse moved to (517, 315)
Screenshot: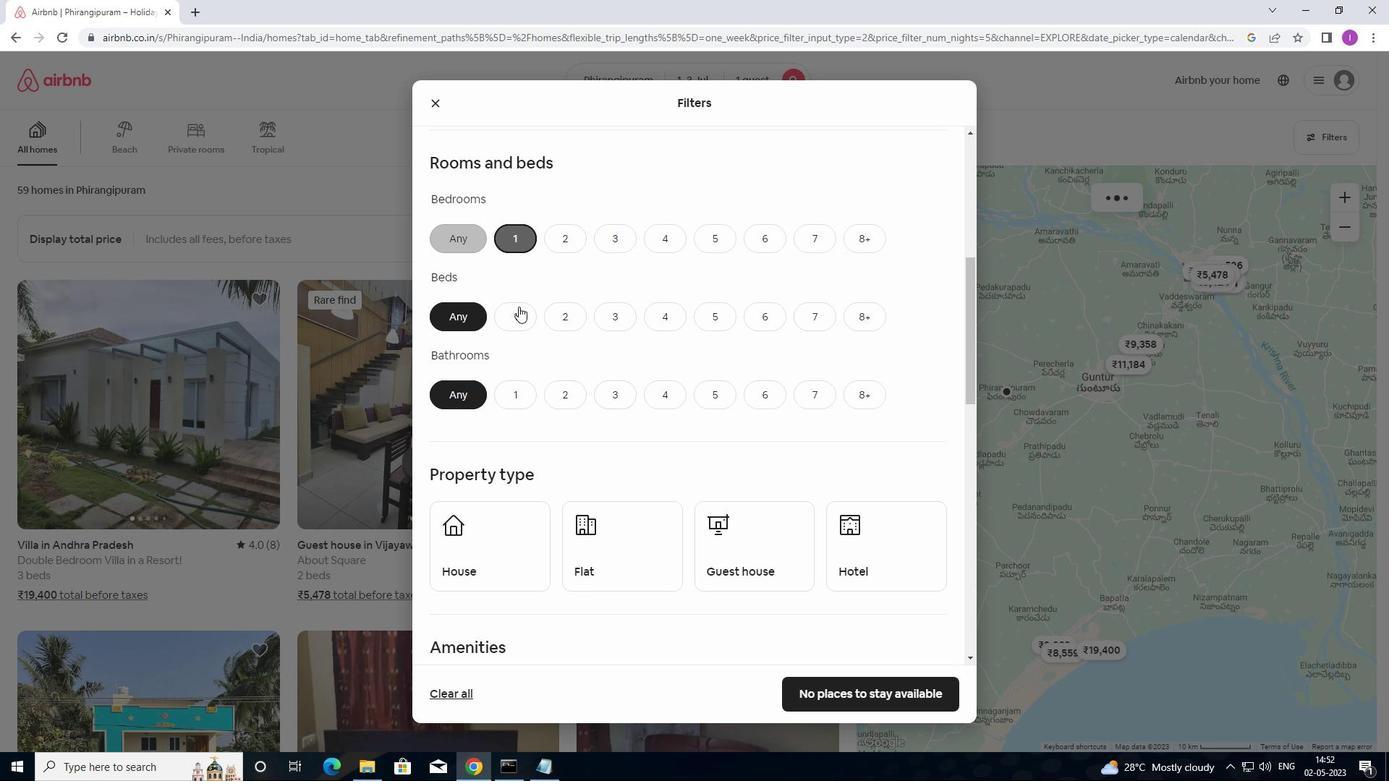 
Action: Mouse pressed left at (517, 315)
Screenshot: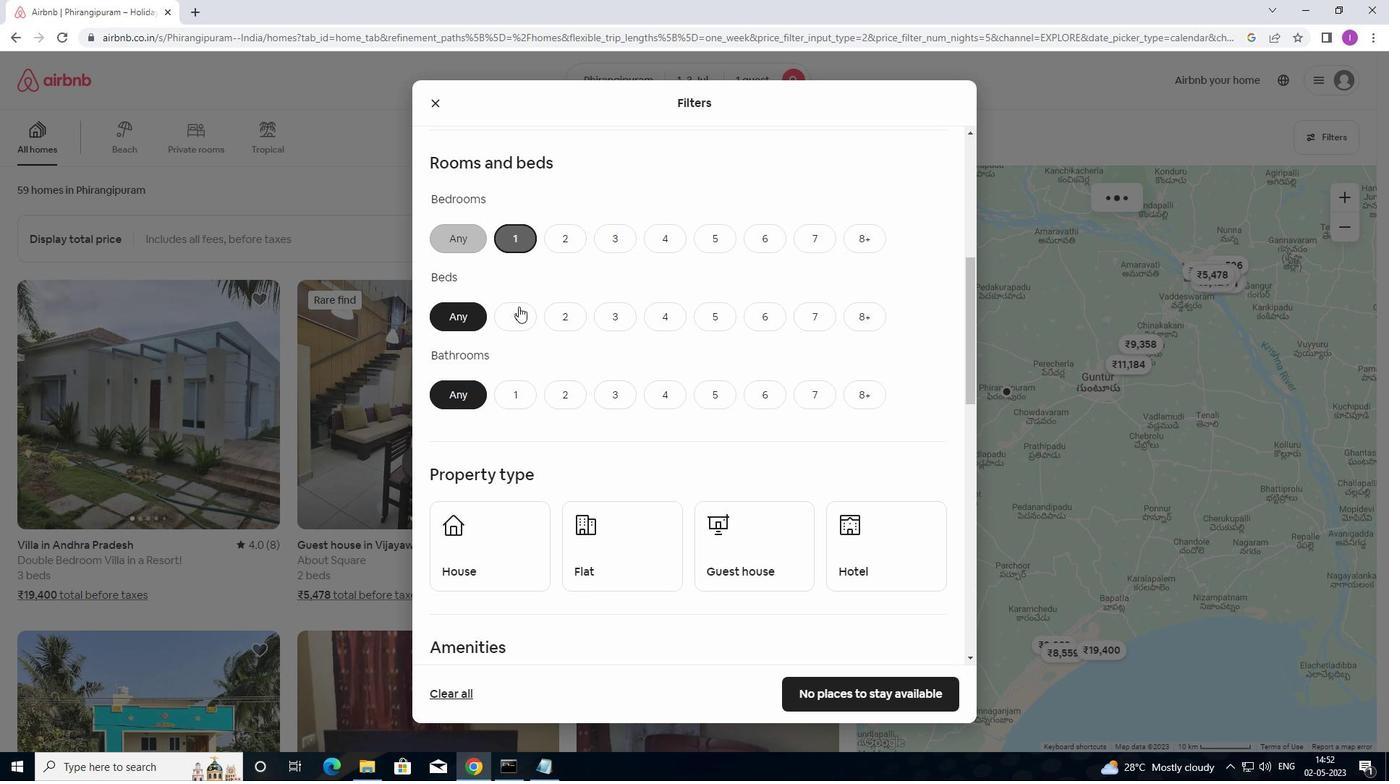 
Action: Mouse moved to (513, 395)
Screenshot: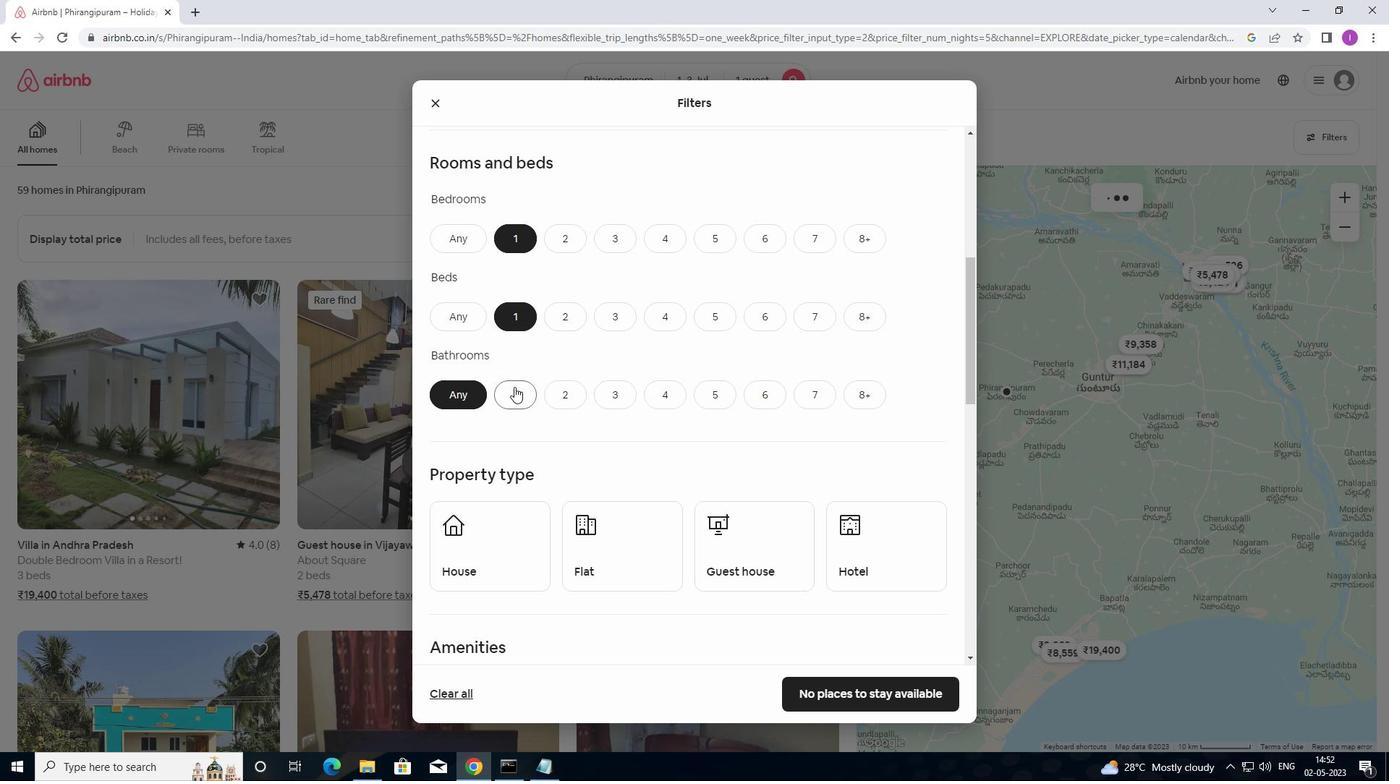 
Action: Mouse pressed left at (513, 395)
Screenshot: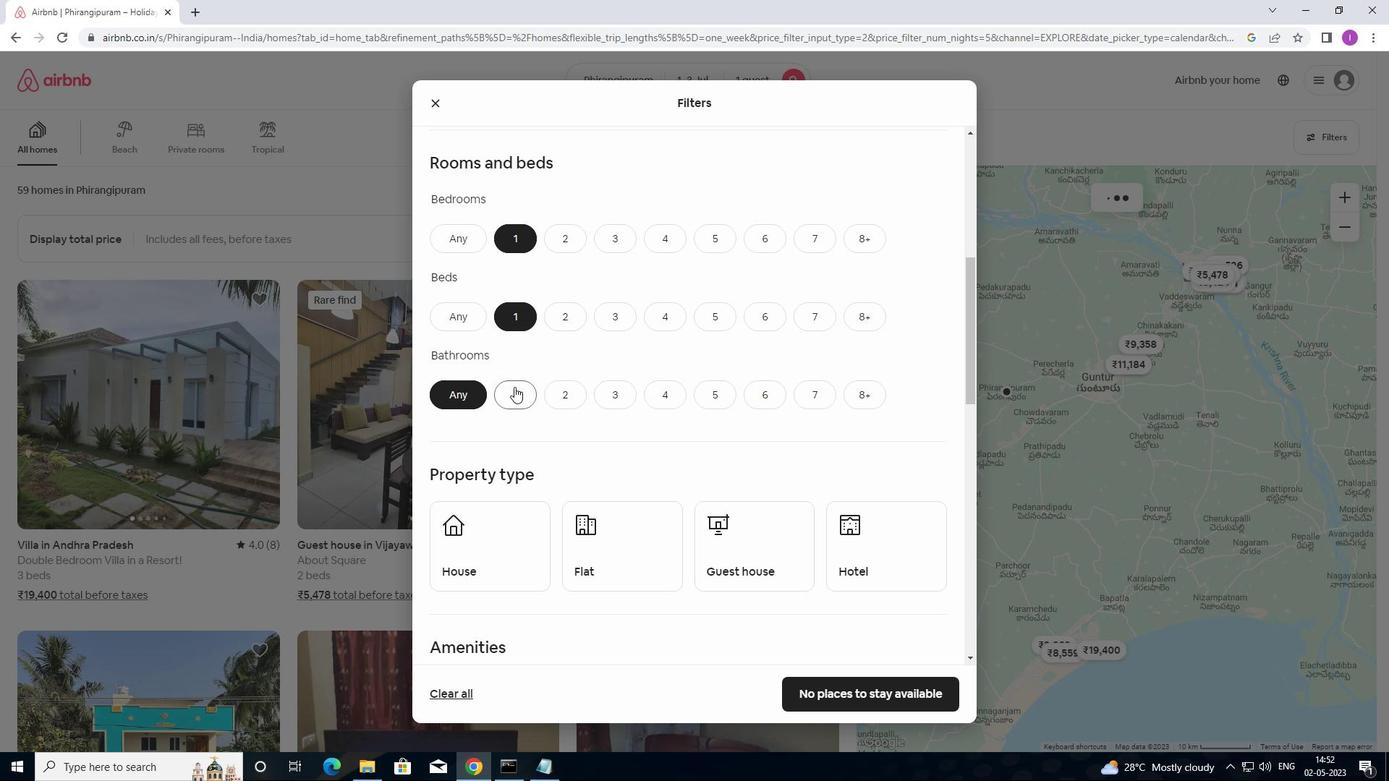 
Action: Mouse moved to (533, 430)
Screenshot: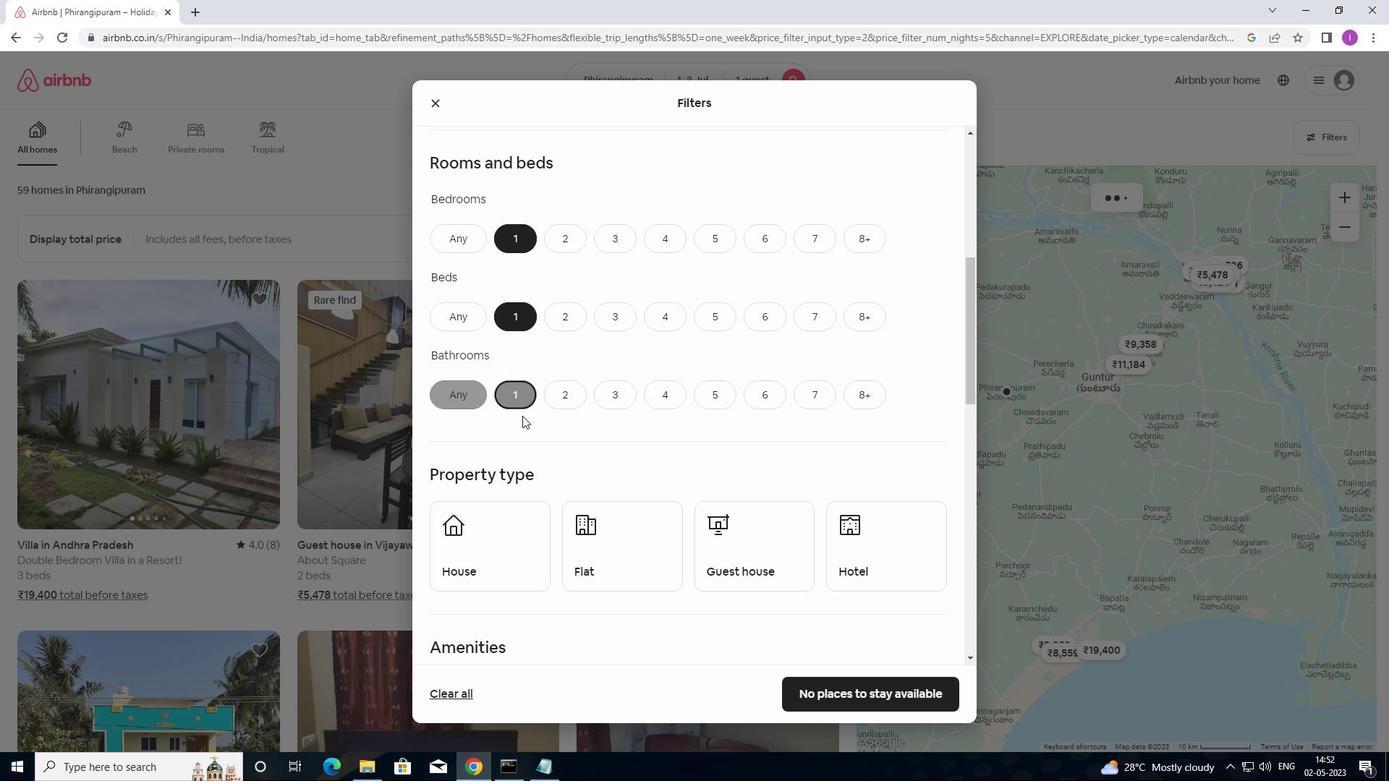 
Action: Mouse scrolled (533, 429) with delta (0, 0)
Screenshot: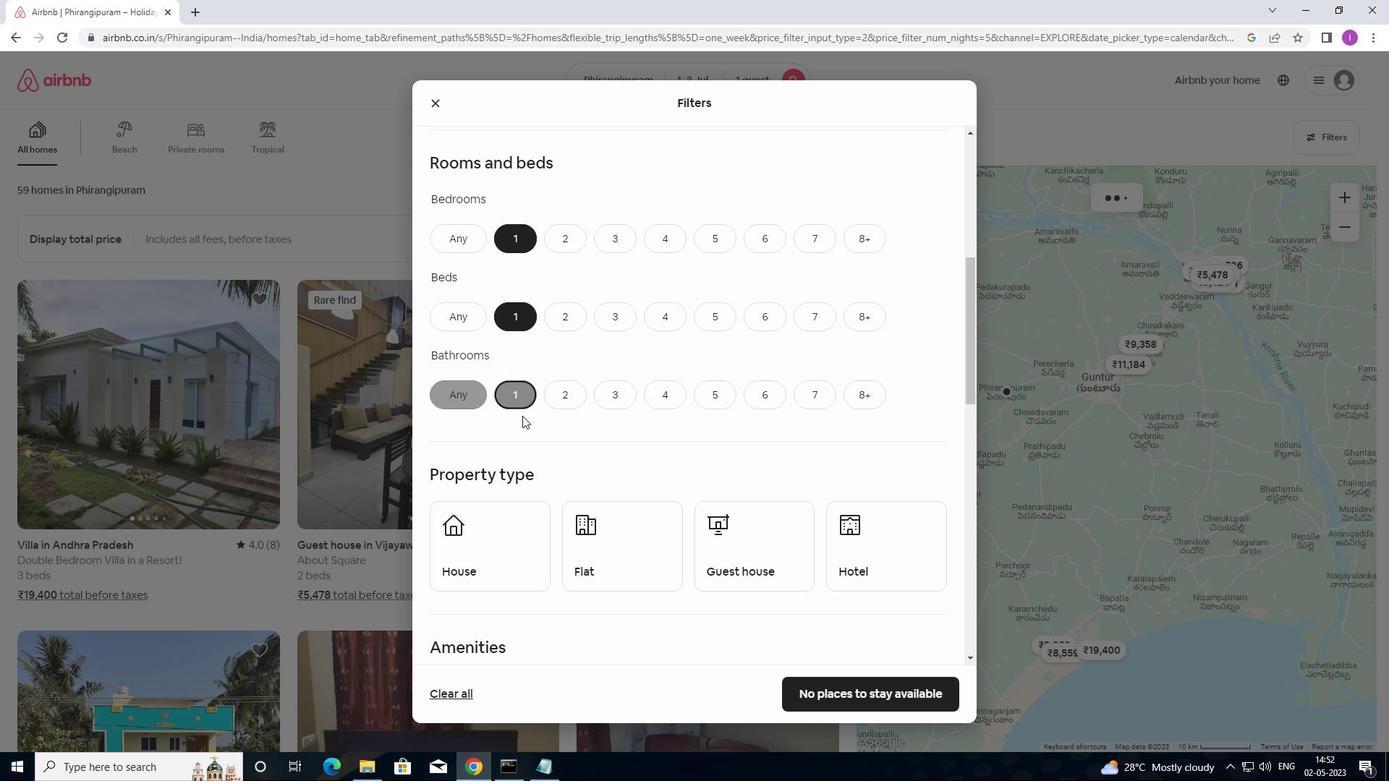 
Action: Mouse moved to (537, 437)
Screenshot: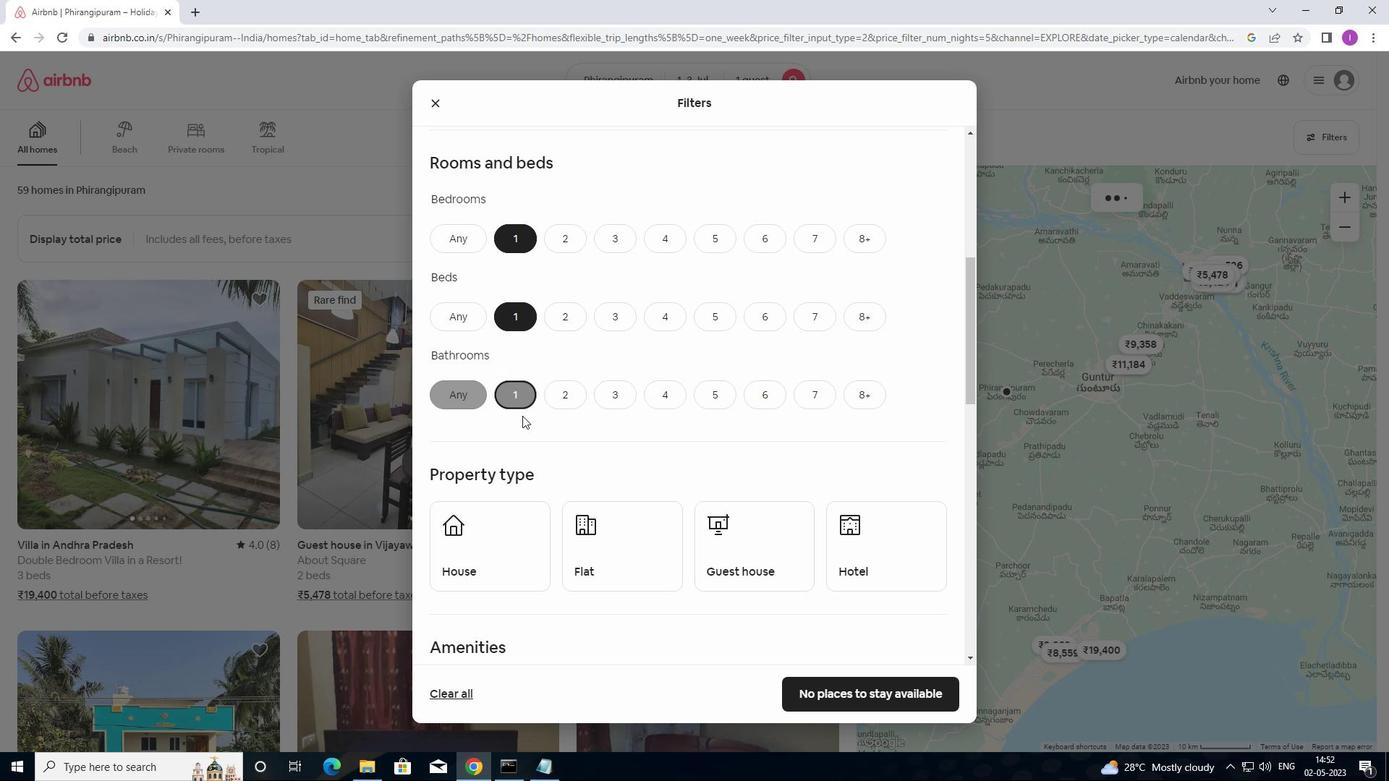 
Action: Mouse scrolled (537, 436) with delta (0, 0)
Screenshot: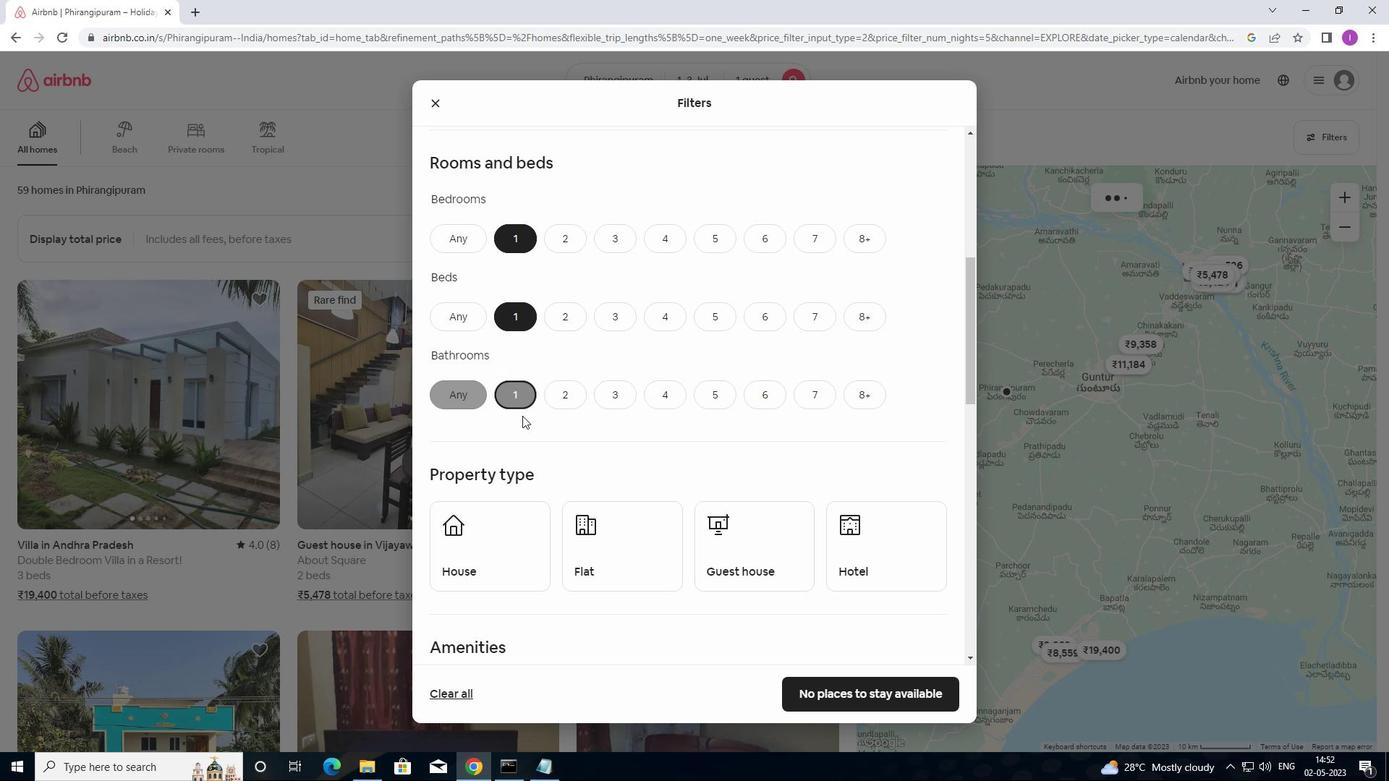 
Action: Mouse moved to (538, 437)
Screenshot: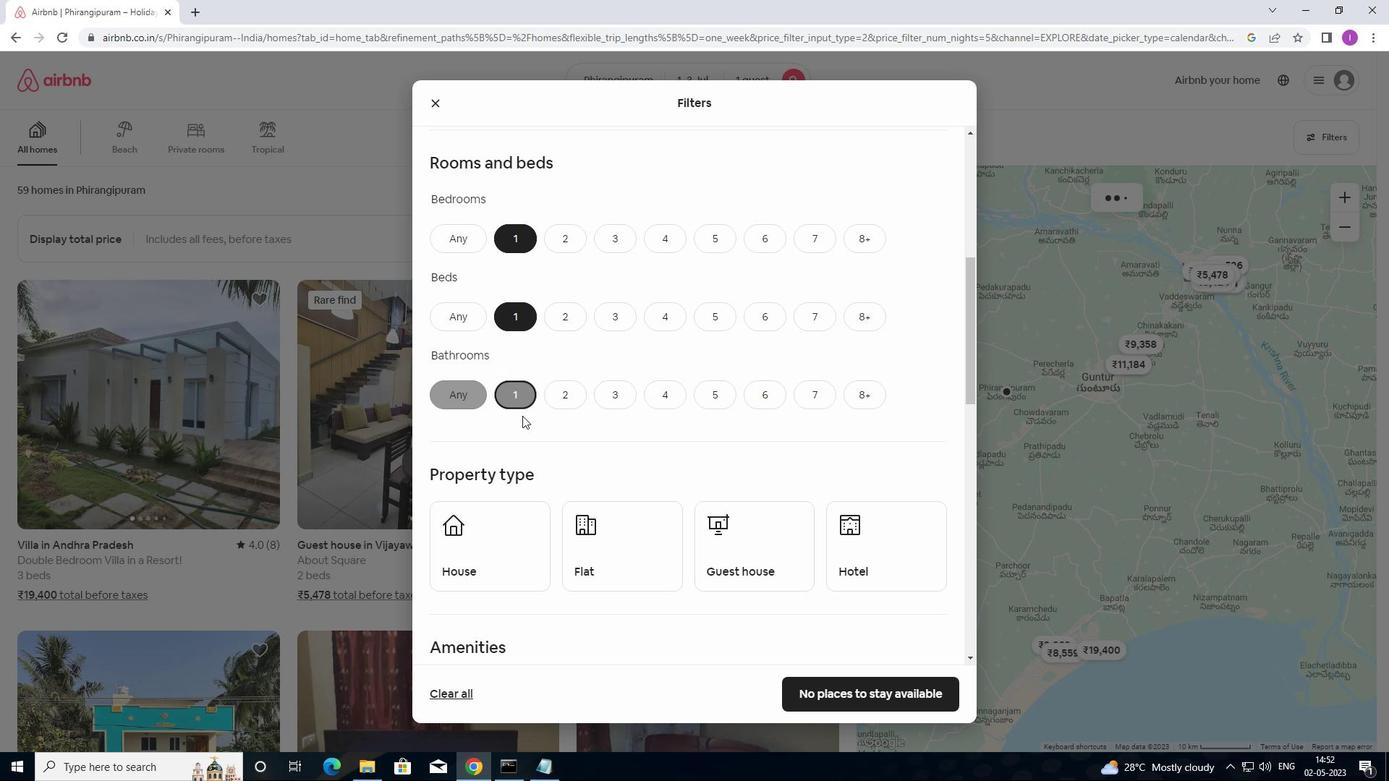
Action: Mouse scrolled (538, 436) with delta (0, 0)
Screenshot: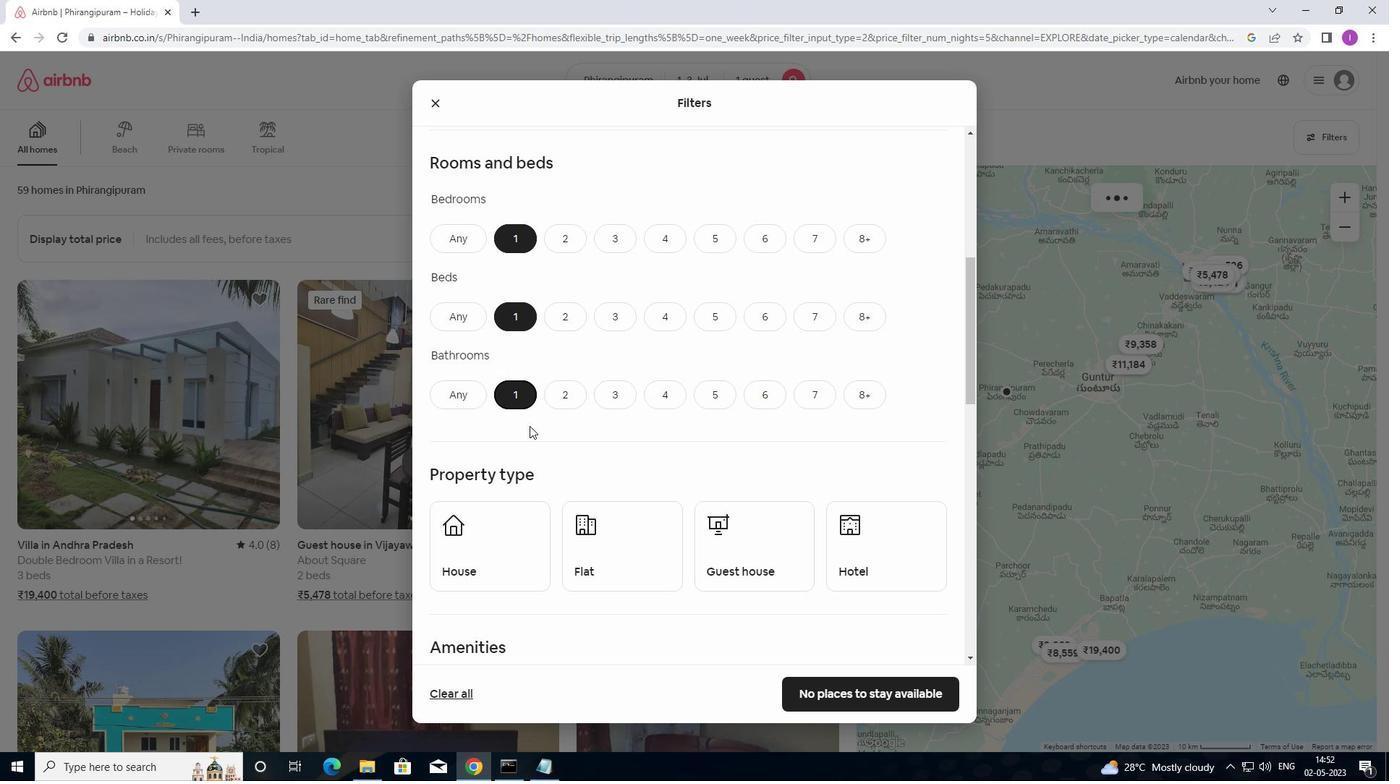 
Action: Mouse moved to (502, 338)
Screenshot: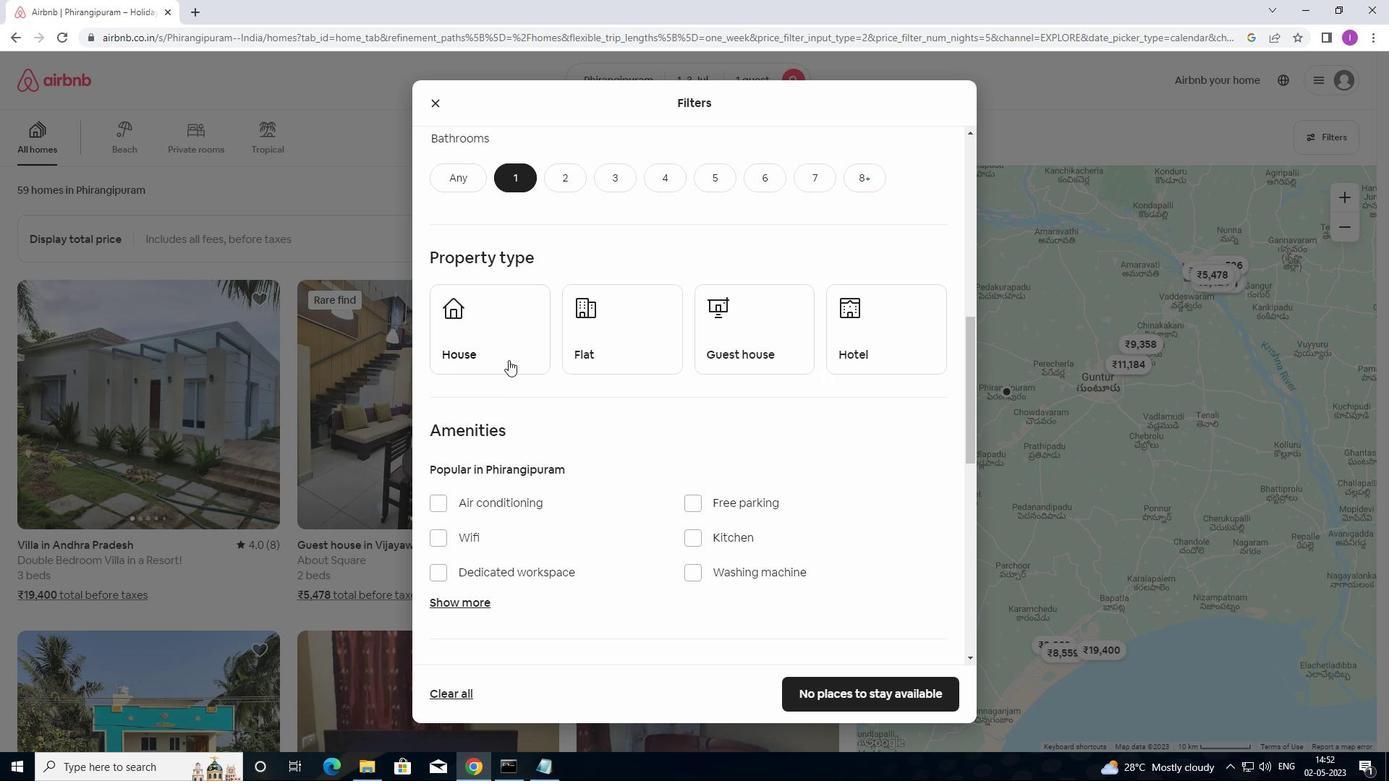 
Action: Mouse pressed left at (502, 338)
Screenshot: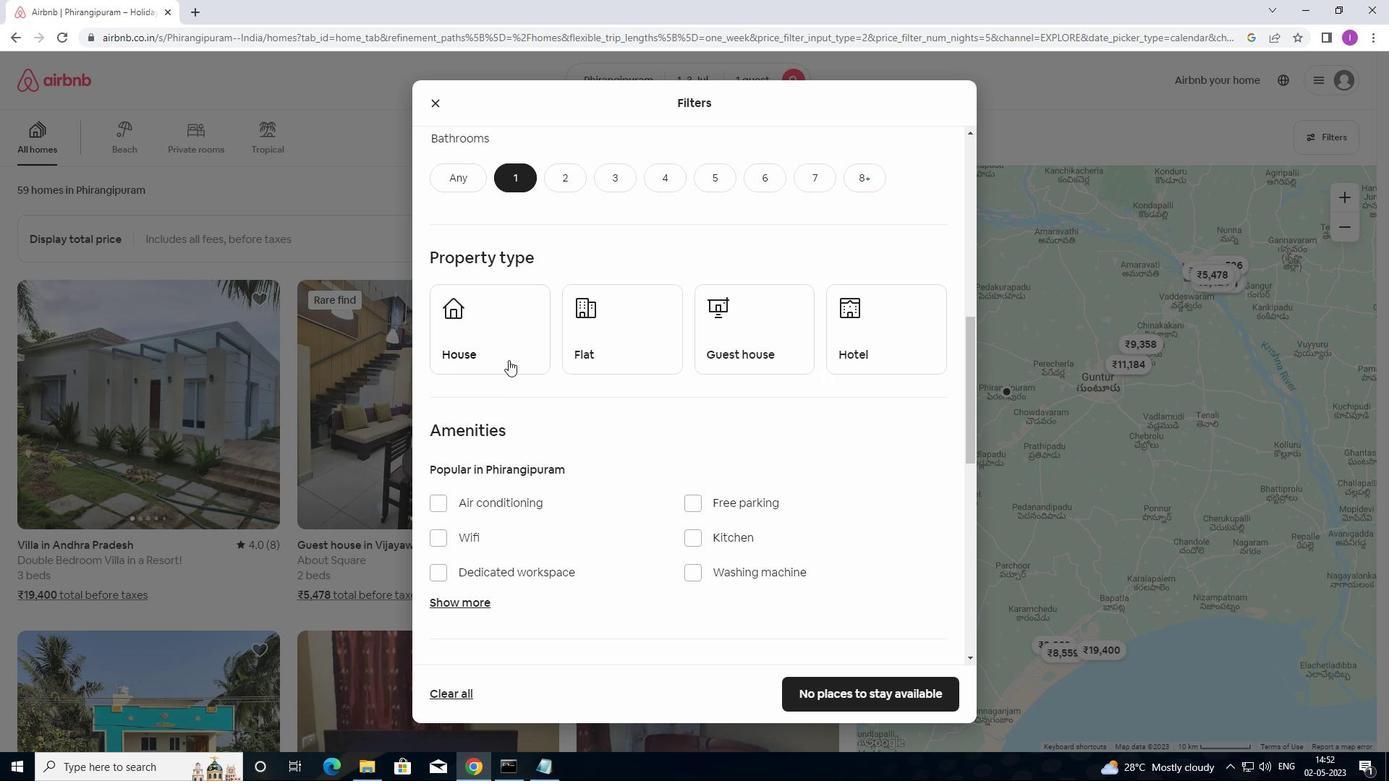 
Action: Mouse moved to (616, 350)
Screenshot: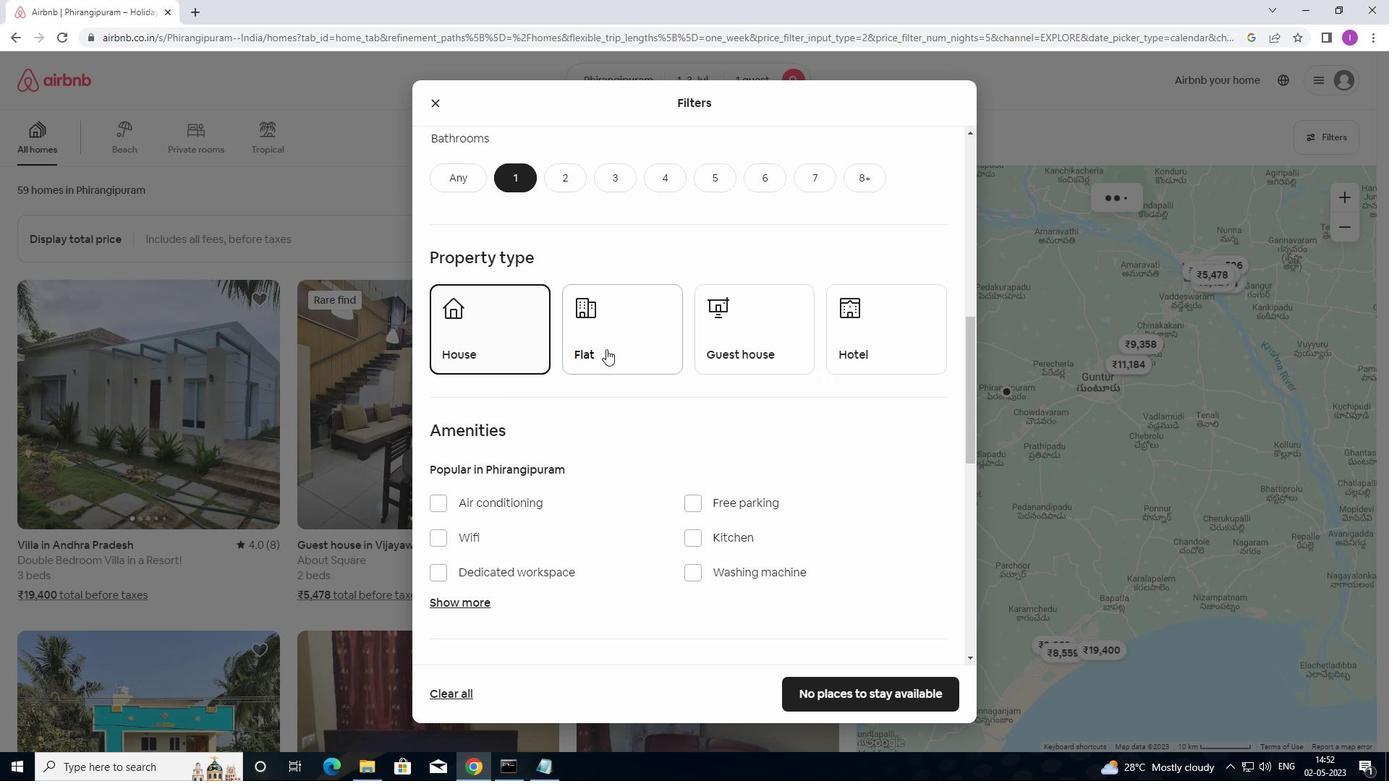 
Action: Mouse pressed left at (616, 350)
Screenshot: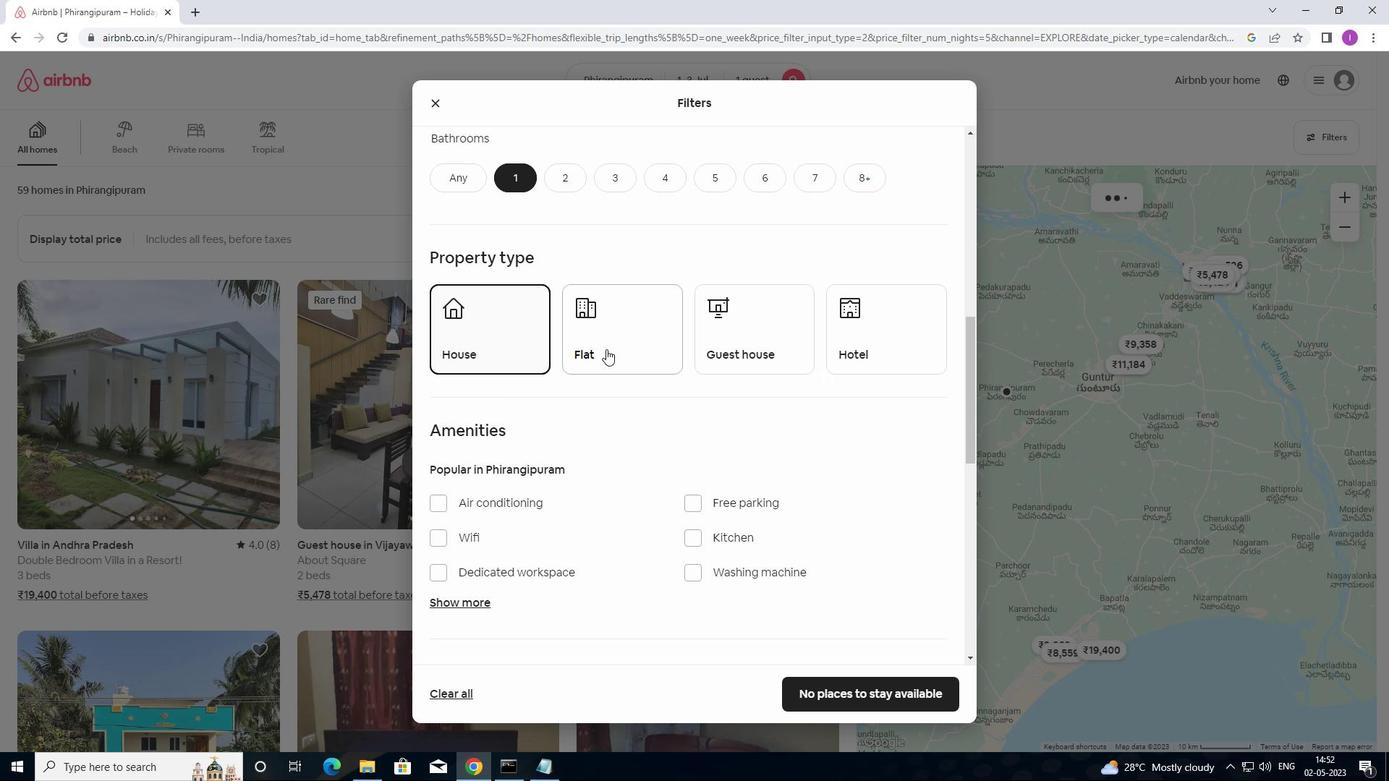
Action: Mouse moved to (772, 337)
Screenshot: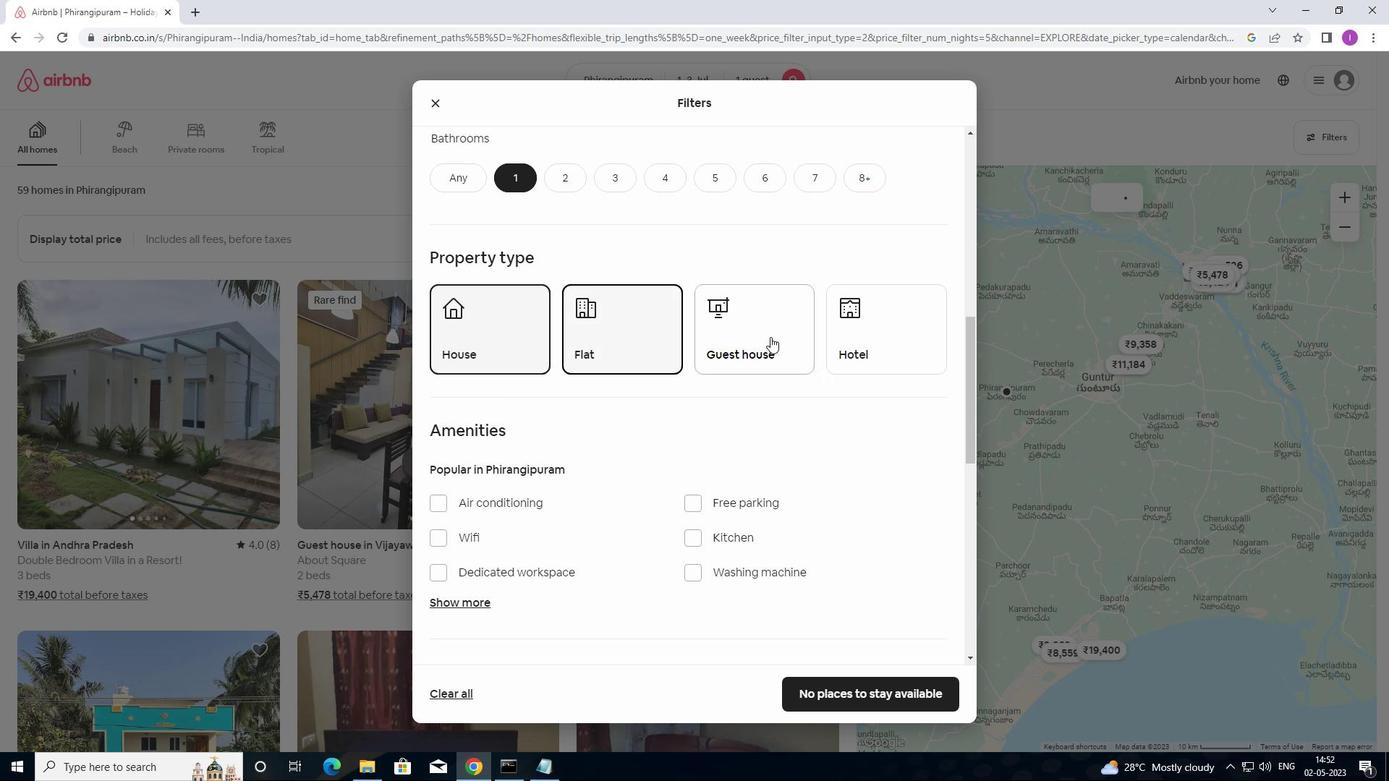 
Action: Mouse pressed left at (772, 337)
Screenshot: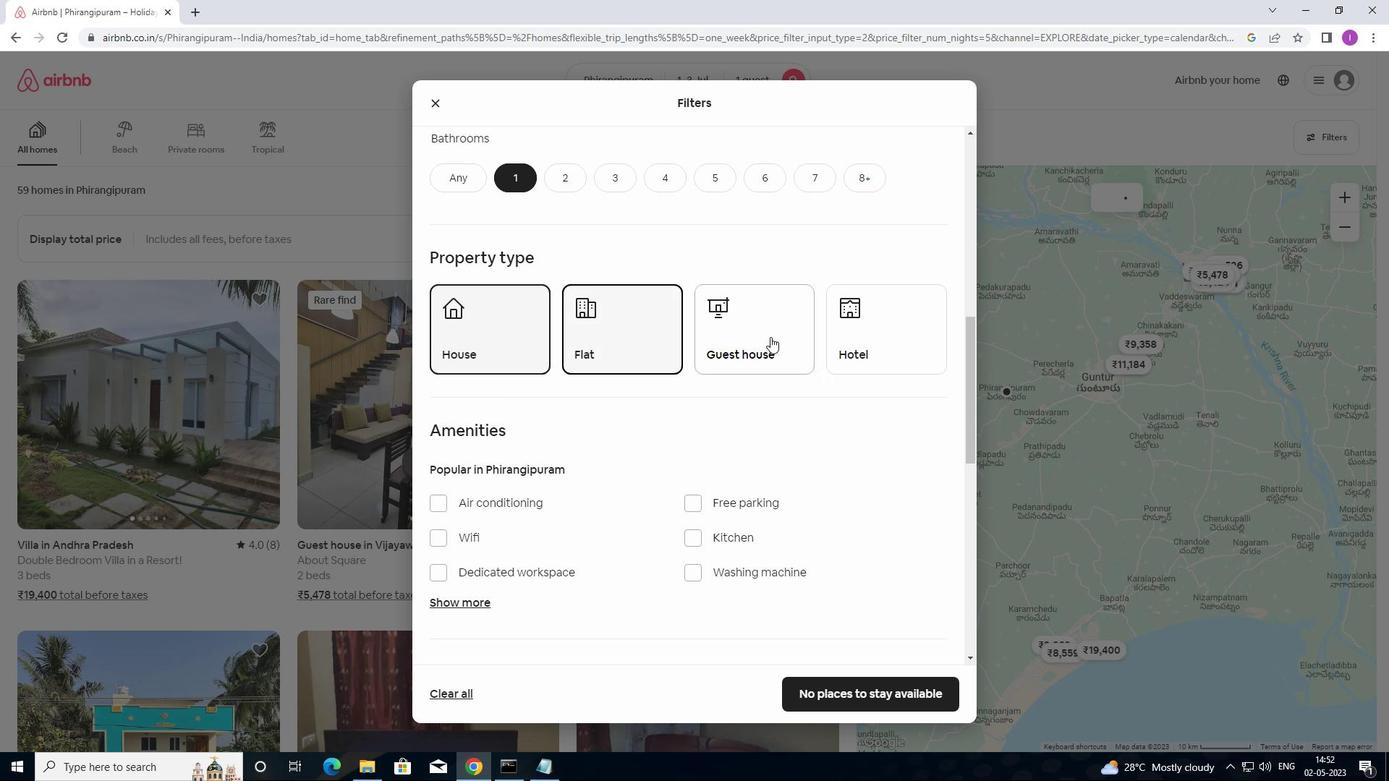 
Action: Mouse moved to (869, 341)
Screenshot: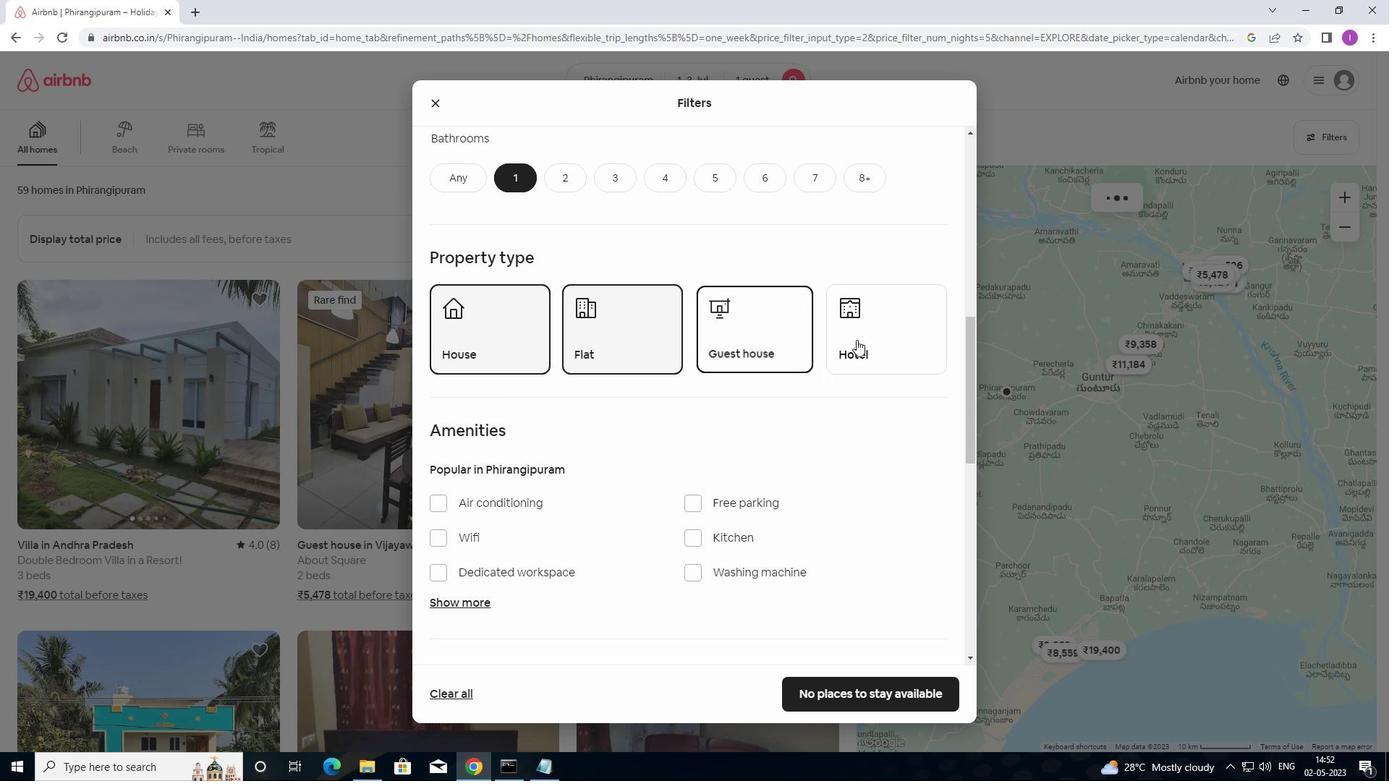 
Action: Mouse pressed left at (869, 341)
Screenshot: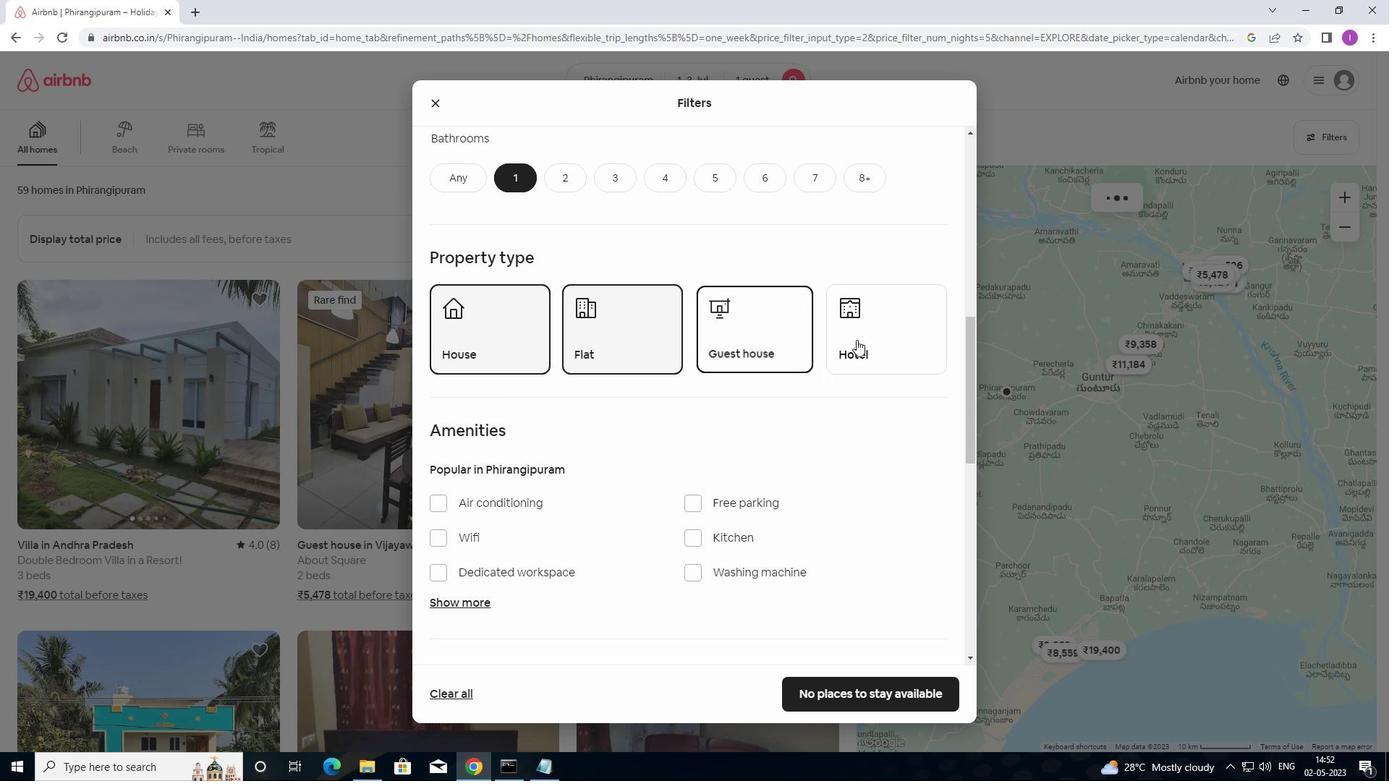 
Action: Mouse moved to (409, 493)
Screenshot: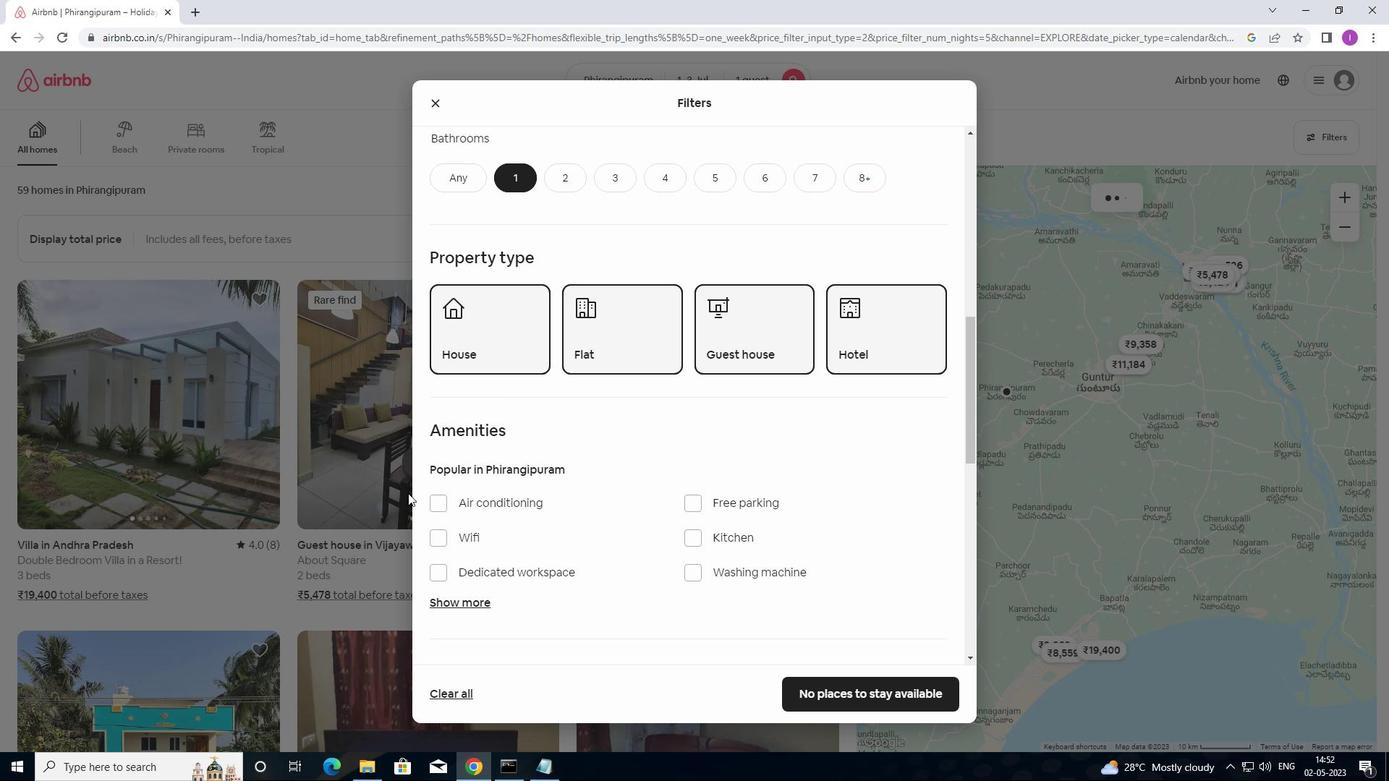 
Action: Mouse scrolled (409, 492) with delta (0, 0)
Screenshot: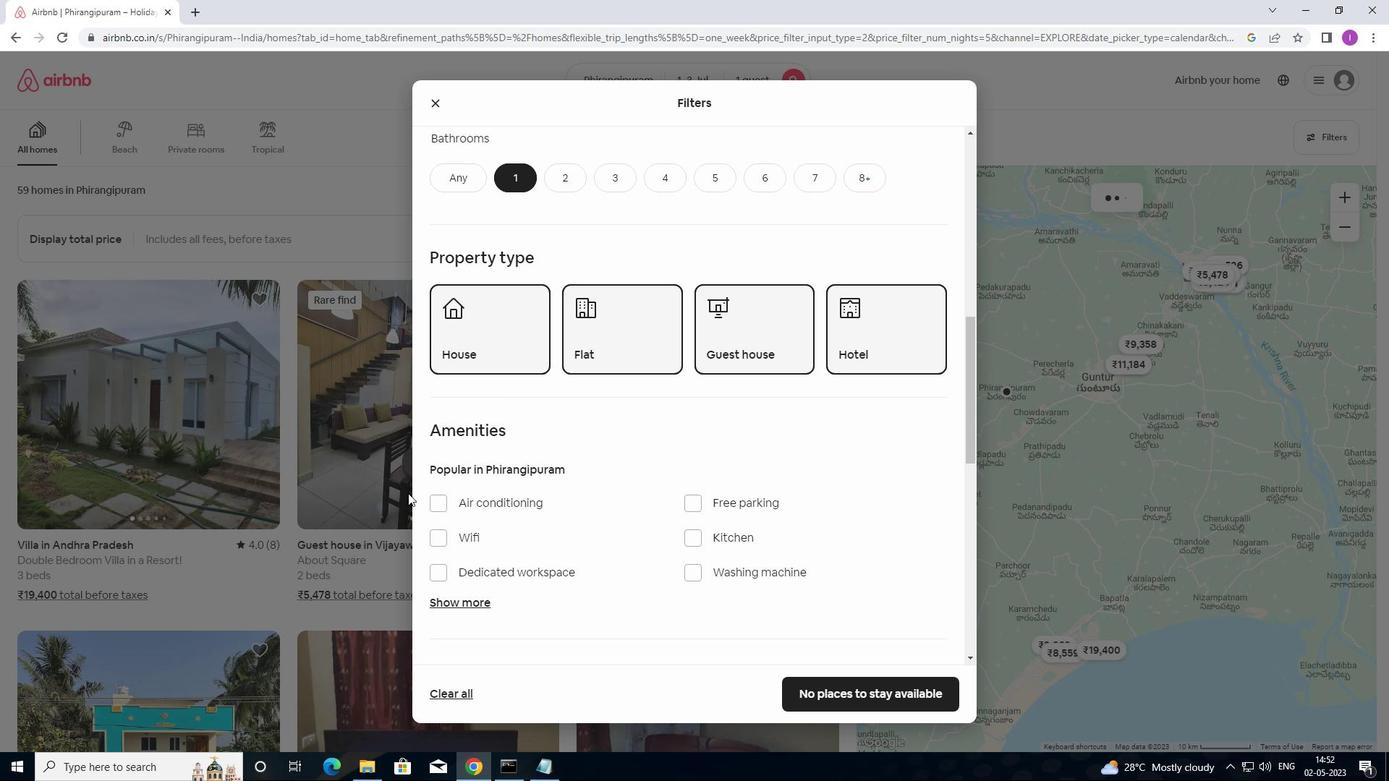 
Action: Mouse moved to (414, 495)
Screenshot: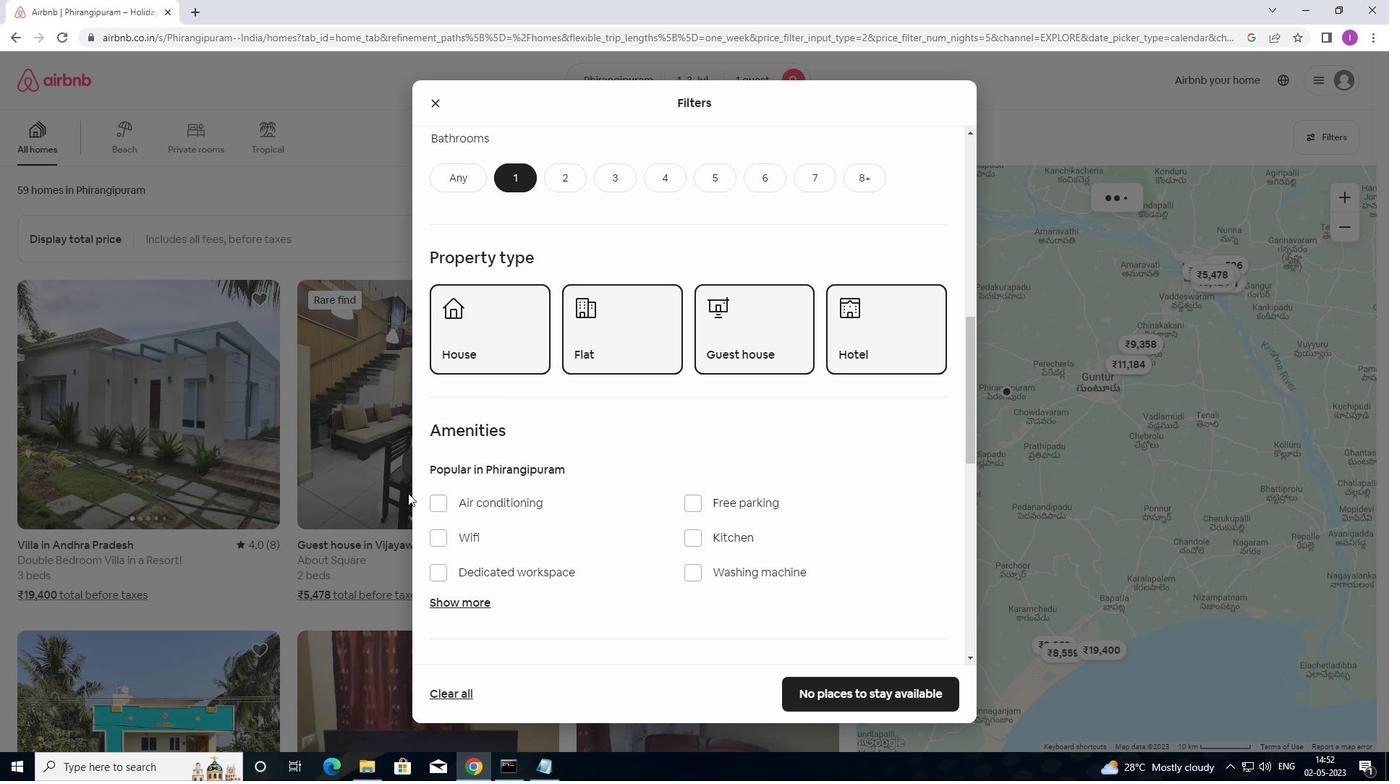 
Action: Mouse scrolled (414, 494) with delta (0, 0)
Screenshot: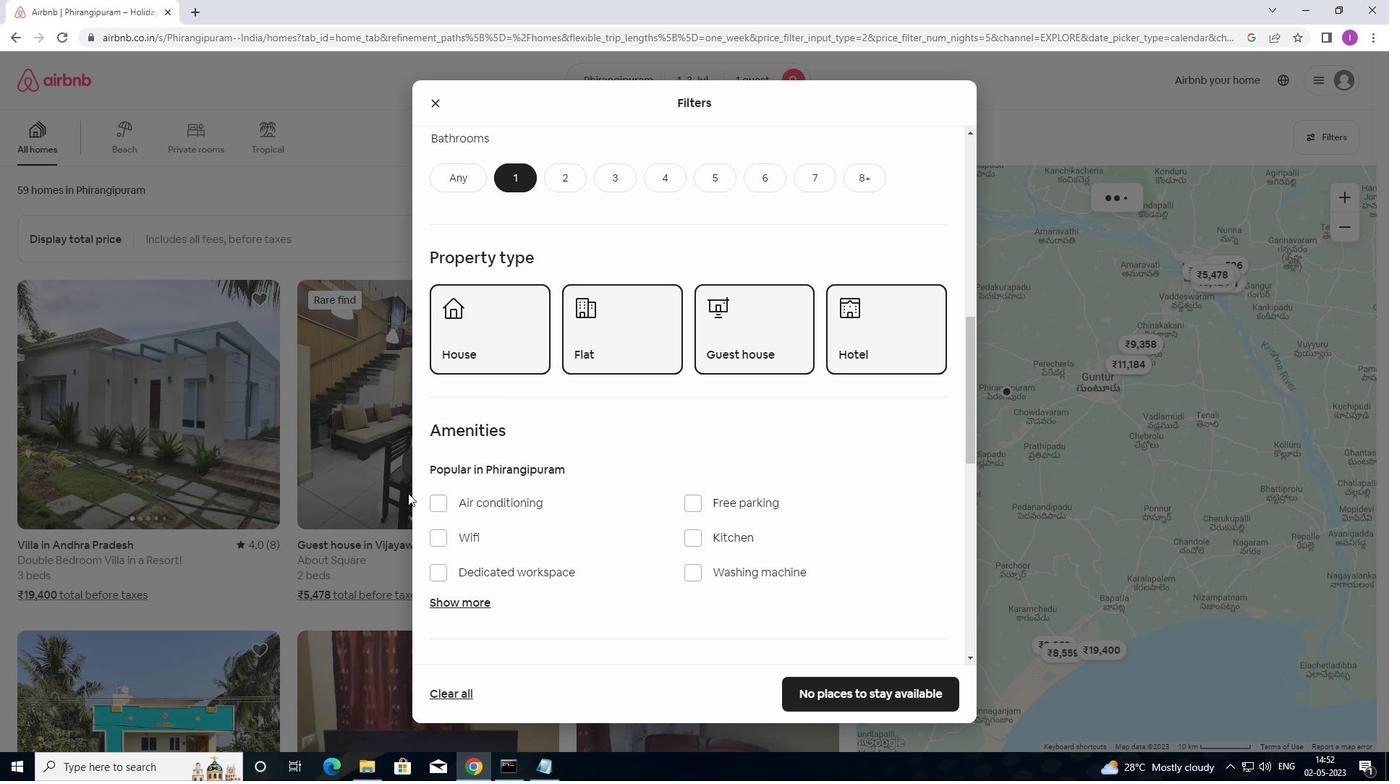 
Action: Mouse moved to (437, 531)
Screenshot: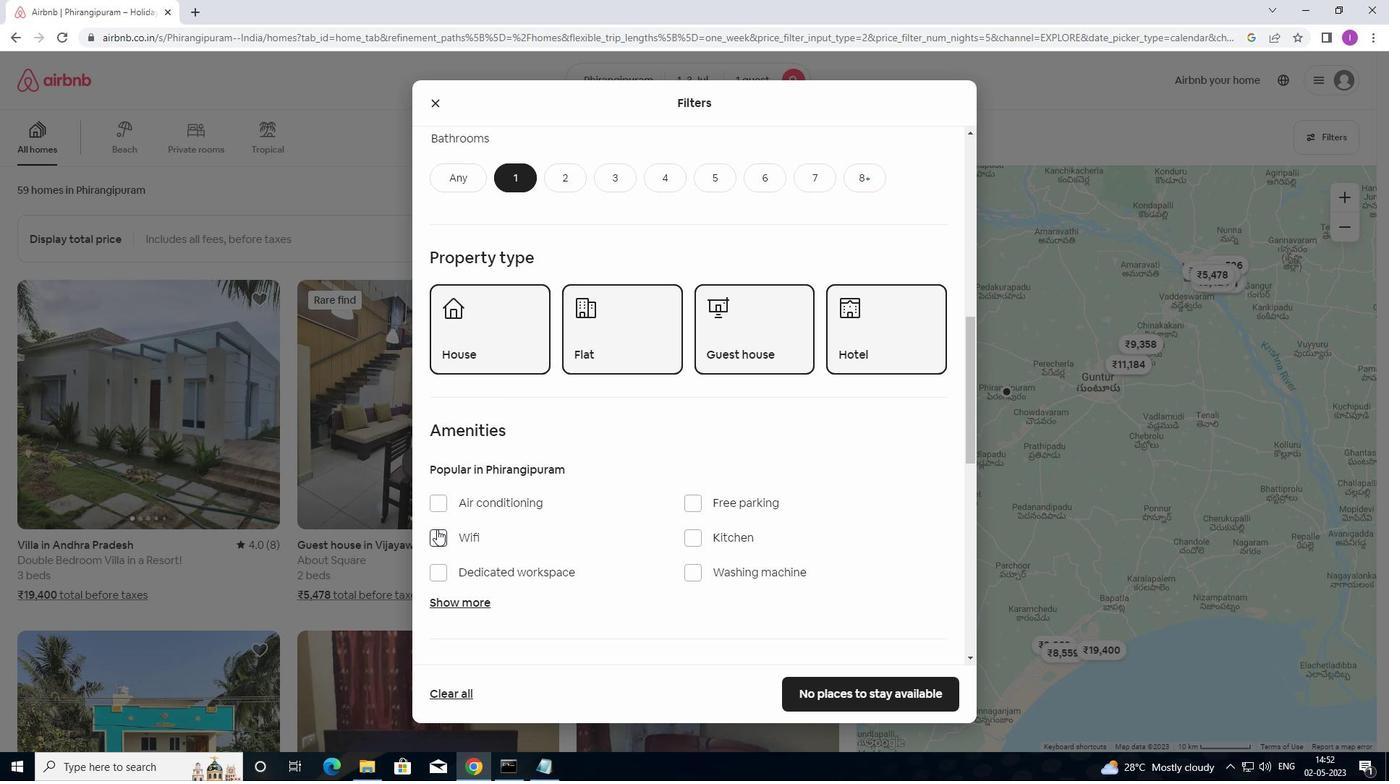 
Action: Mouse pressed left at (437, 531)
Screenshot: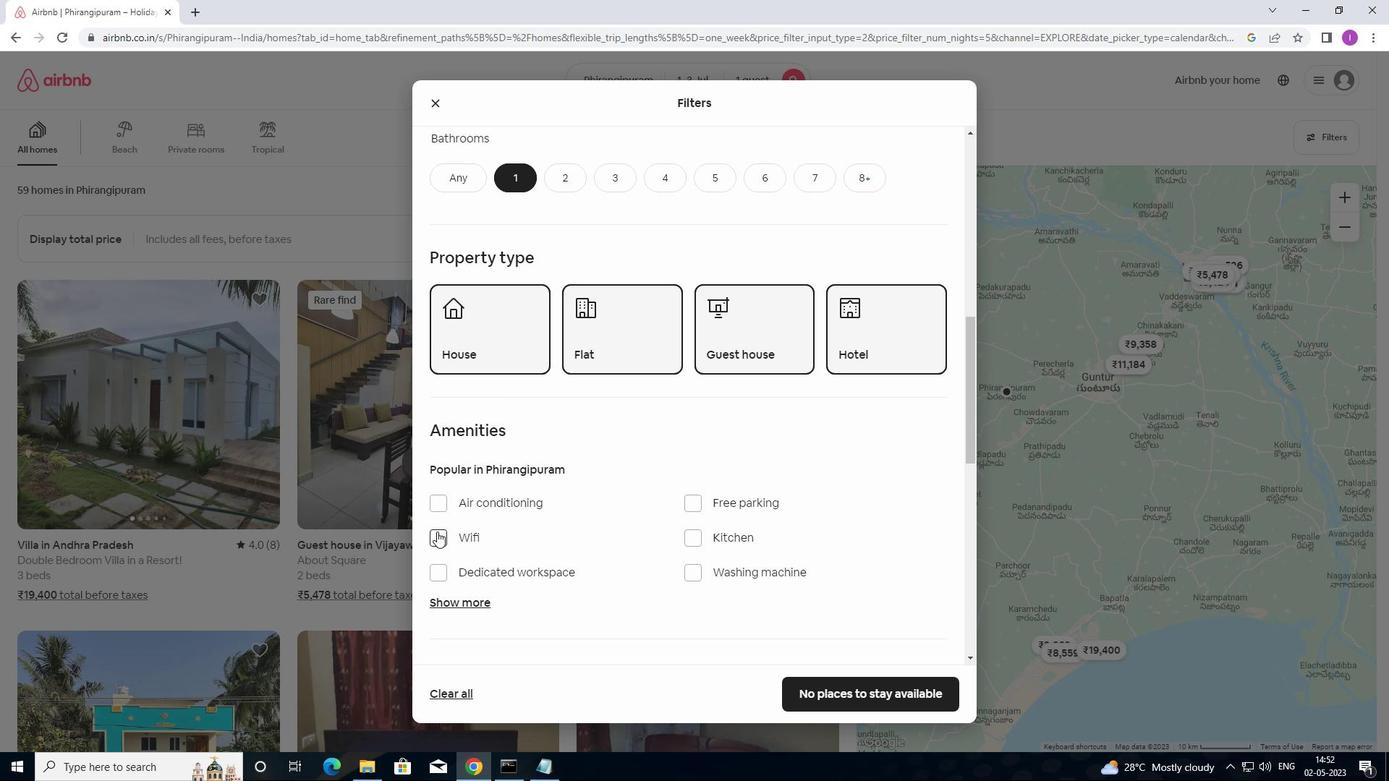 
Action: Mouse moved to (606, 526)
Screenshot: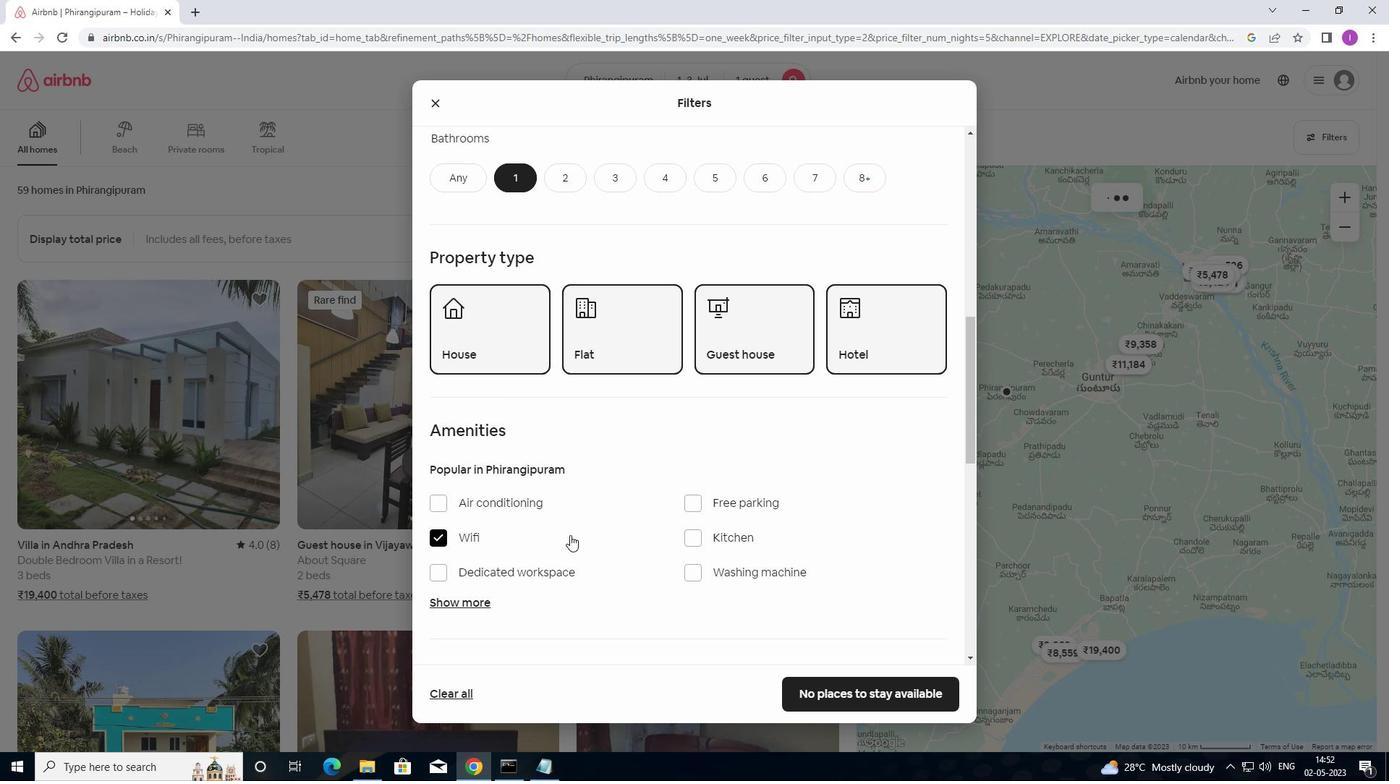 
Action: Mouse scrolled (606, 525) with delta (0, 0)
Screenshot: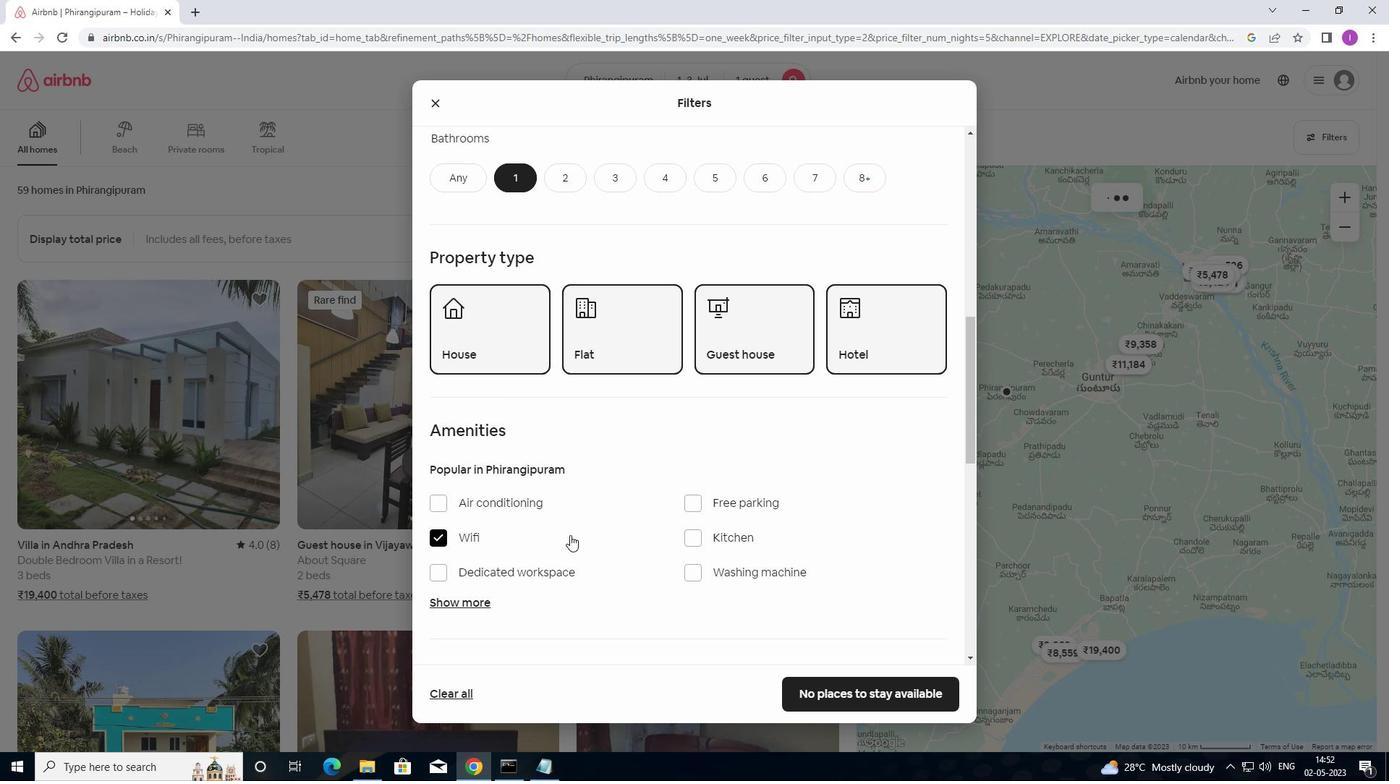 
Action: Mouse moved to (610, 526)
Screenshot: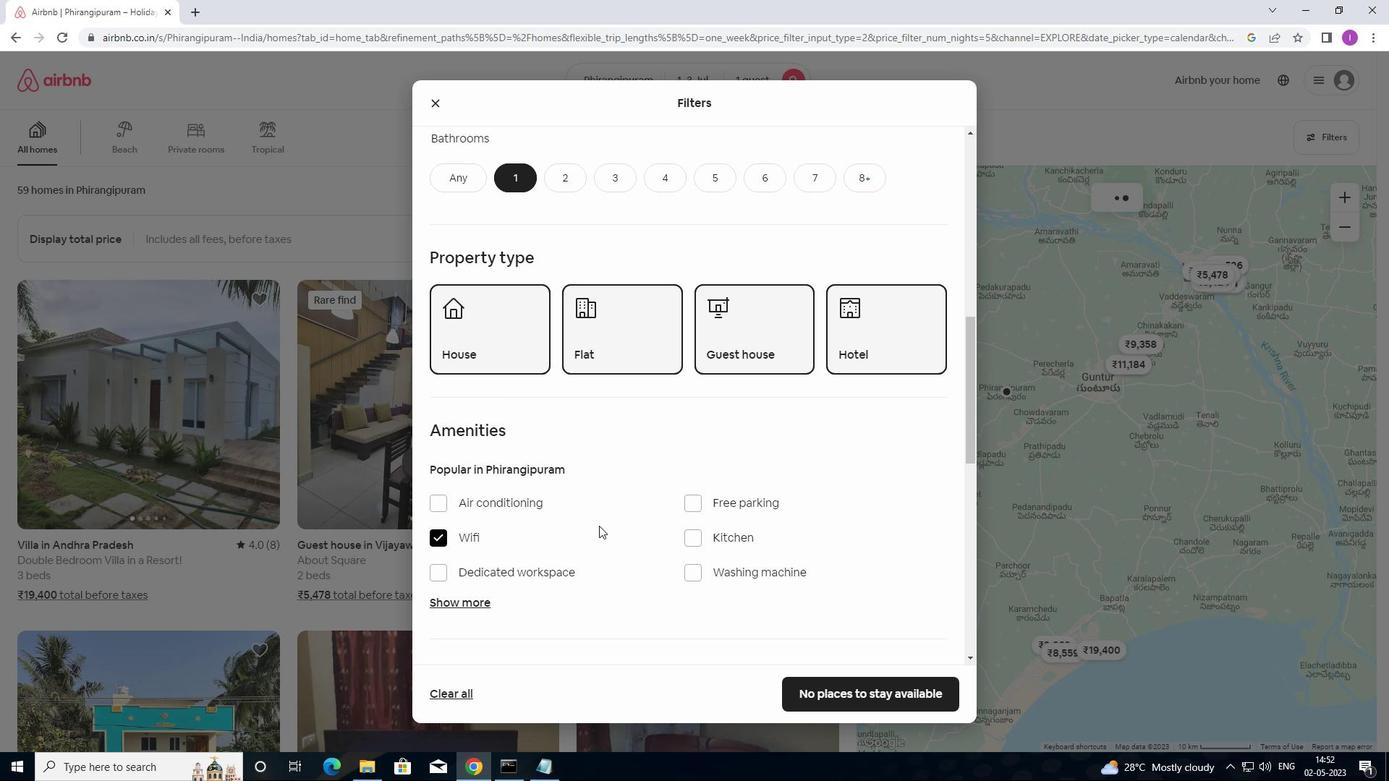 
Action: Mouse scrolled (610, 525) with delta (0, 0)
Screenshot: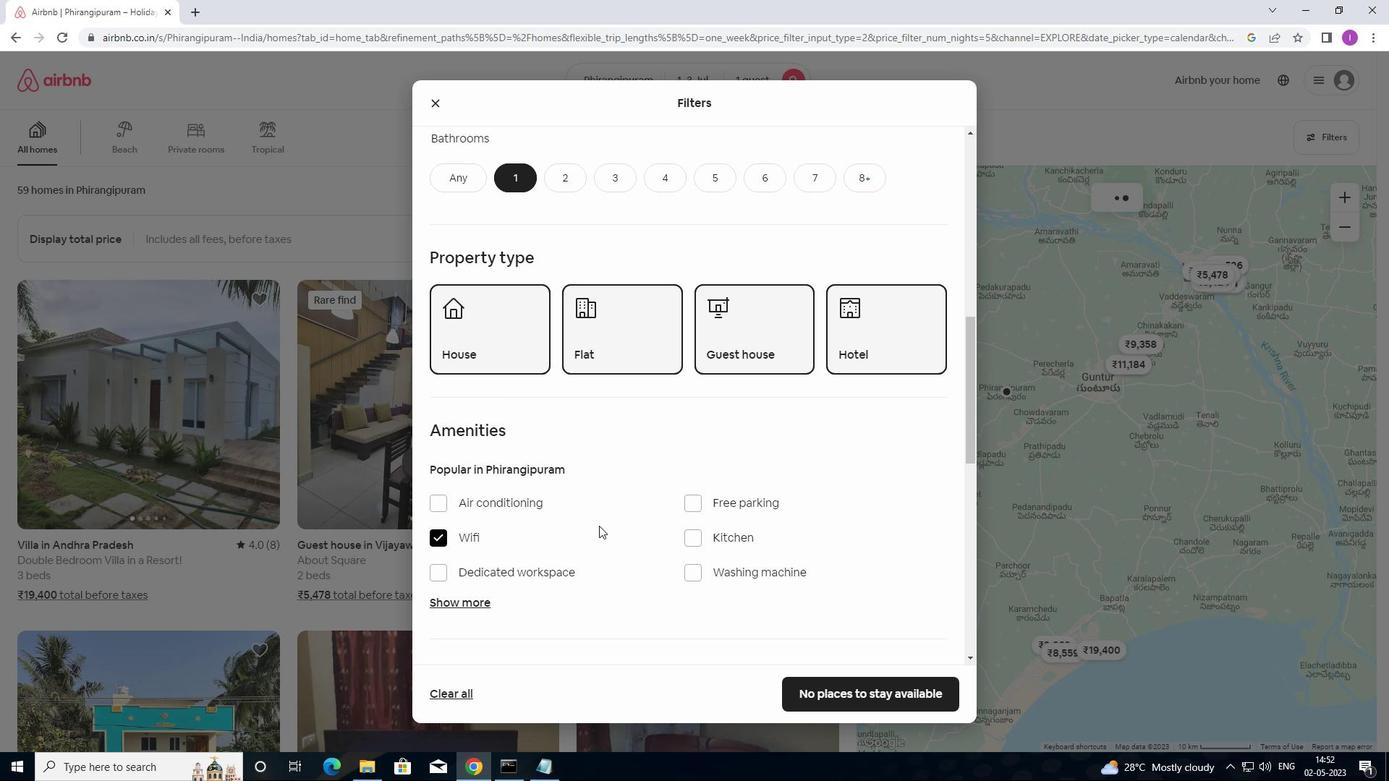 
Action: Mouse moved to (611, 526)
Screenshot: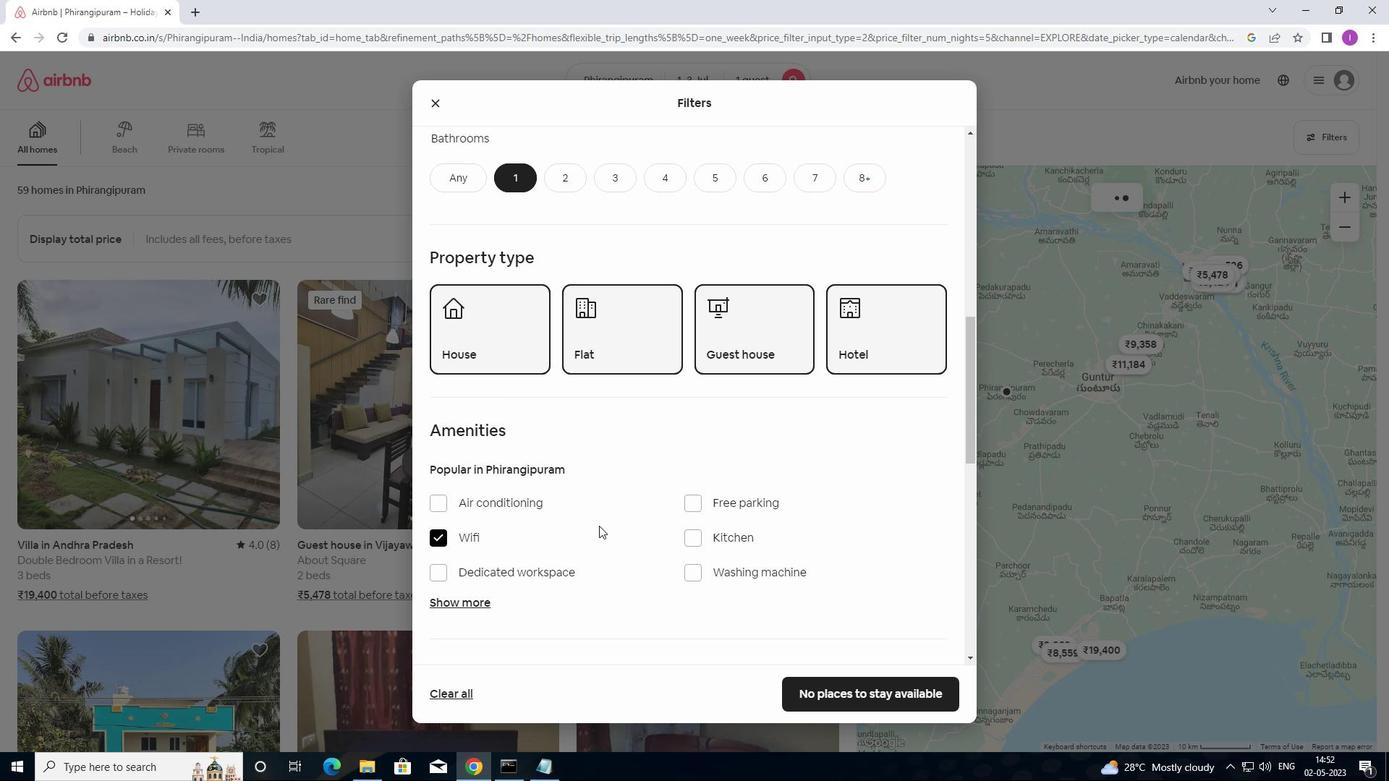 
Action: Mouse scrolled (611, 525) with delta (0, 0)
Screenshot: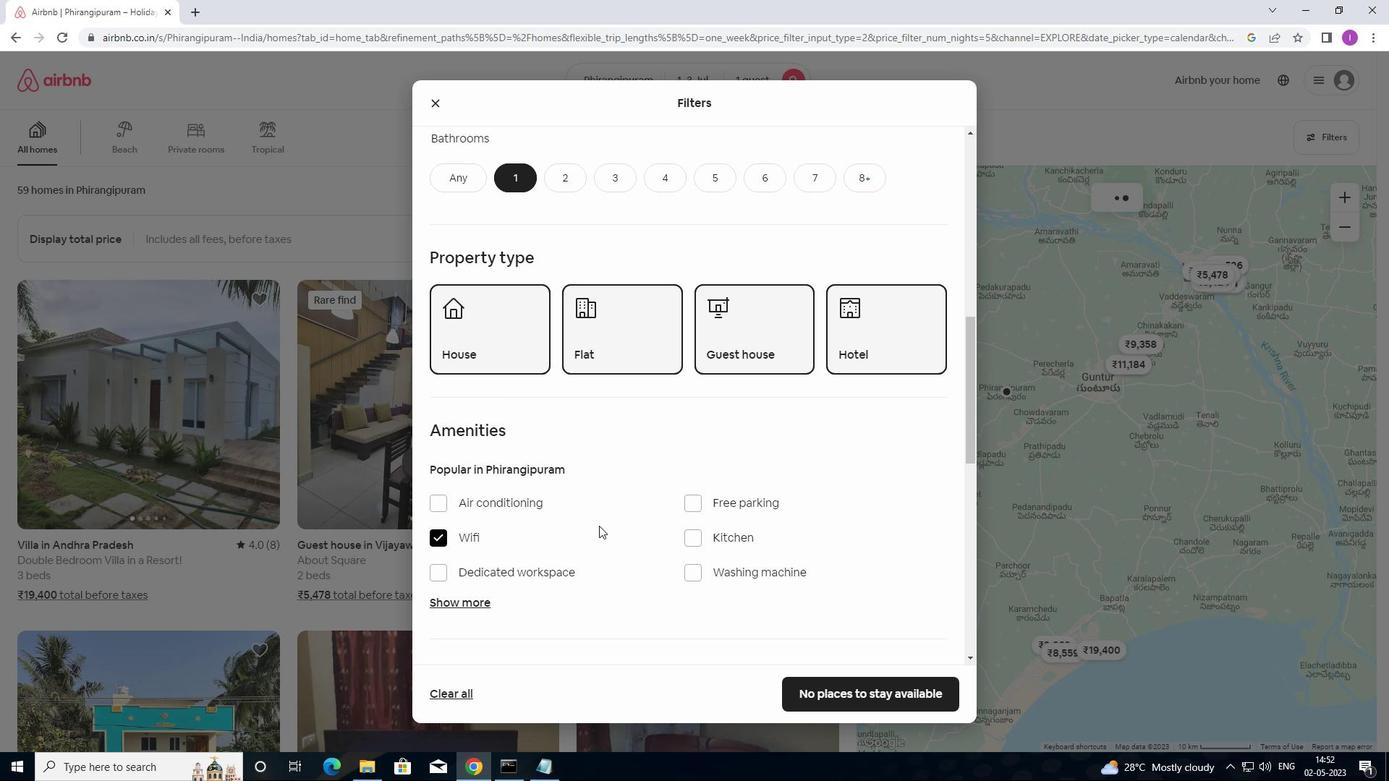 
Action: Mouse moved to (613, 526)
Screenshot: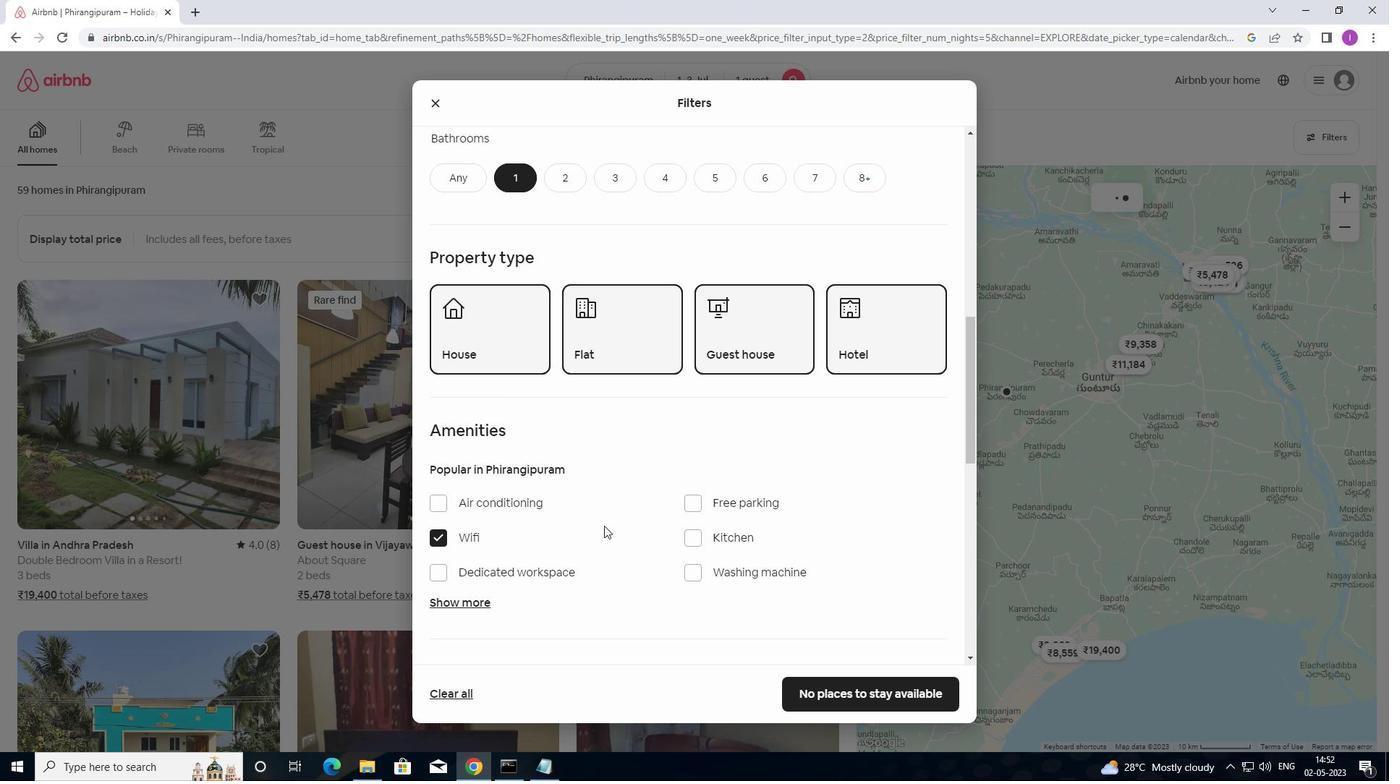 
Action: Mouse scrolled (613, 525) with delta (0, 0)
Screenshot: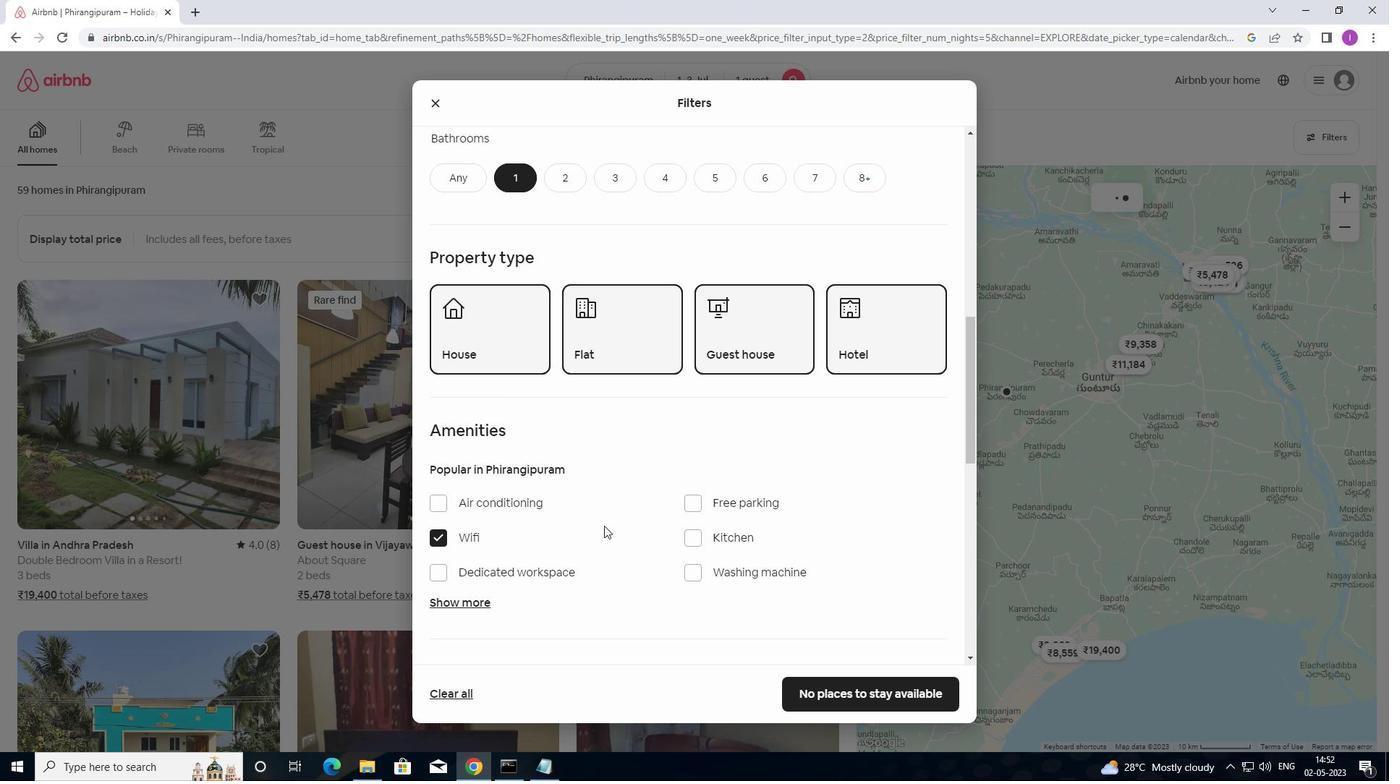 
Action: Mouse moved to (921, 482)
Screenshot: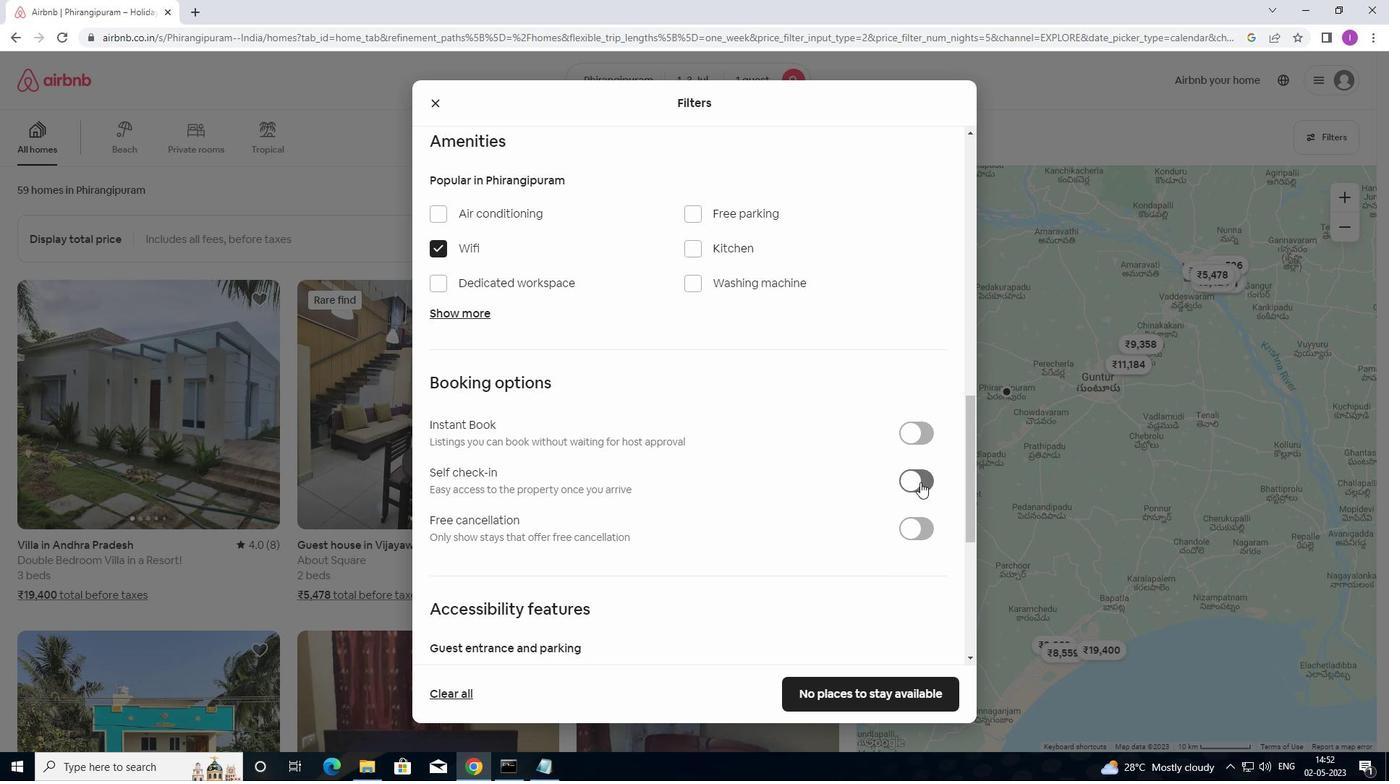 
Action: Mouse pressed left at (921, 482)
Screenshot: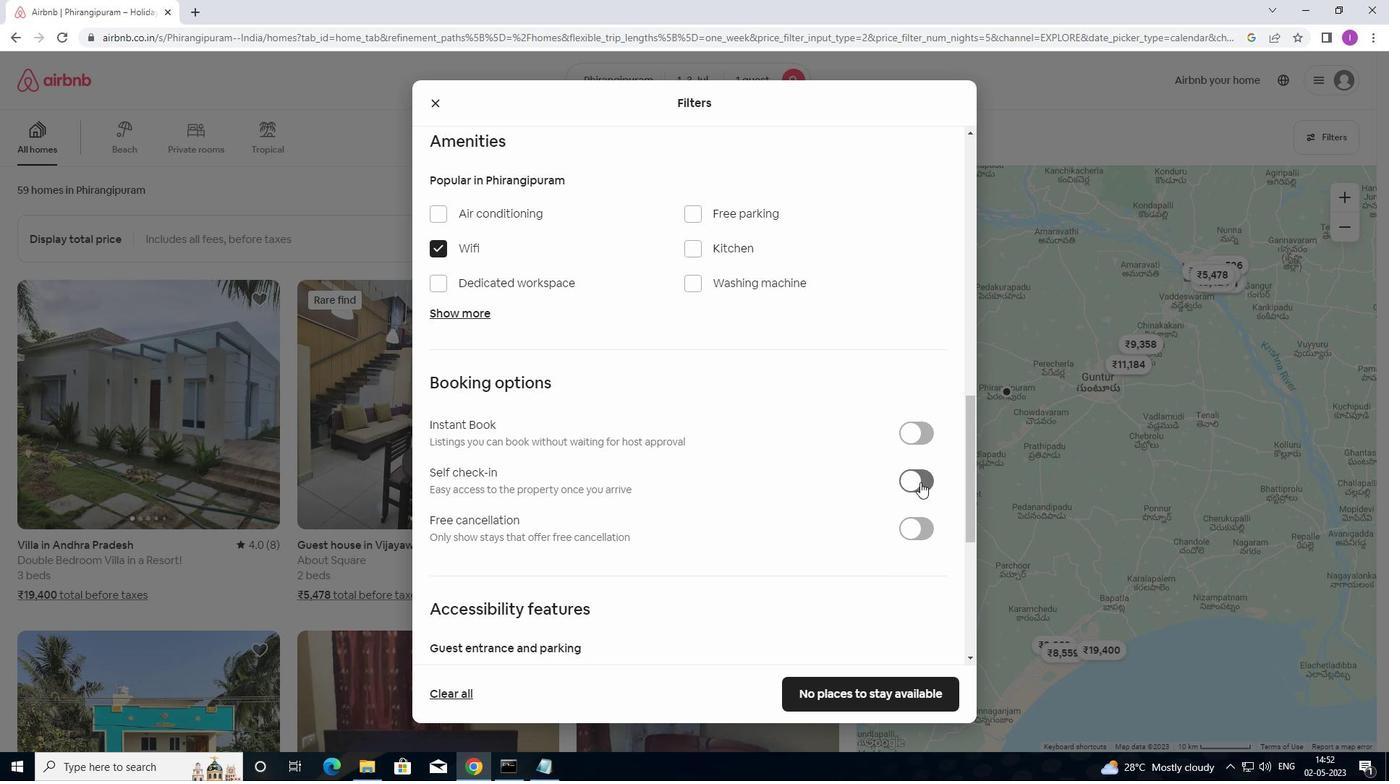 
Action: Mouse moved to (691, 534)
Screenshot: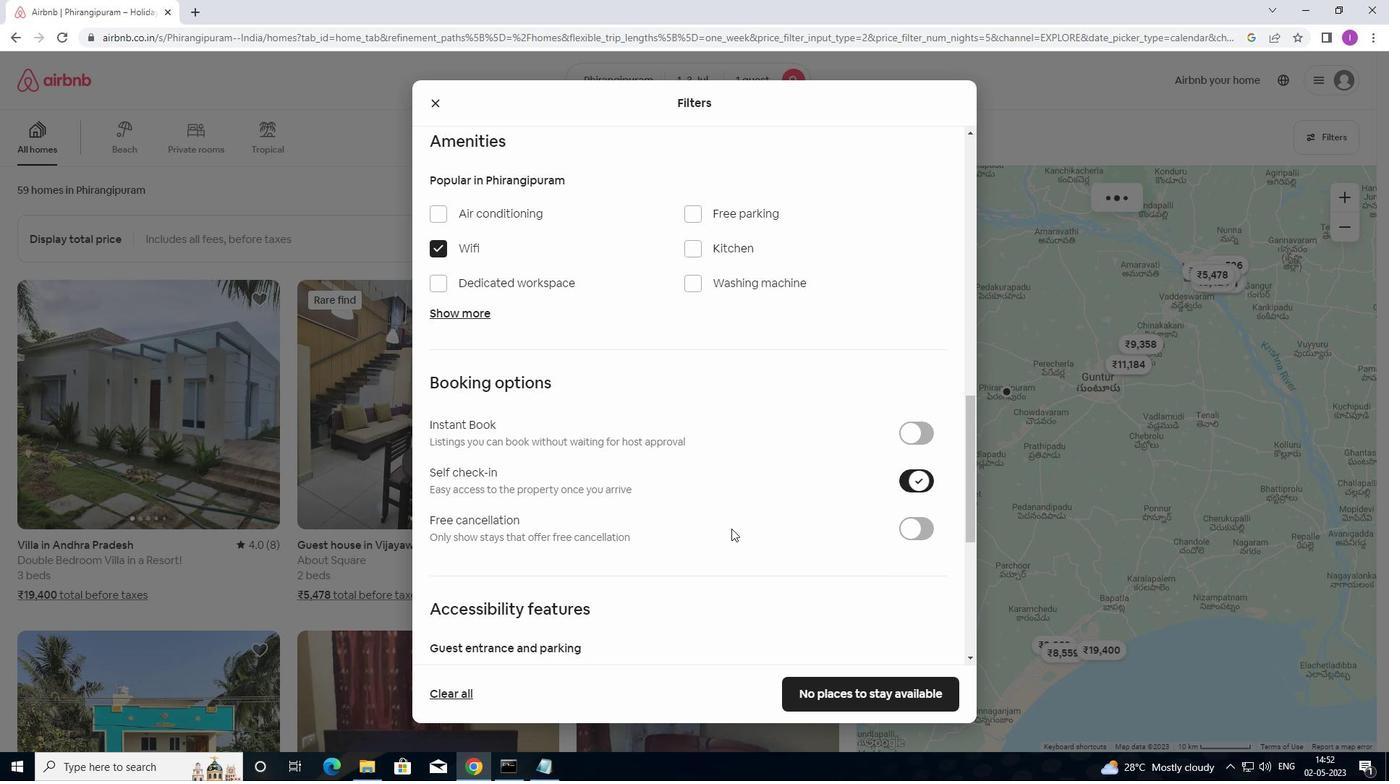 
Action: Mouse scrolled (691, 534) with delta (0, 0)
Screenshot: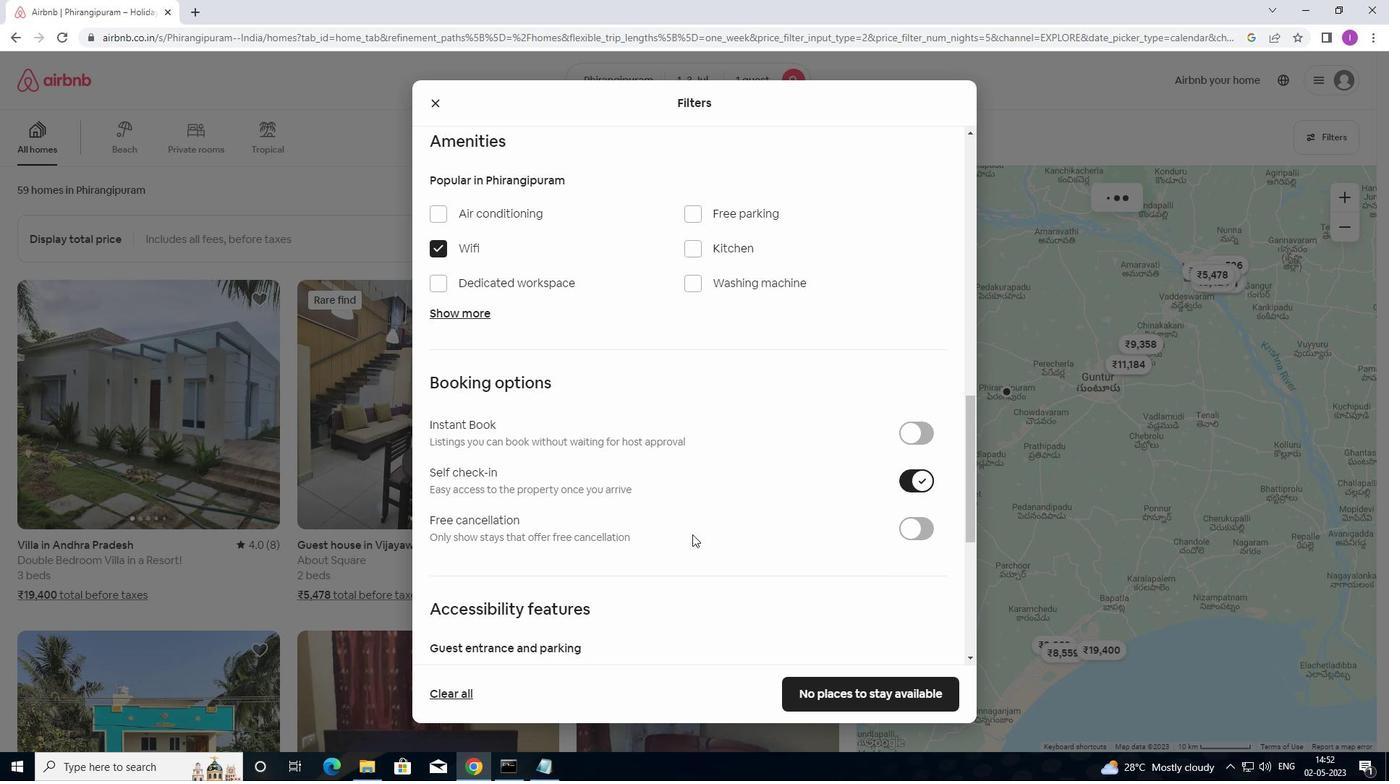 
Action: Mouse scrolled (691, 534) with delta (0, 0)
Screenshot: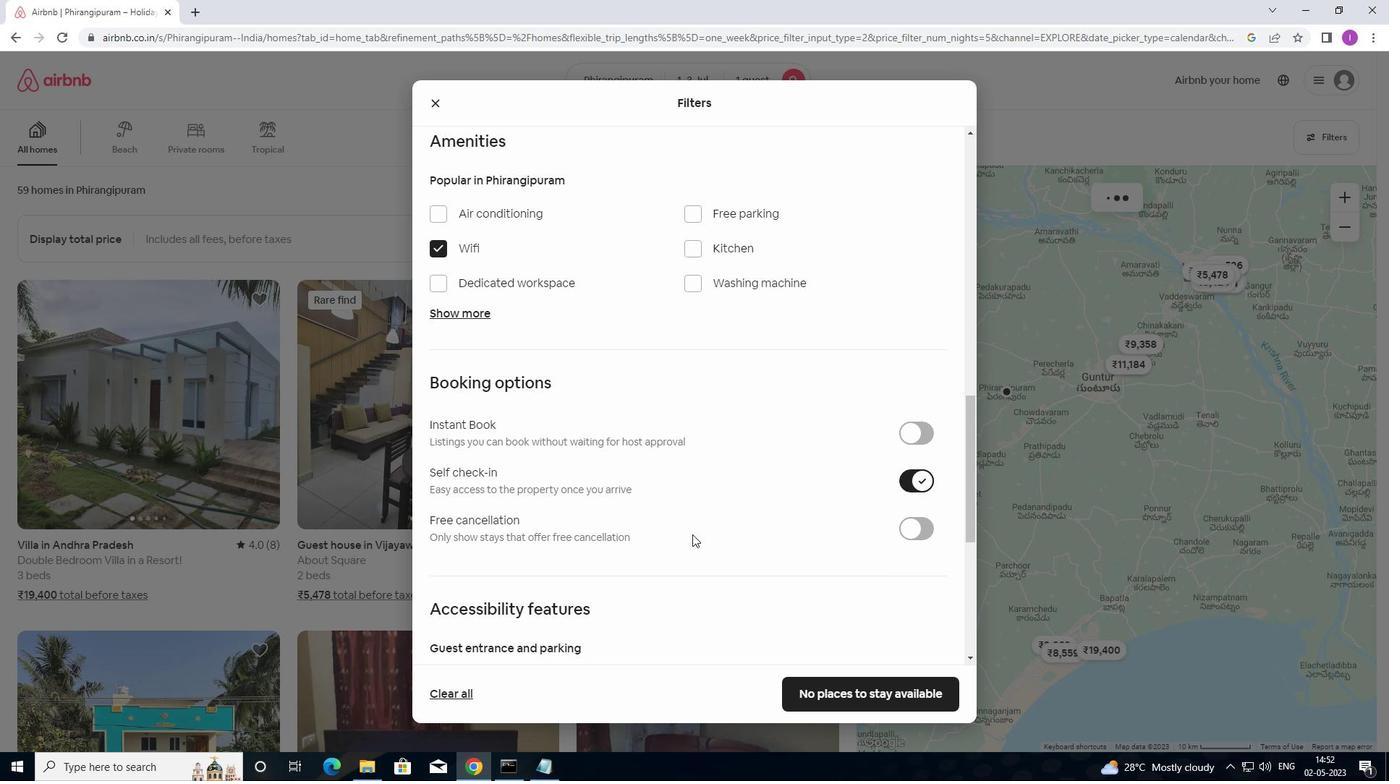 
Action: Mouse scrolled (691, 534) with delta (0, 0)
Screenshot: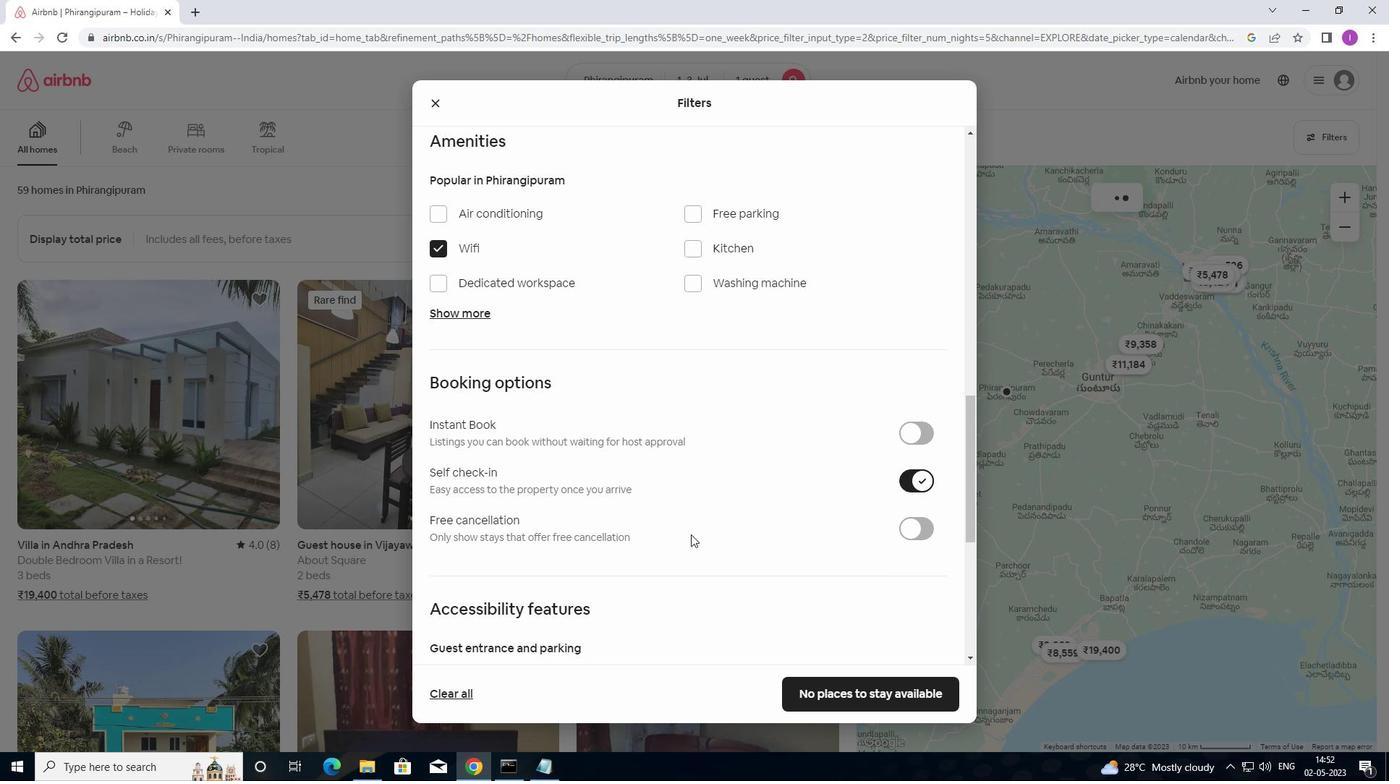 
Action: Mouse scrolled (691, 534) with delta (0, 0)
Screenshot: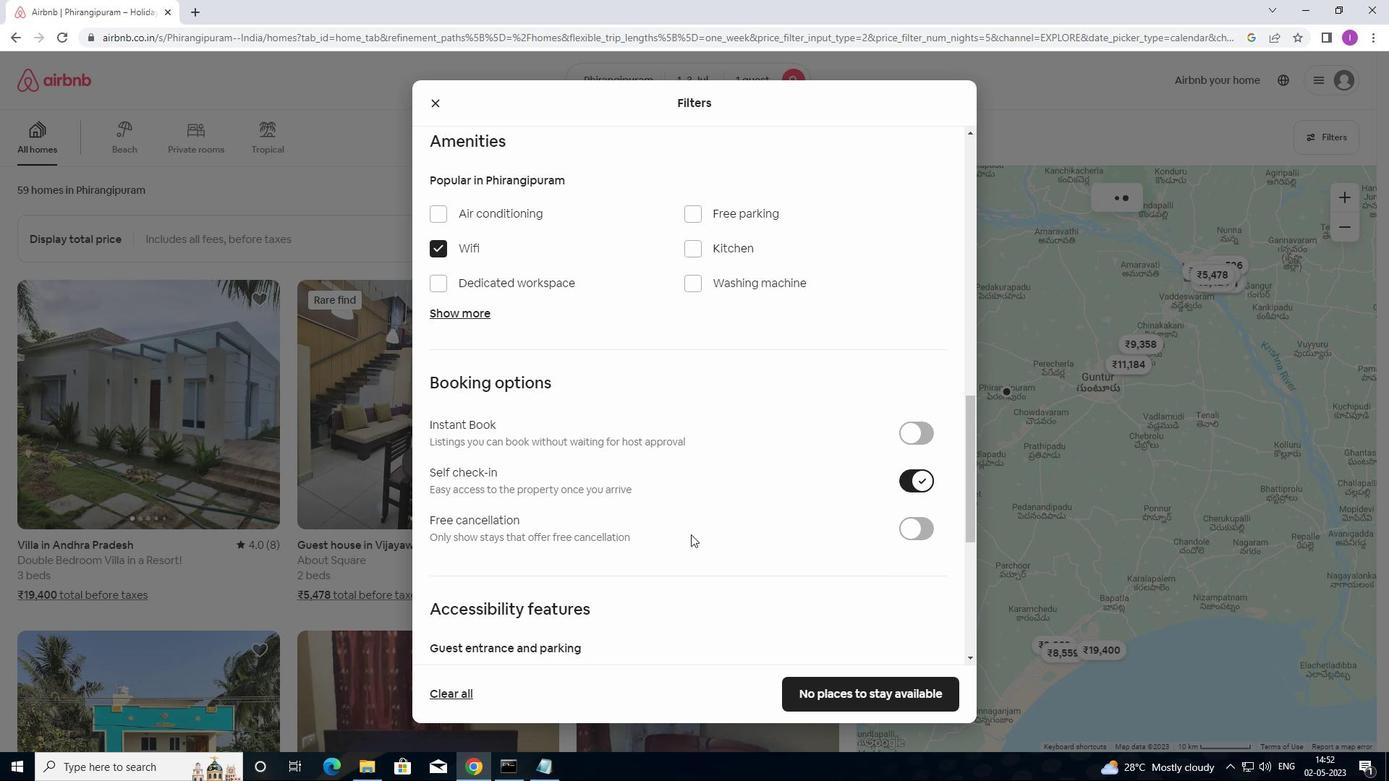 
Action: Mouse moved to (687, 525)
Screenshot: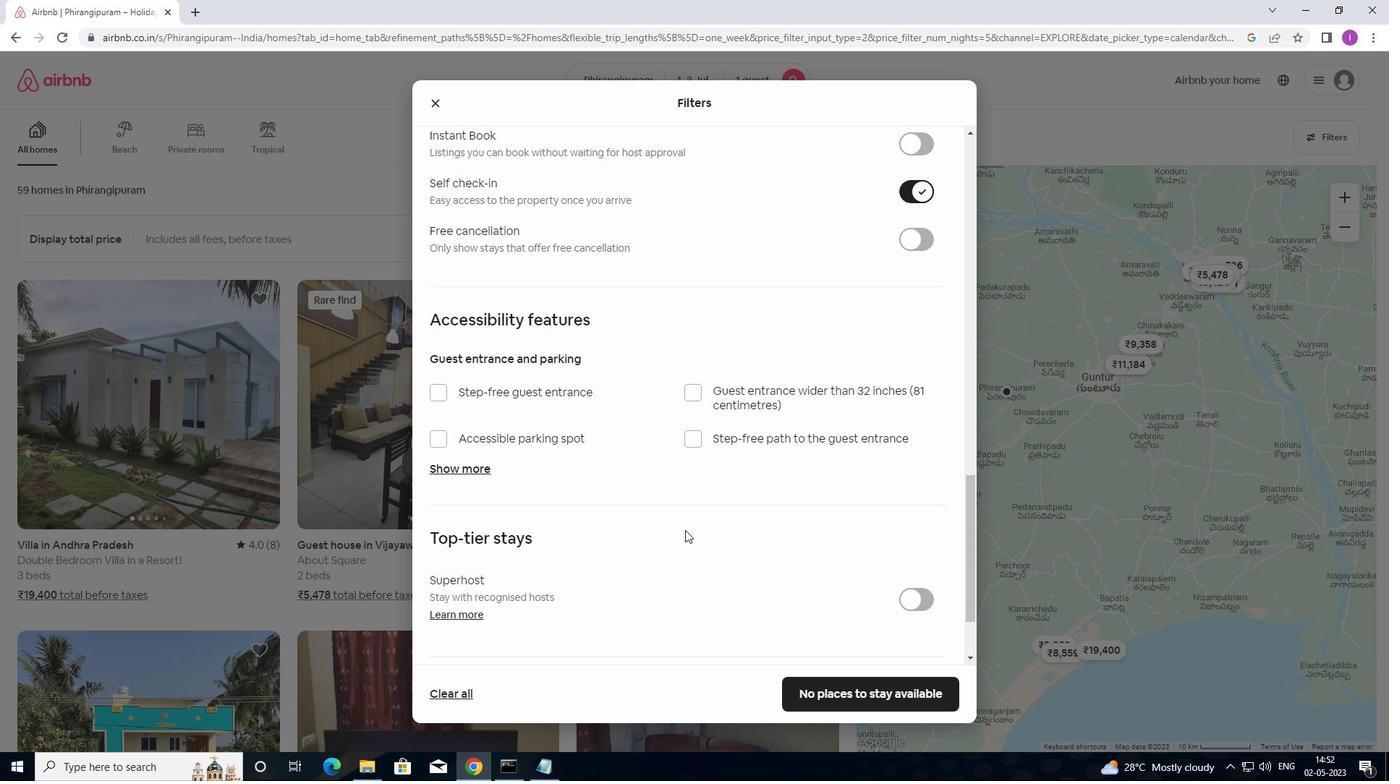 
Action: Mouse scrolled (687, 524) with delta (0, 0)
Screenshot: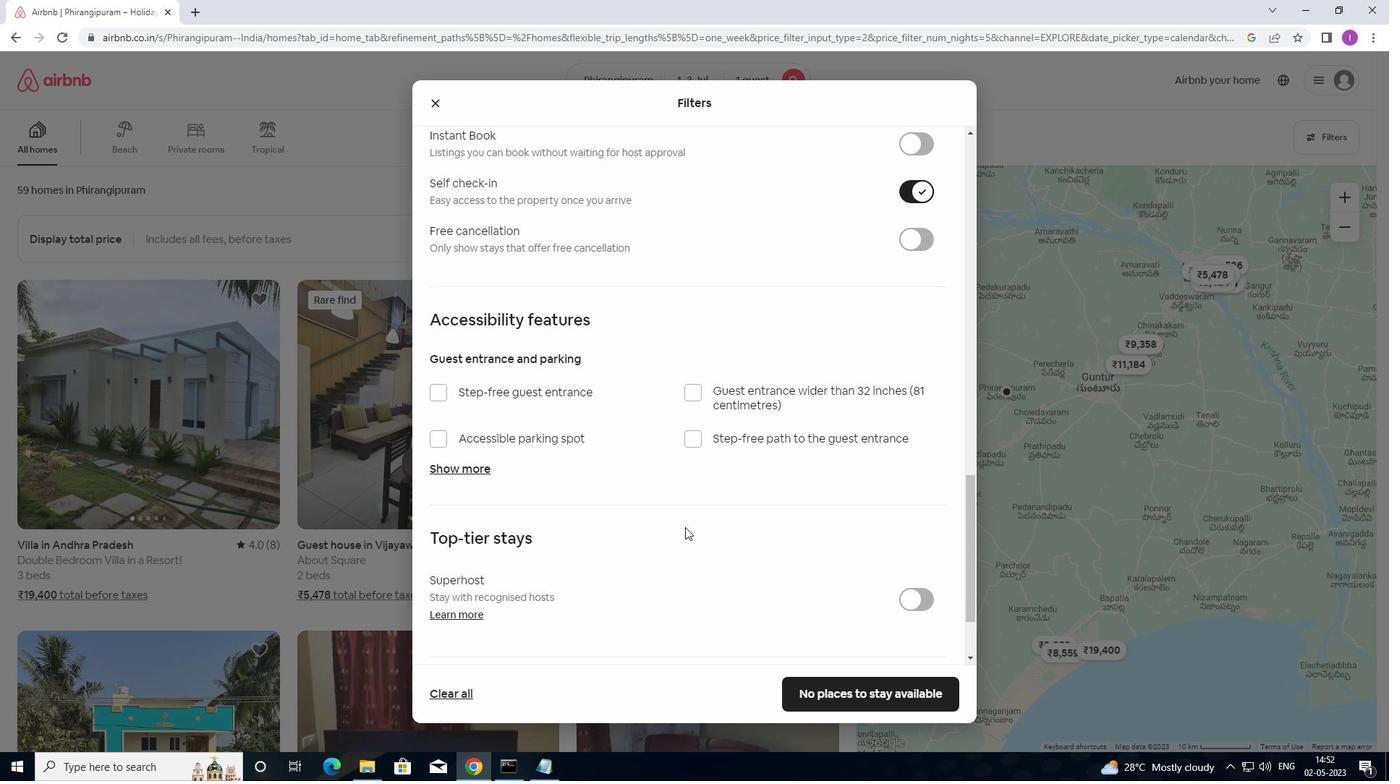 
Action: Mouse moved to (688, 524)
Screenshot: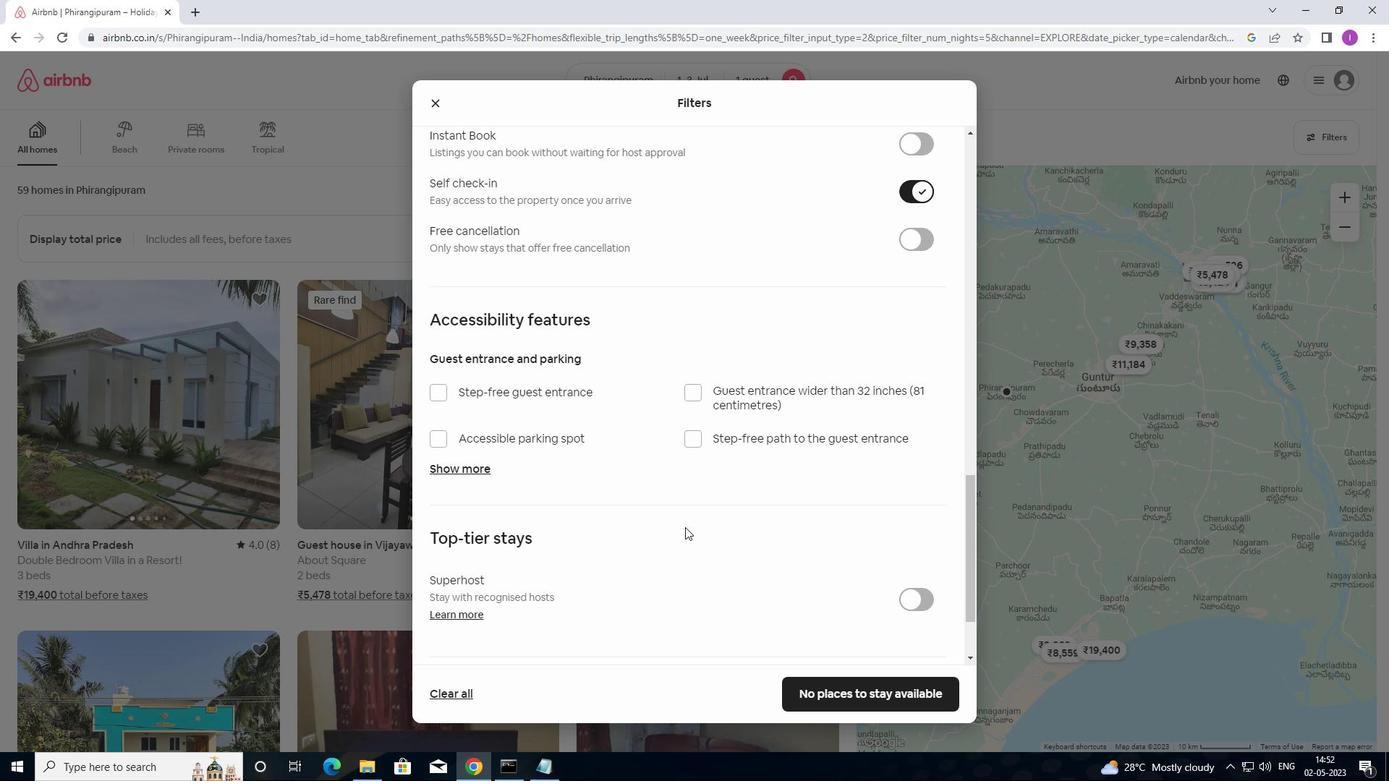 
Action: Mouse scrolled (688, 523) with delta (0, 0)
Screenshot: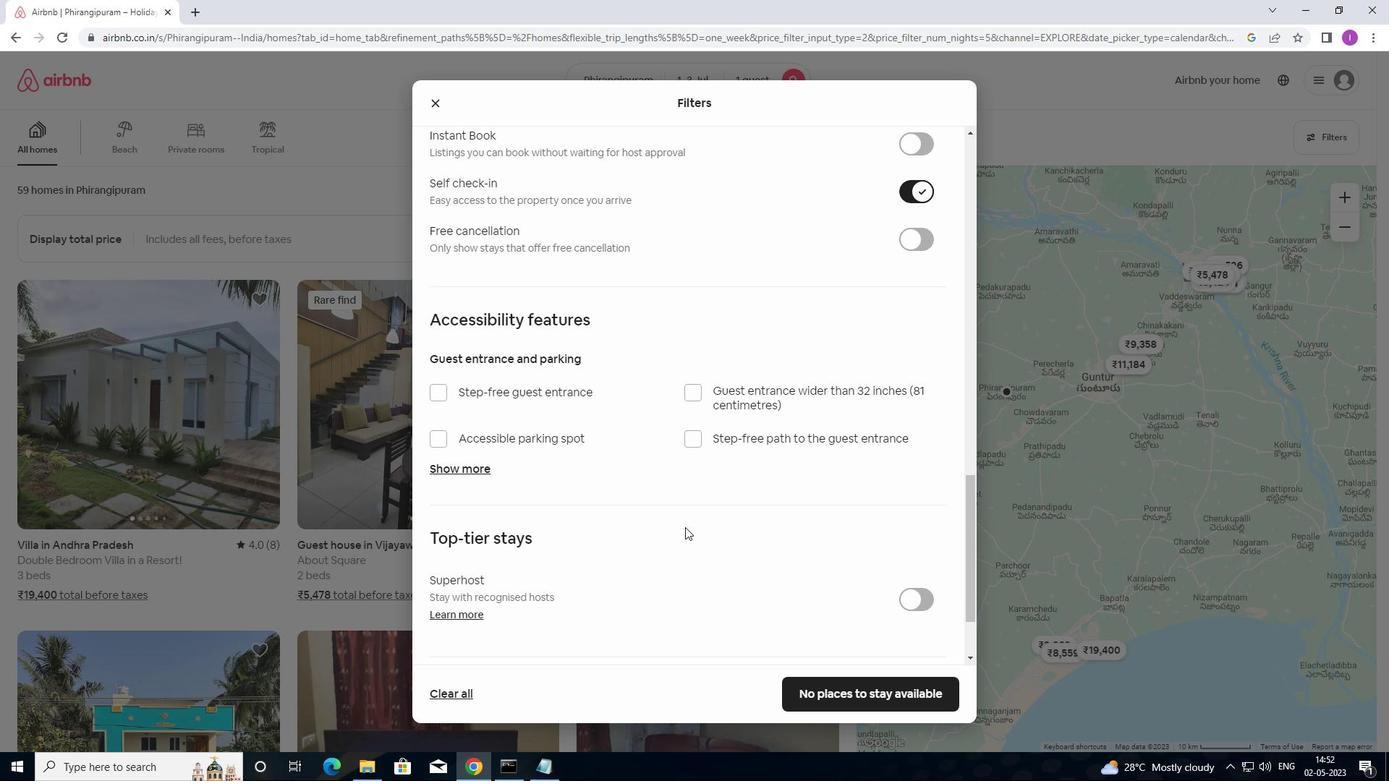 
Action: Mouse moved to (691, 524)
Screenshot: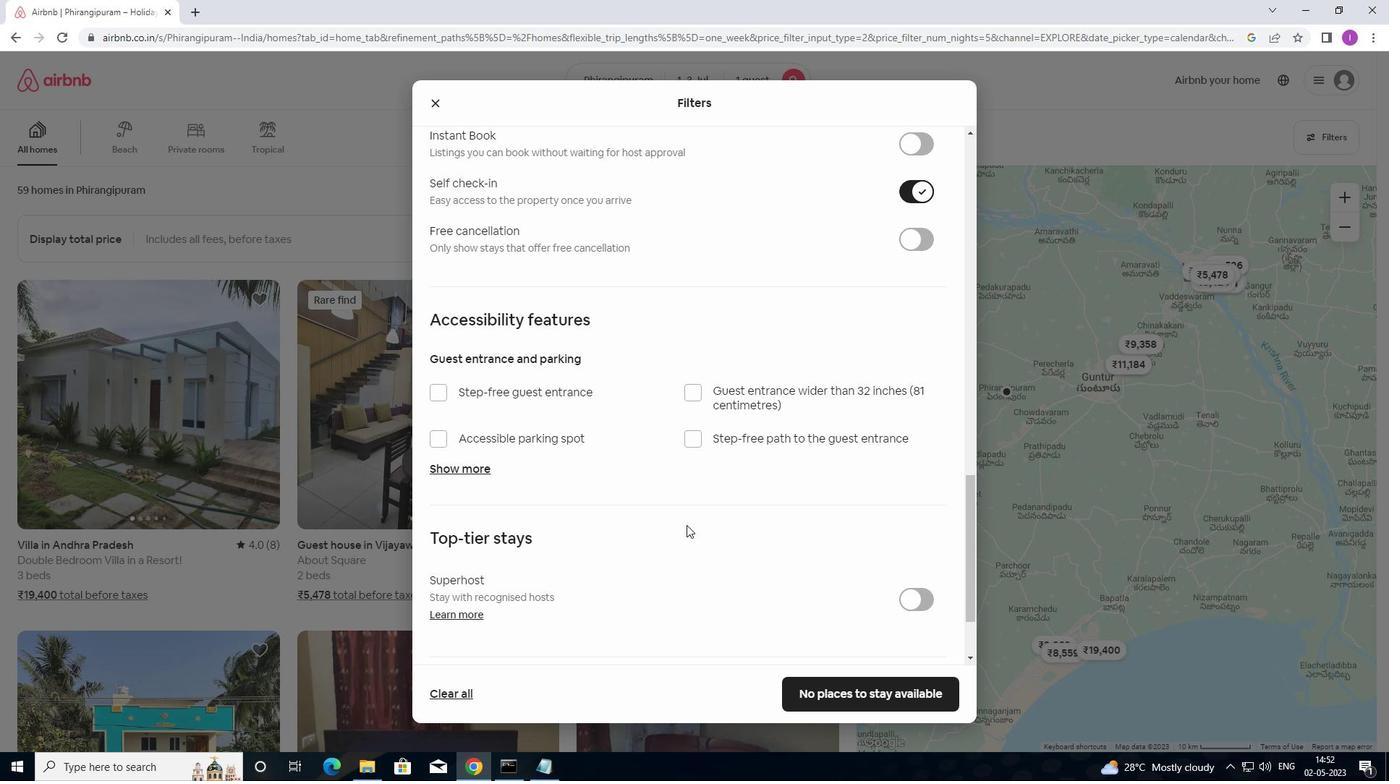 
Action: Mouse scrolled (691, 523) with delta (0, 0)
Screenshot: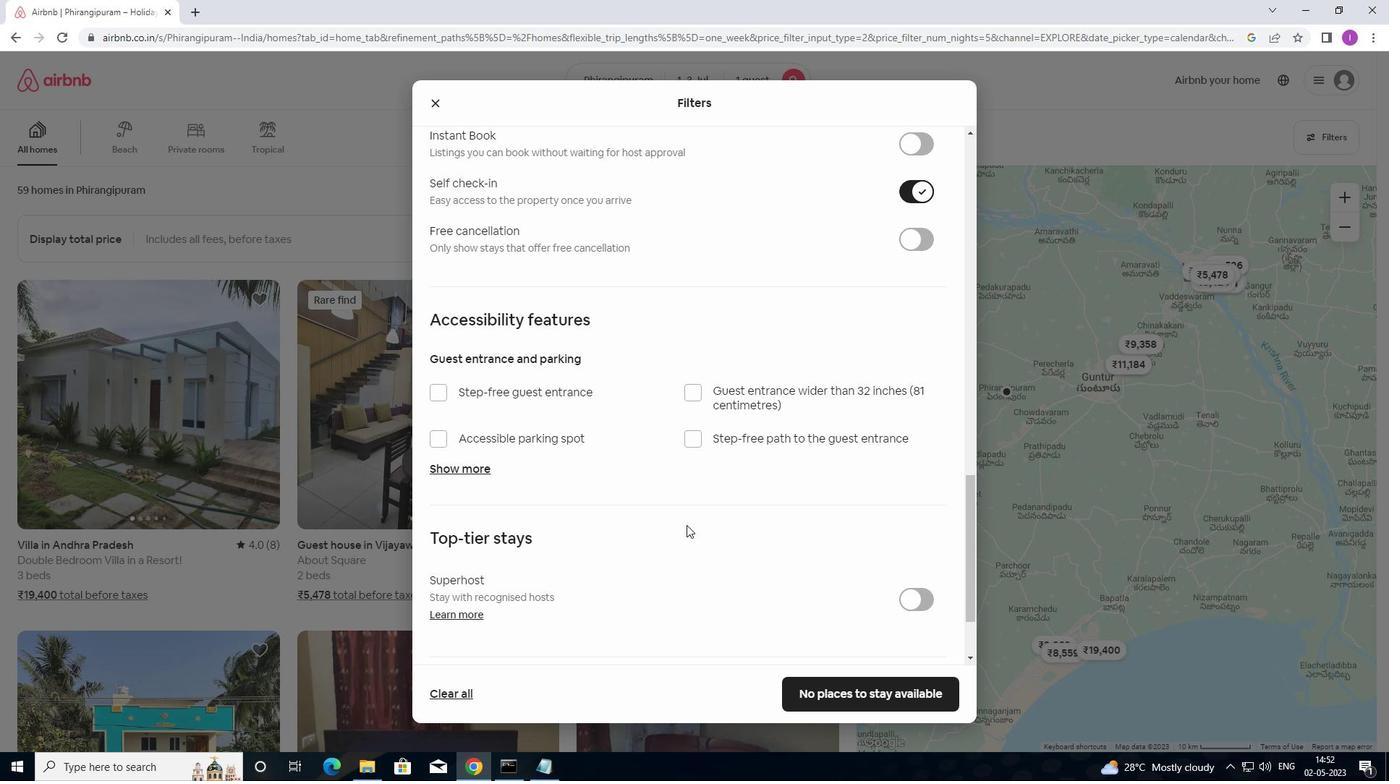 
Action: Mouse moved to (693, 524)
Screenshot: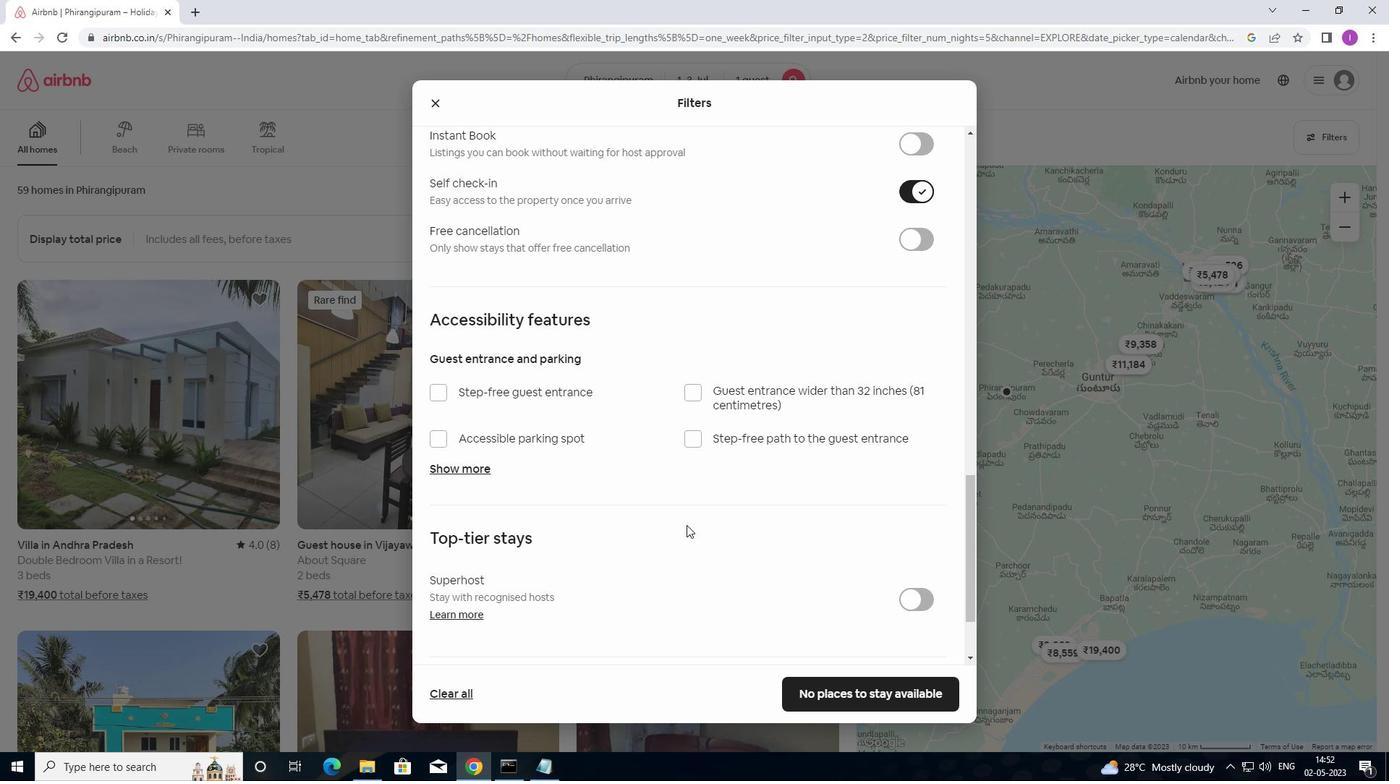 
Action: Mouse scrolled (693, 523) with delta (0, 0)
Screenshot: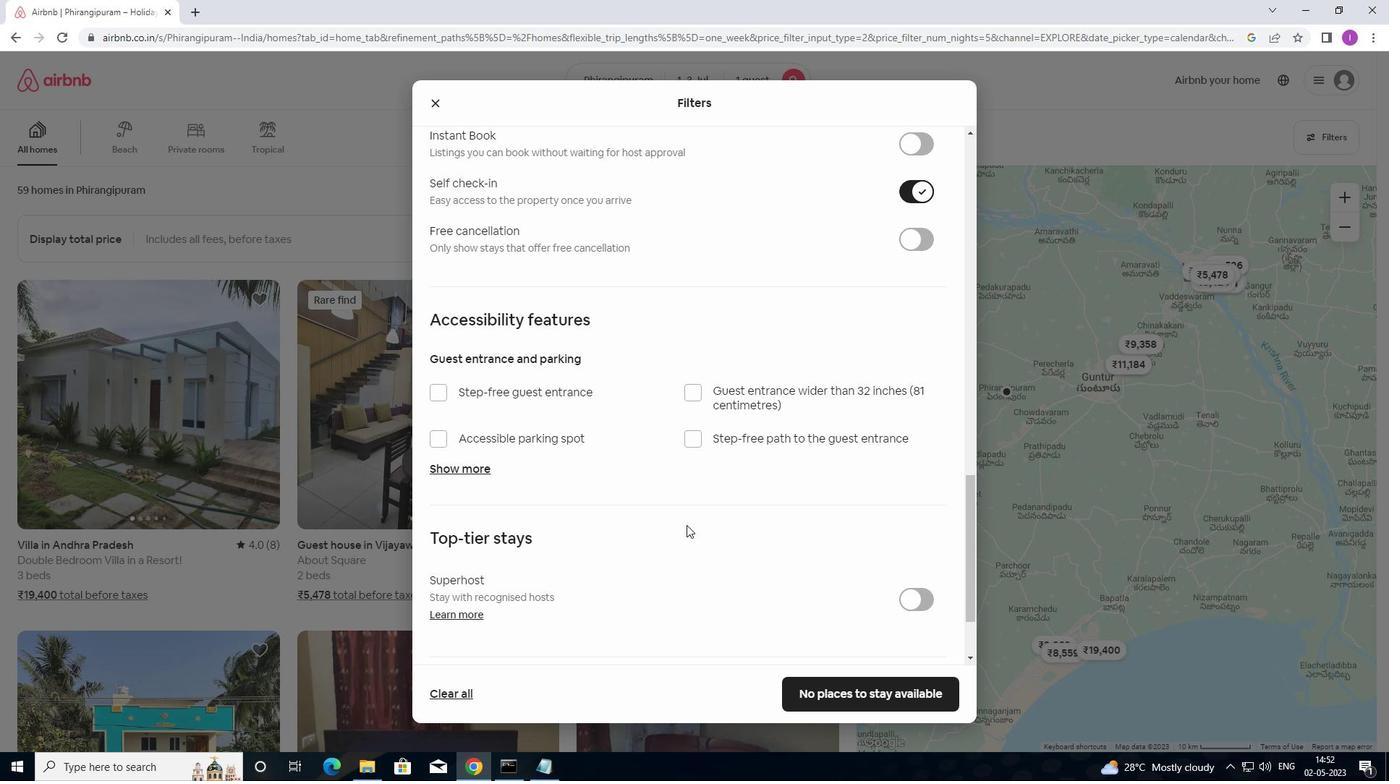
Action: Mouse moved to (898, 509)
Screenshot: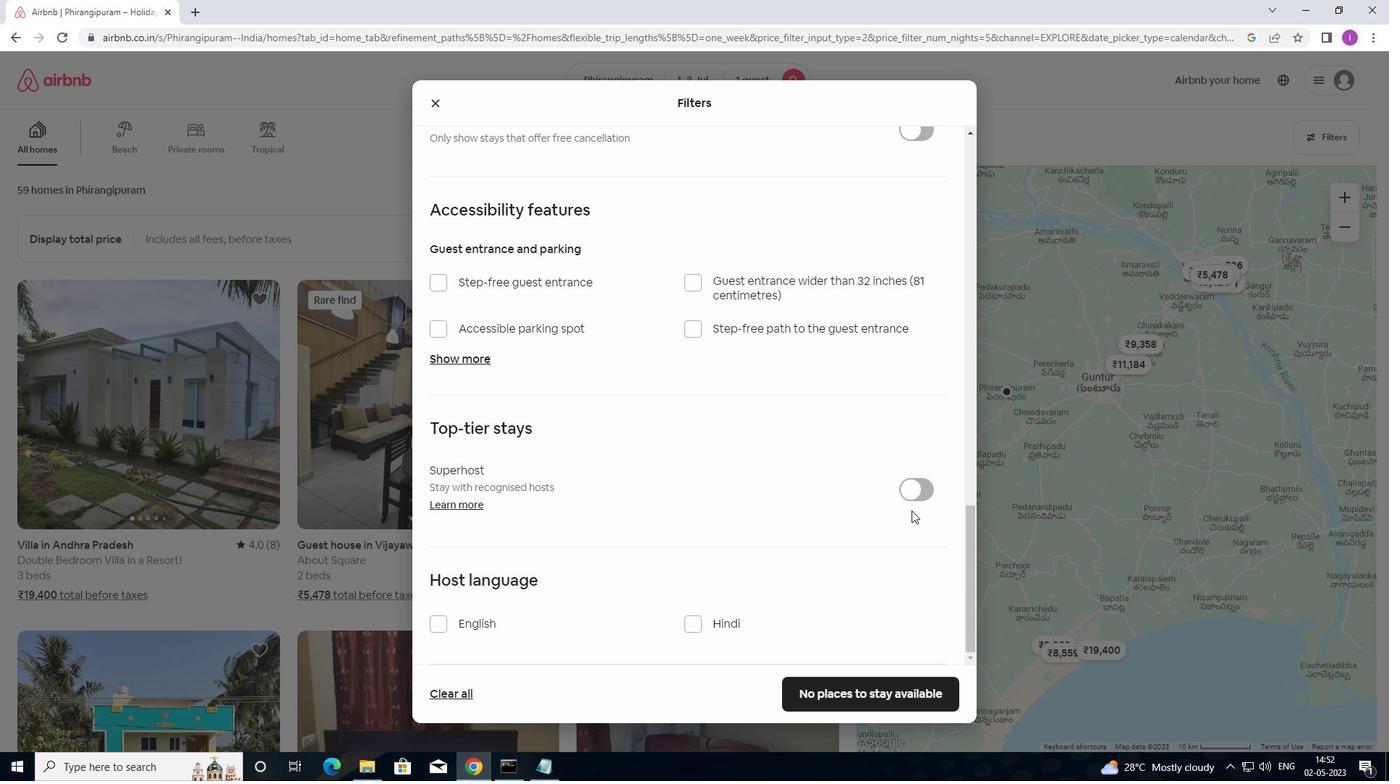 
Action: Mouse scrolled (898, 508) with delta (0, 0)
Screenshot: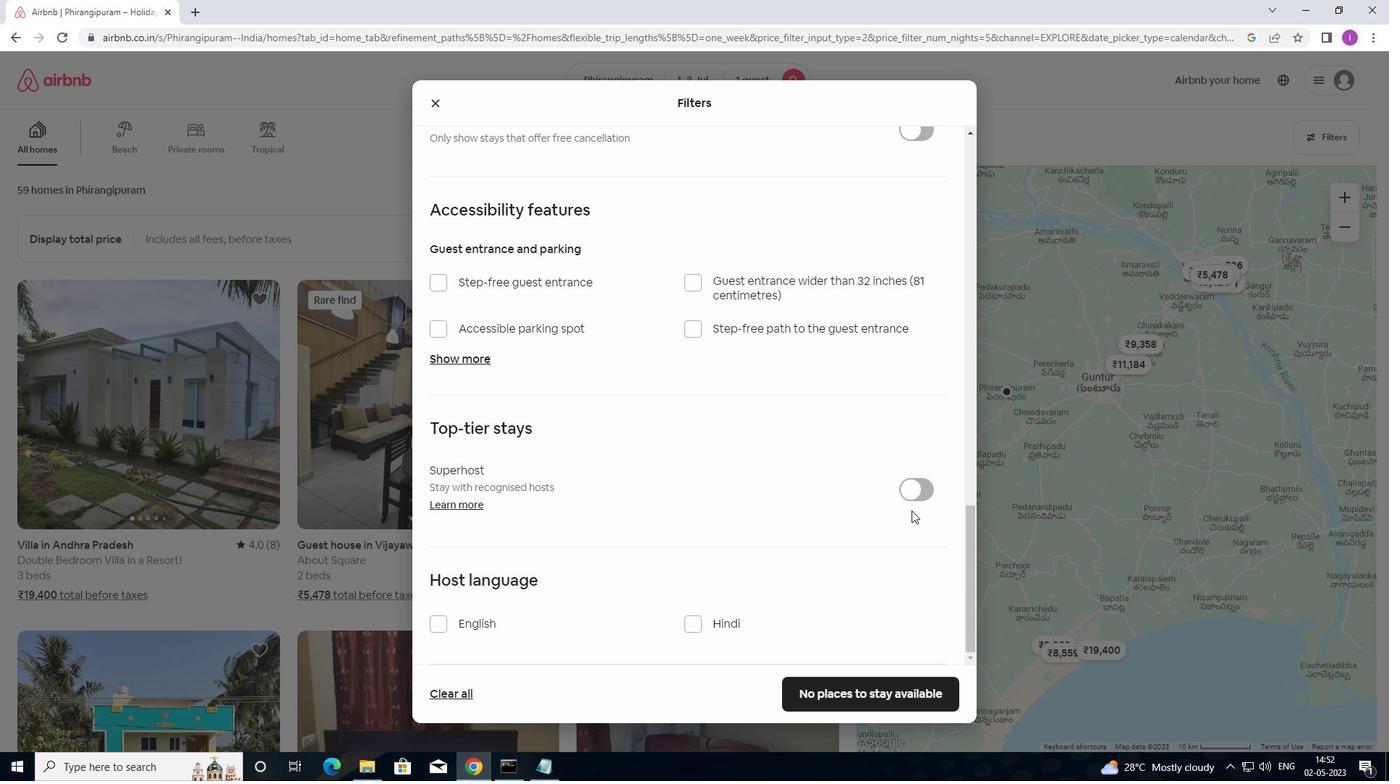 
Action: Mouse moved to (898, 510)
Screenshot: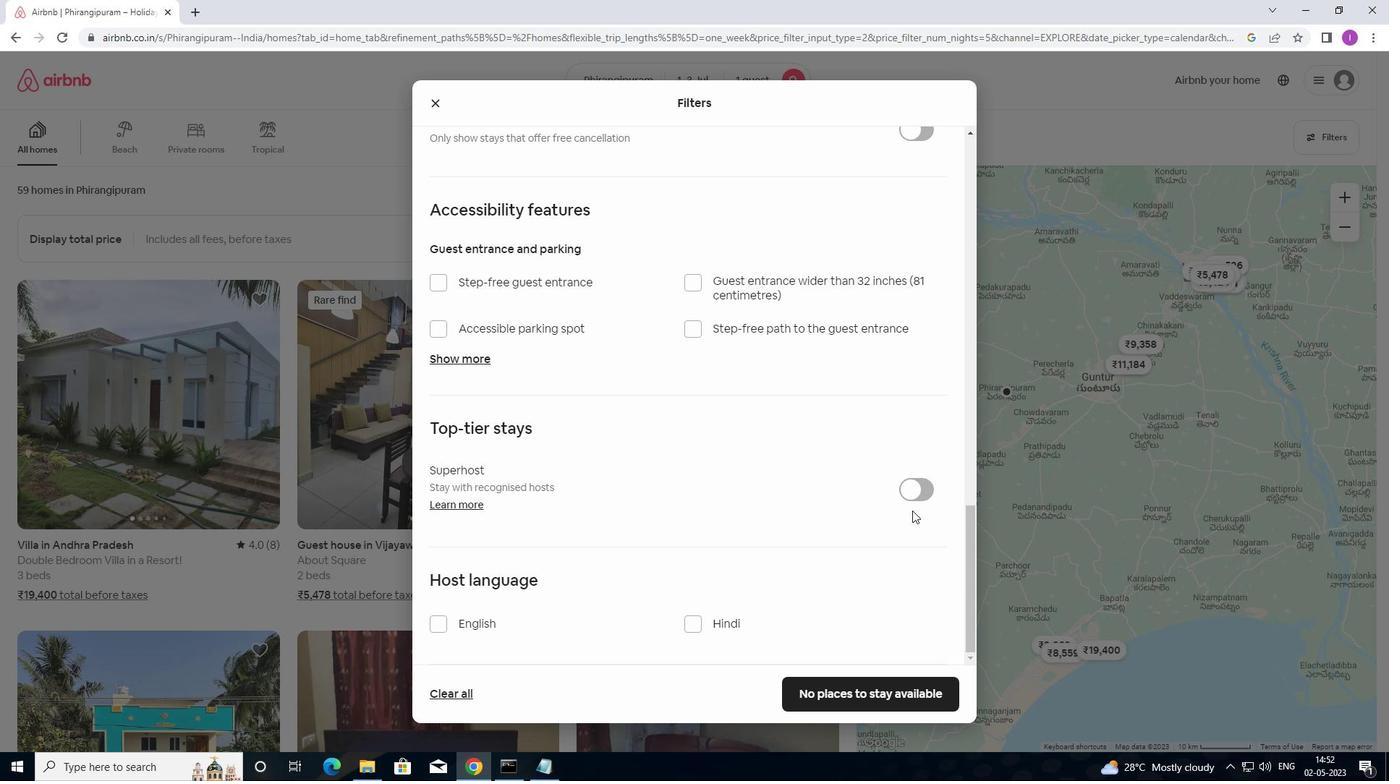 
Action: Mouse scrolled (898, 510) with delta (0, 0)
Screenshot: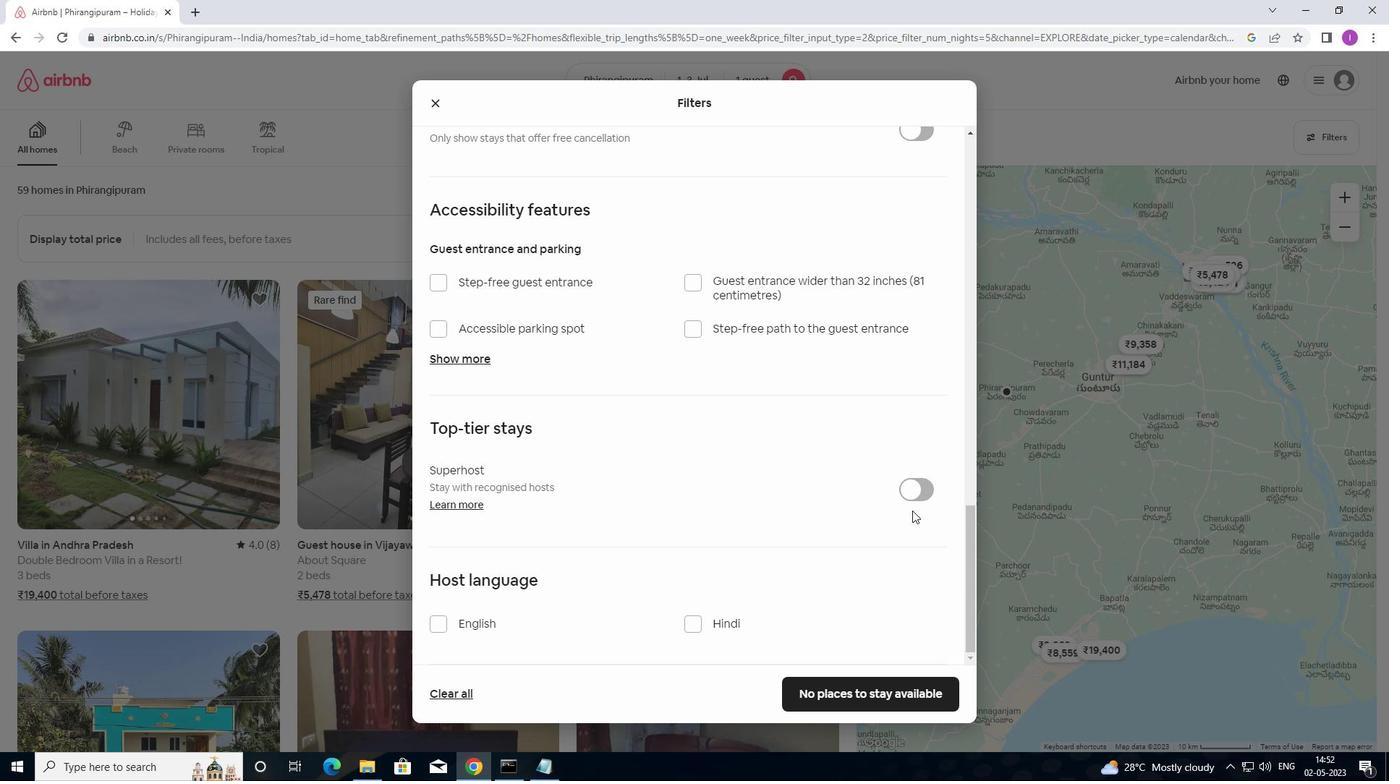 
Action: Mouse moved to (897, 512)
Screenshot: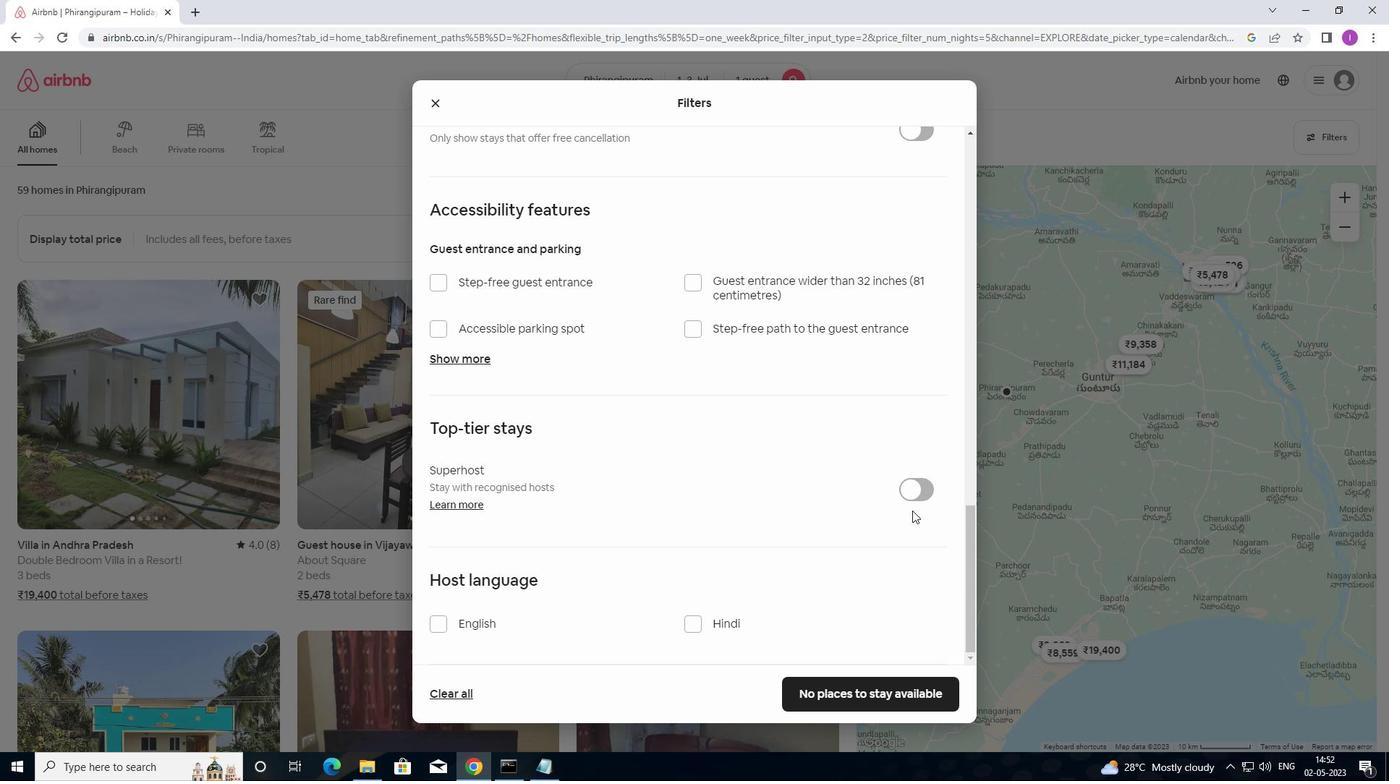 
Action: Mouse scrolled (897, 511) with delta (0, 0)
Screenshot: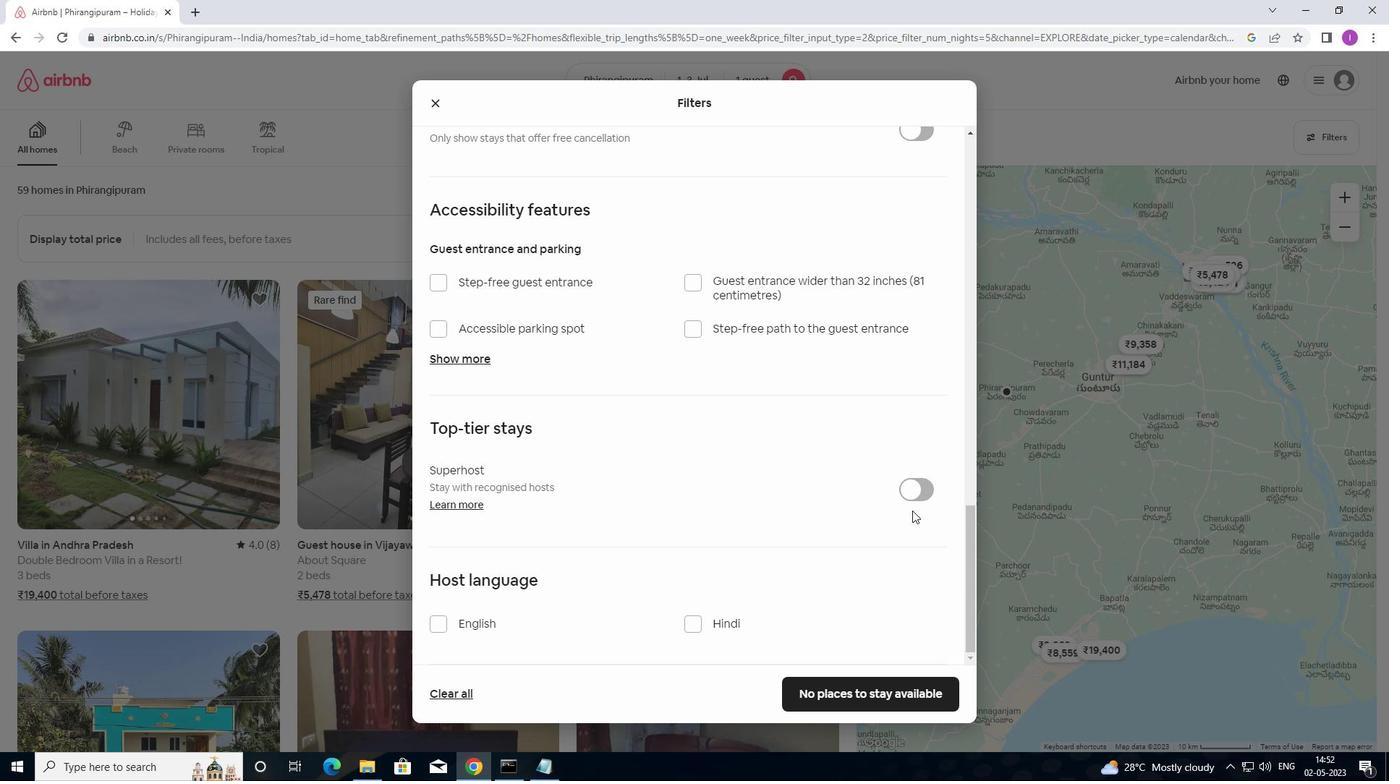 
Action: Mouse moved to (443, 627)
Screenshot: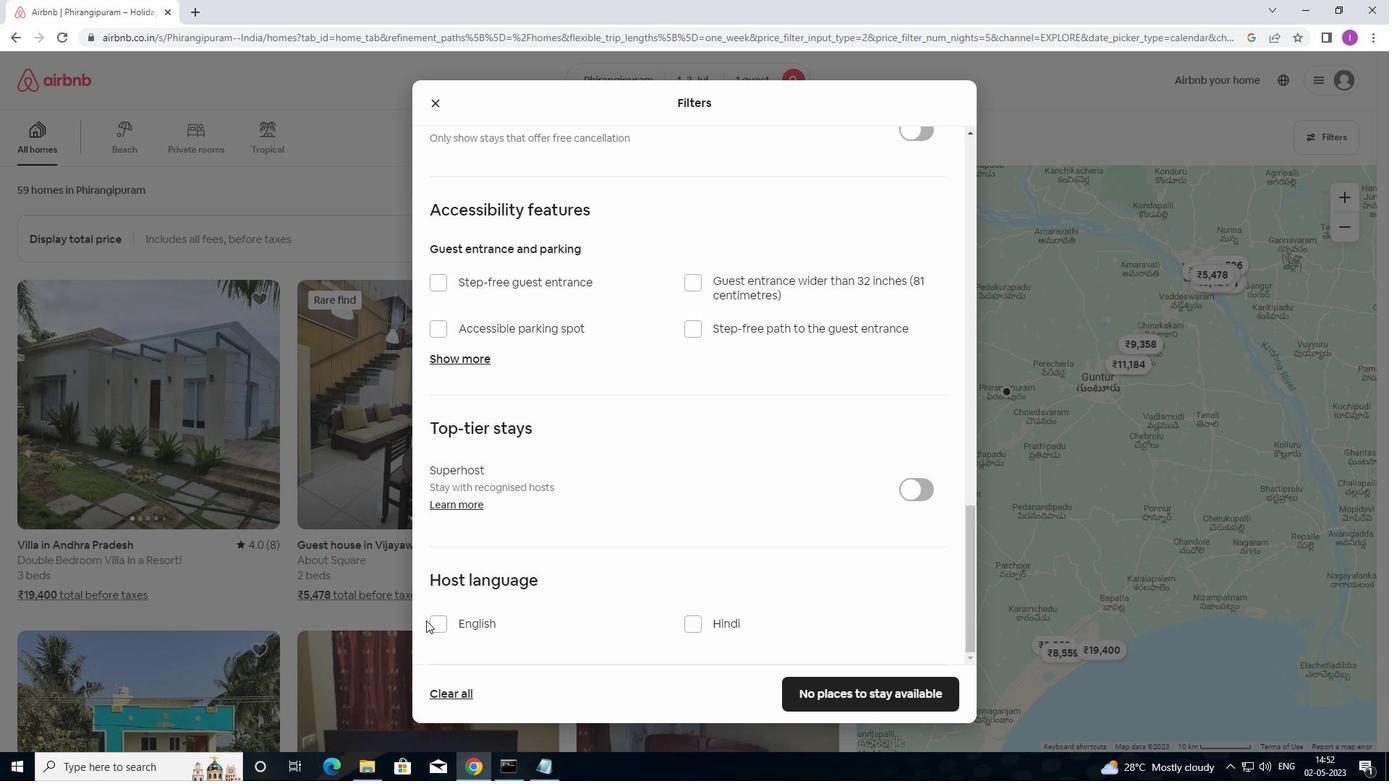
Action: Mouse pressed left at (443, 627)
Screenshot: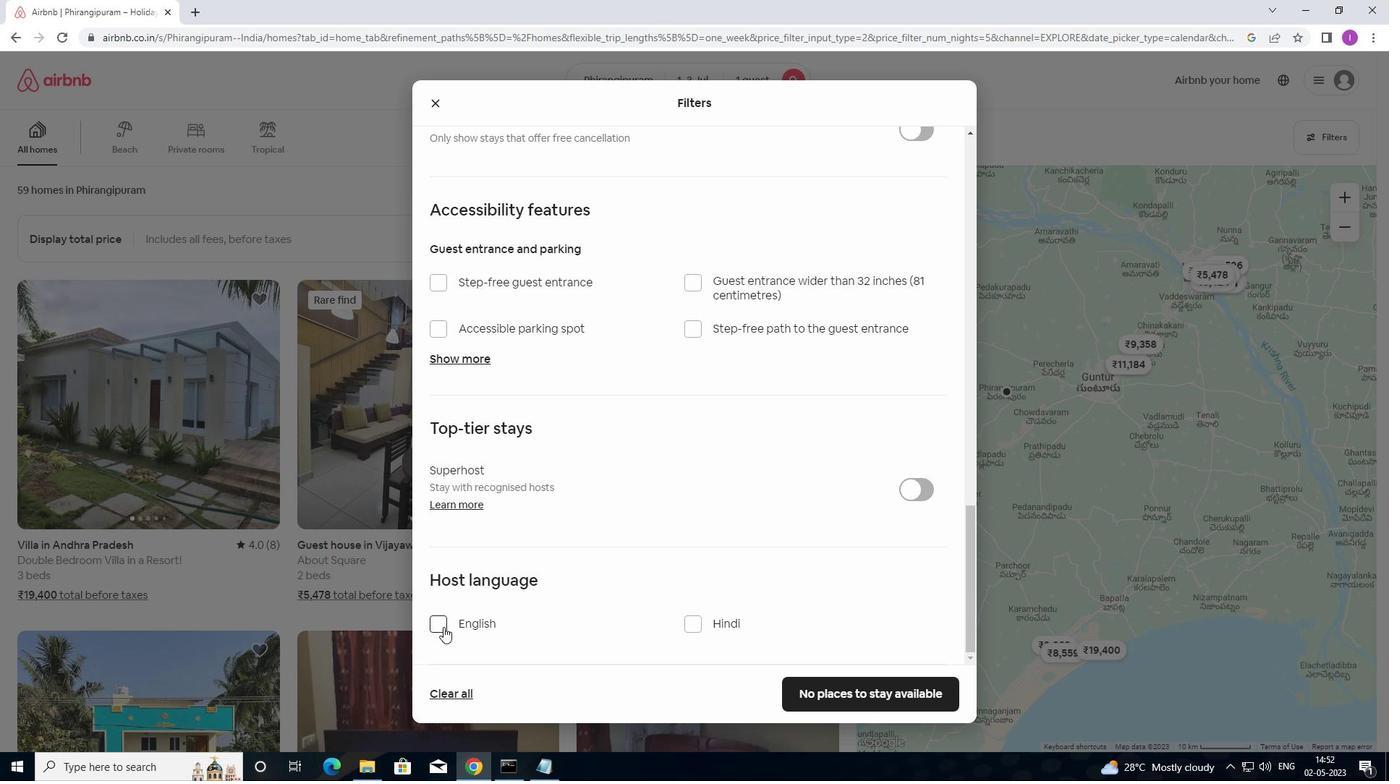 
Action: Mouse moved to (876, 702)
Screenshot: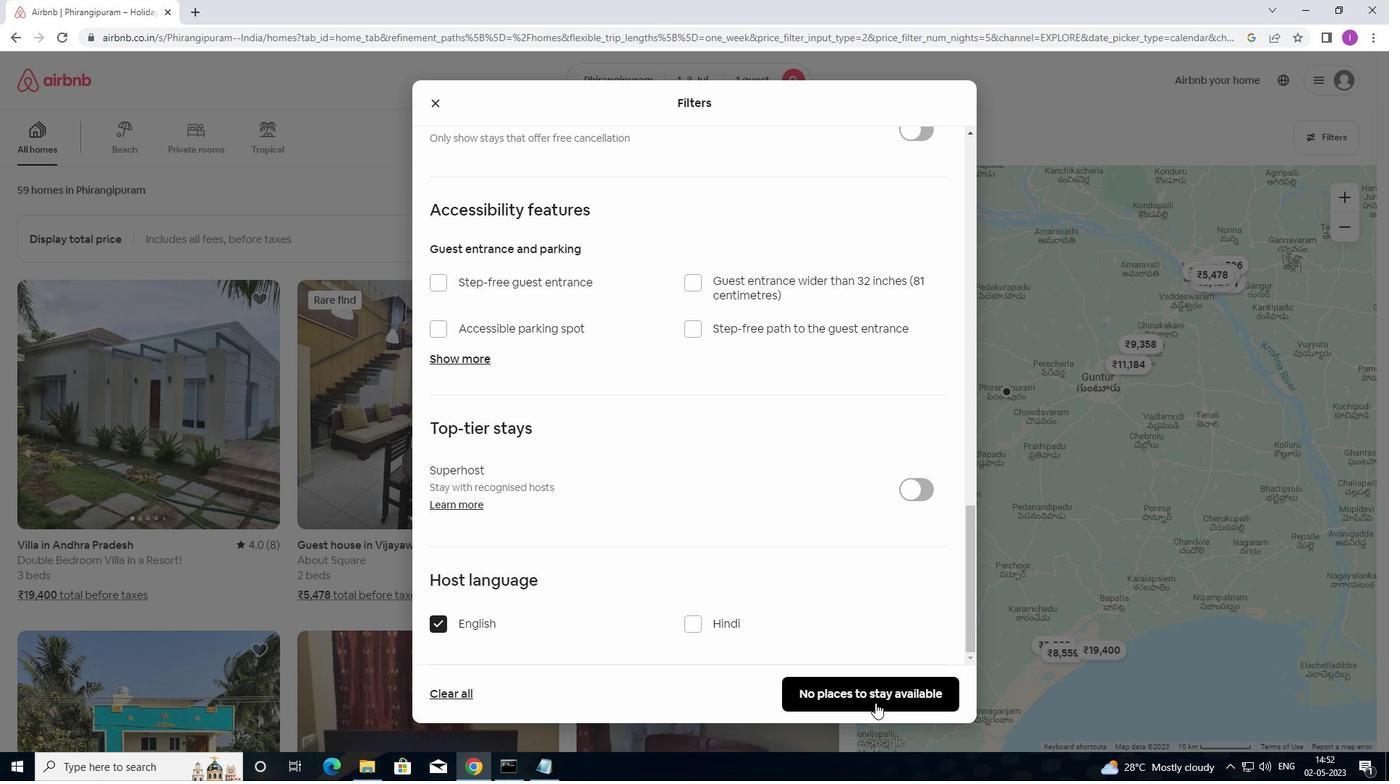 
Action: Mouse pressed left at (876, 702)
Screenshot: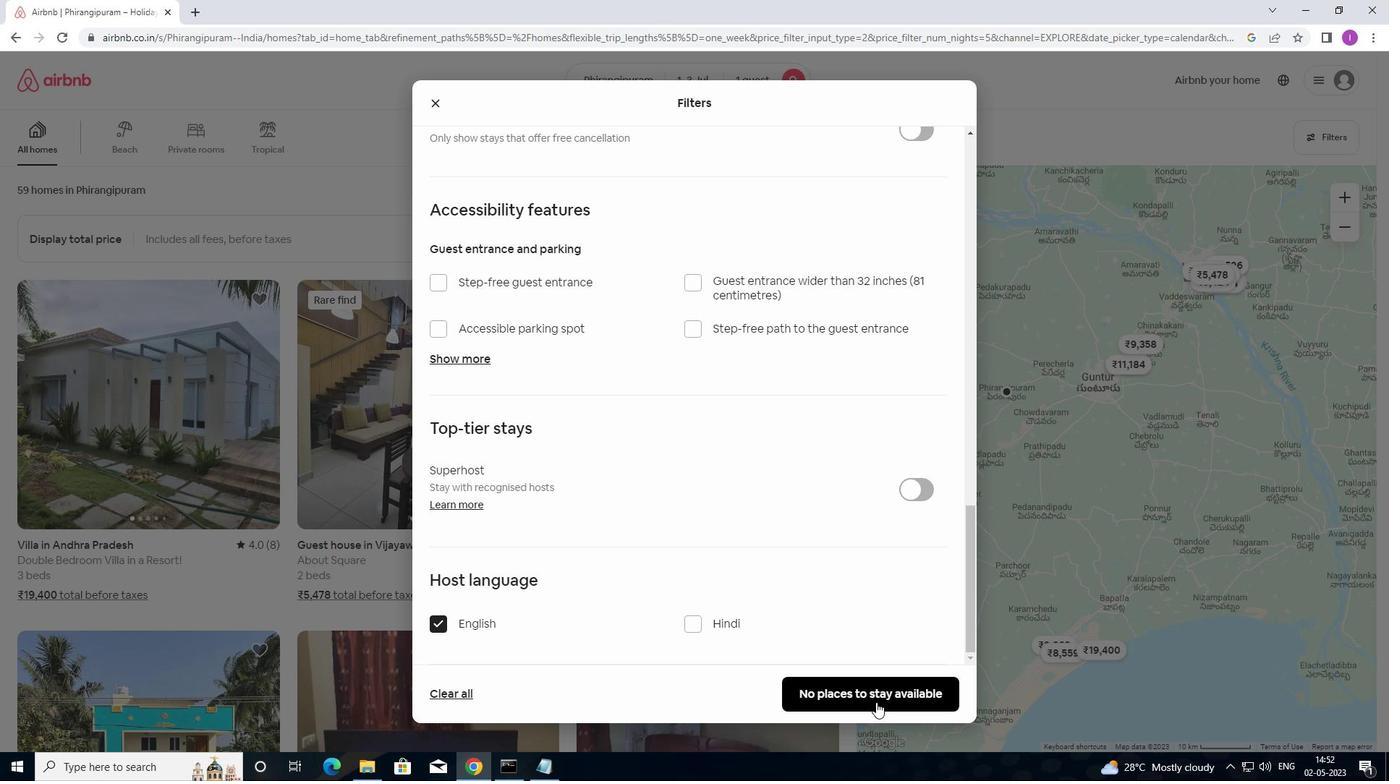 
Action: Mouse moved to (1245, 318)
Screenshot: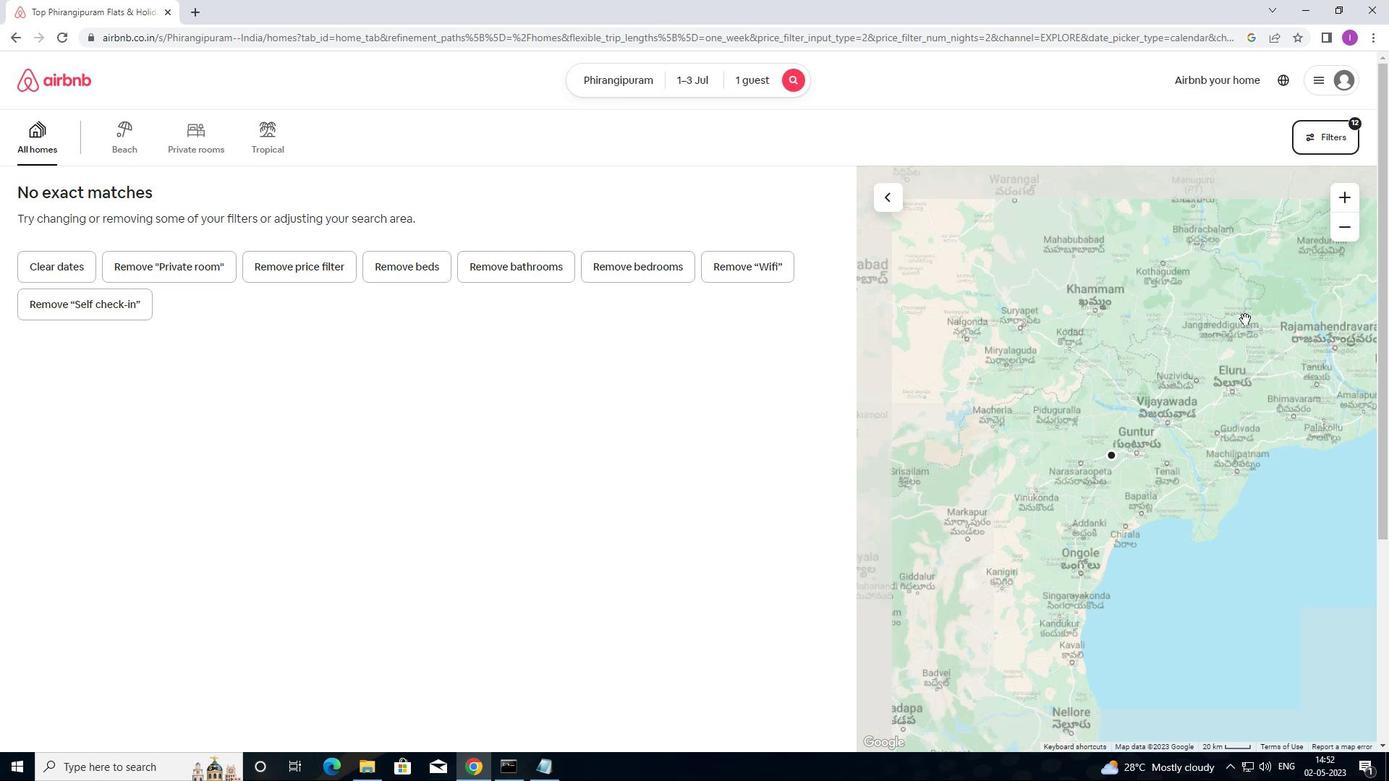 
